 Task: Look for space in Dongobesh, Tanzania from 12th August, 2023 to 16th August, 2023 for 8 adults in price range Rs.10000 to Rs.16000. Place can be private room with 8 bedrooms having 8 beds and 8 bathrooms. Property type can be house, flat, guest house, hotel. Amenities needed are: wifi, TV, free parkinig on premises, gym, breakfast. Booking option can be shelf check-in. Required host language is English.
Action: Mouse moved to (568, 118)
Screenshot: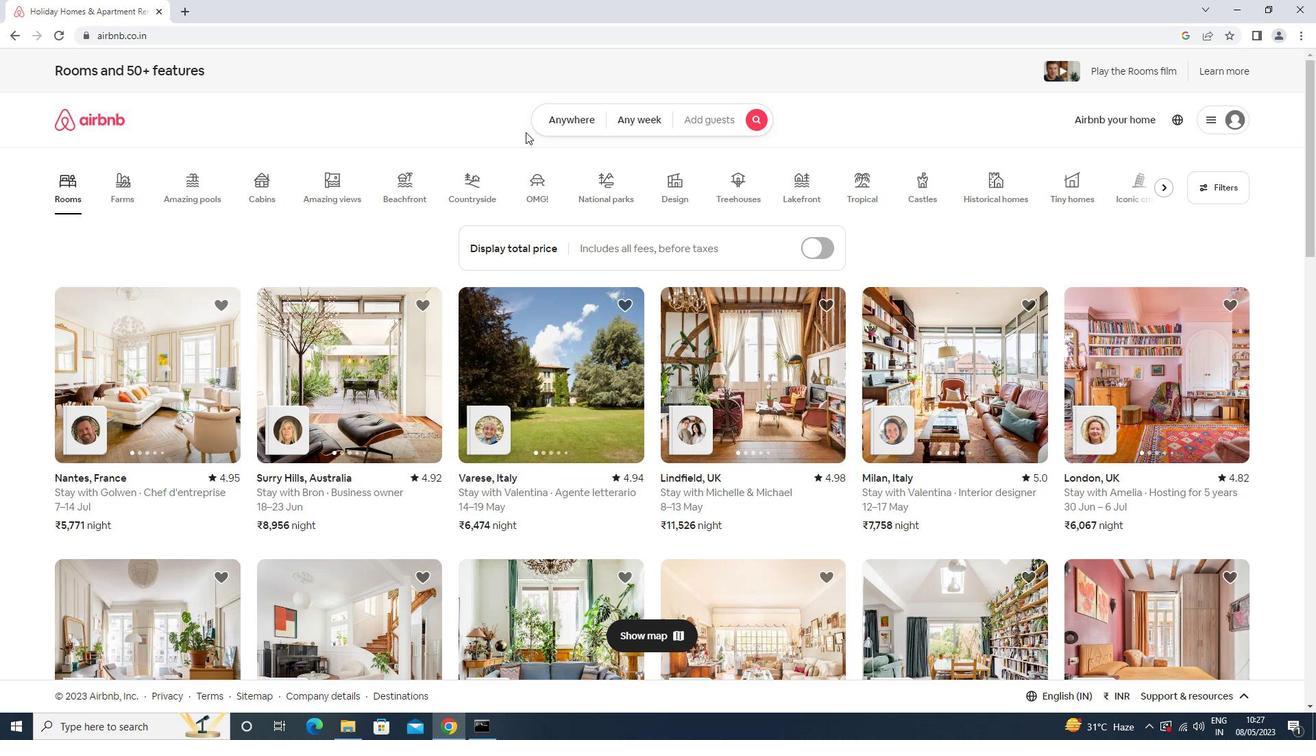 
Action: Mouse pressed left at (568, 118)
Screenshot: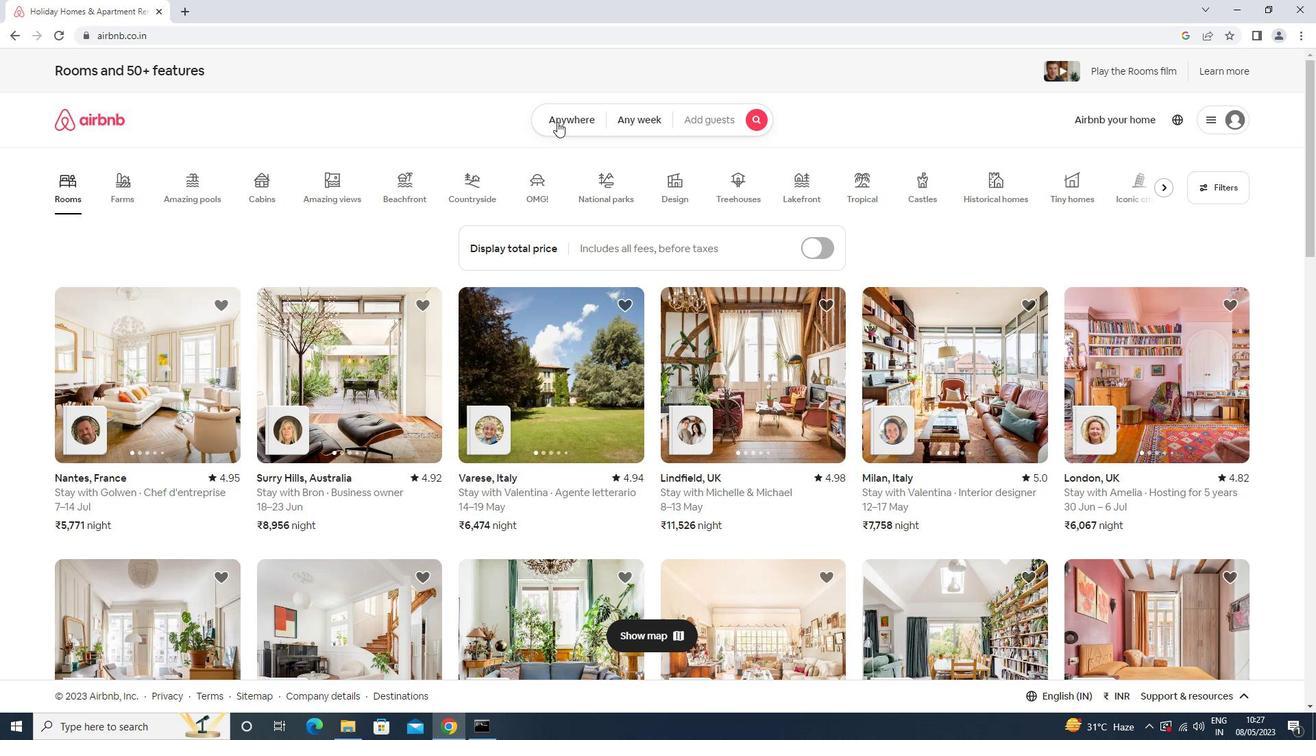 
Action: Mouse moved to (495, 178)
Screenshot: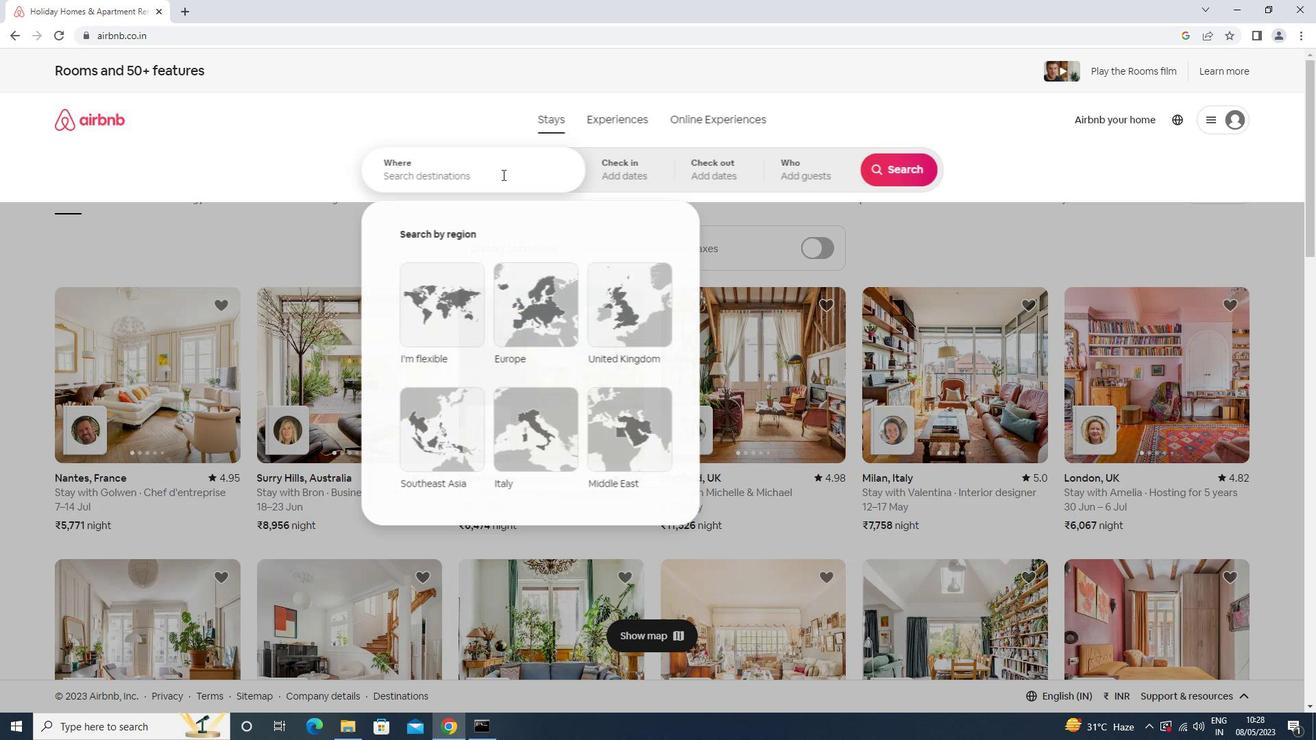 
Action: Mouse pressed left at (495, 178)
Screenshot: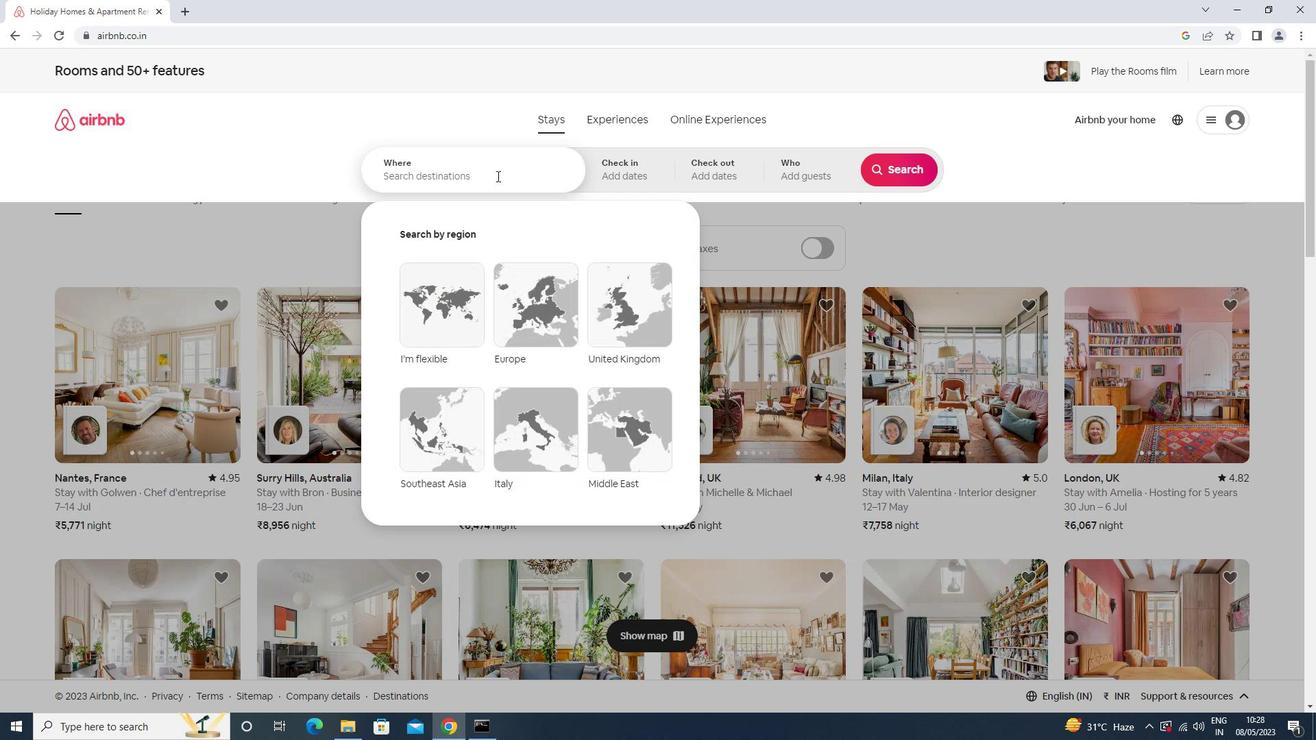 
Action: Key pressed <Key.shift>DONGOBESH<Key.down><Key.enter>
Screenshot: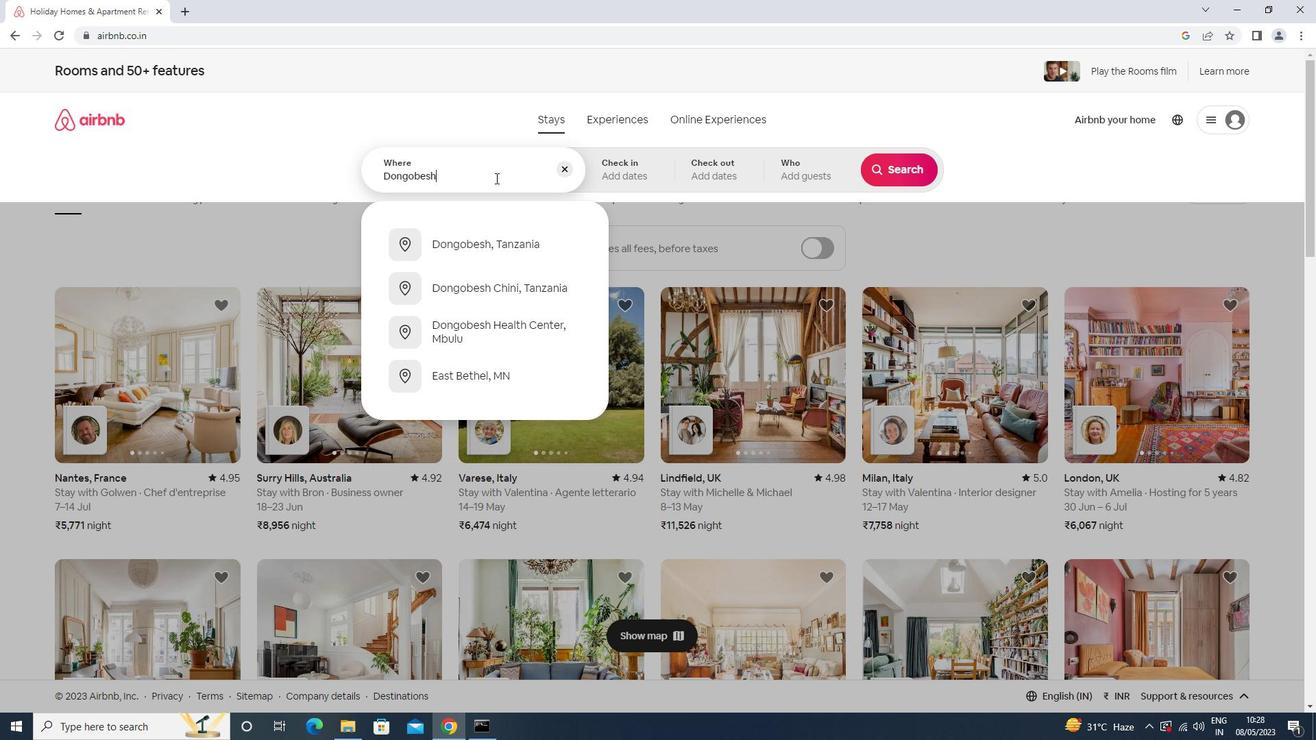 
Action: Mouse moved to (886, 281)
Screenshot: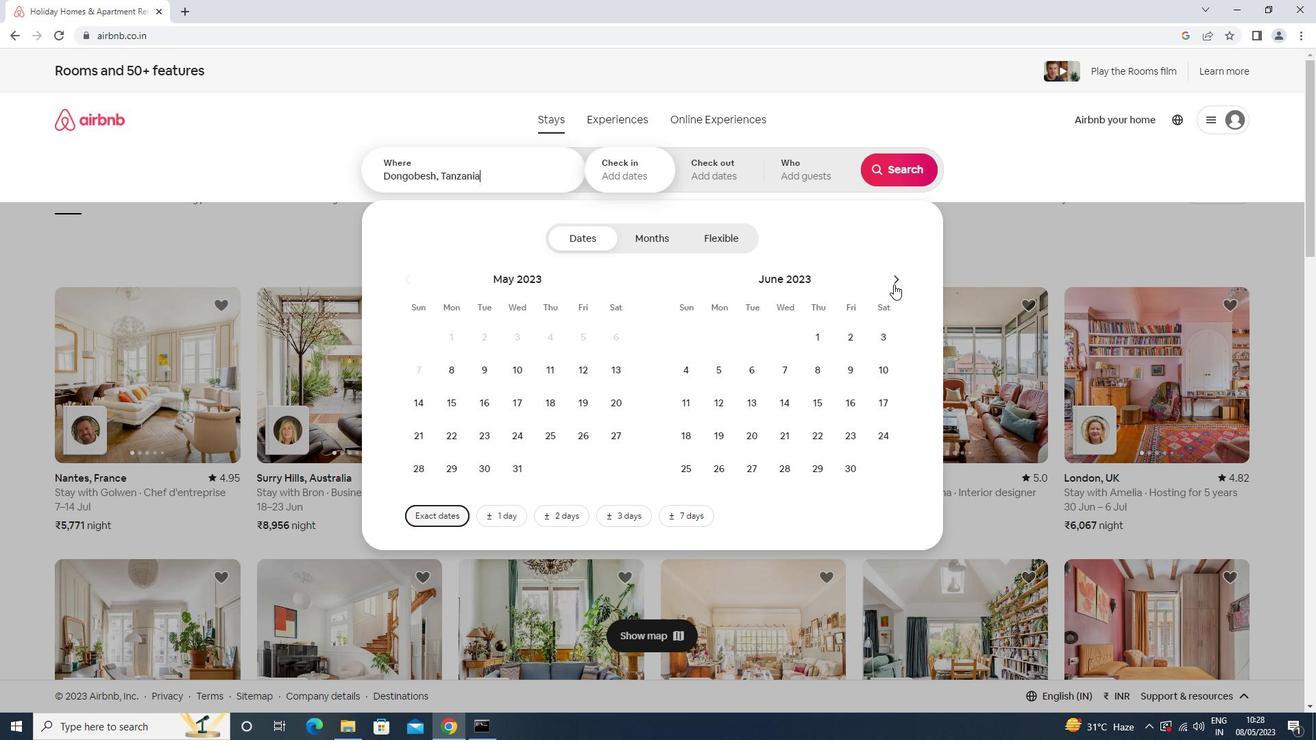 
Action: Mouse pressed left at (886, 281)
Screenshot: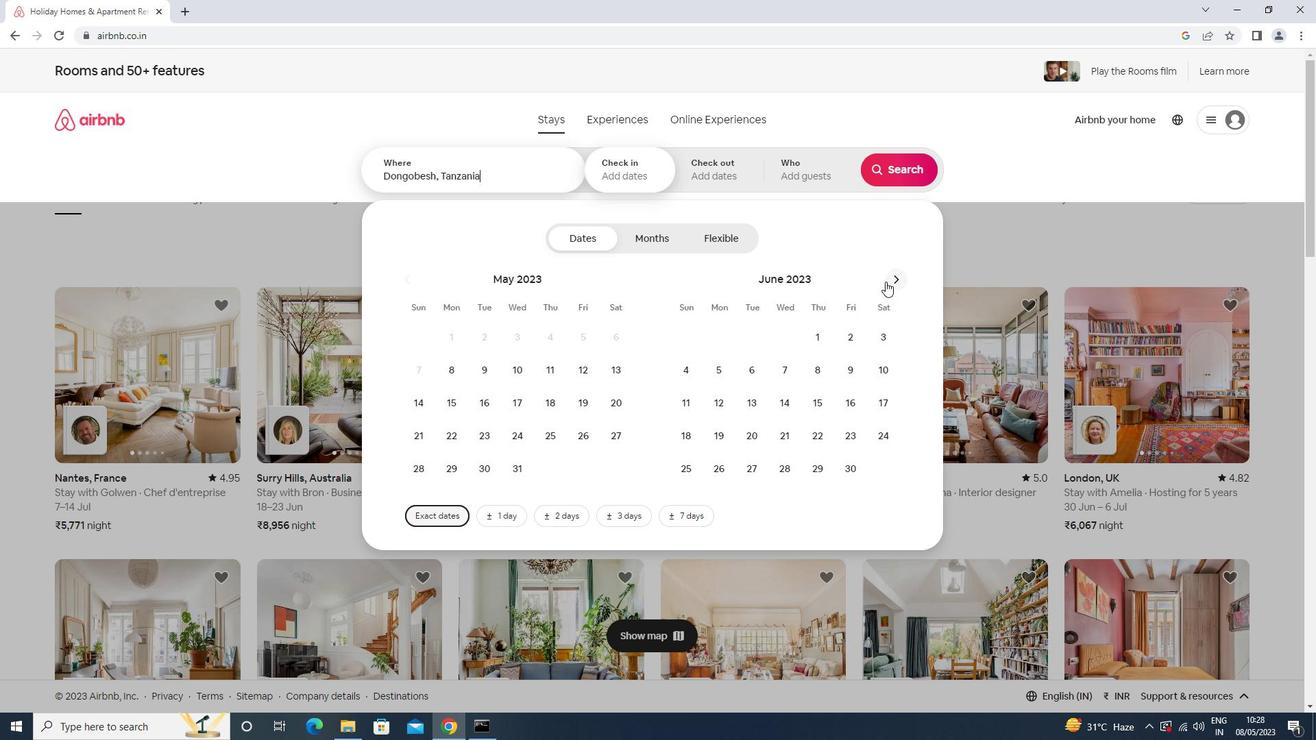 
Action: Mouse pressed left at (886, 281)
Screenshot: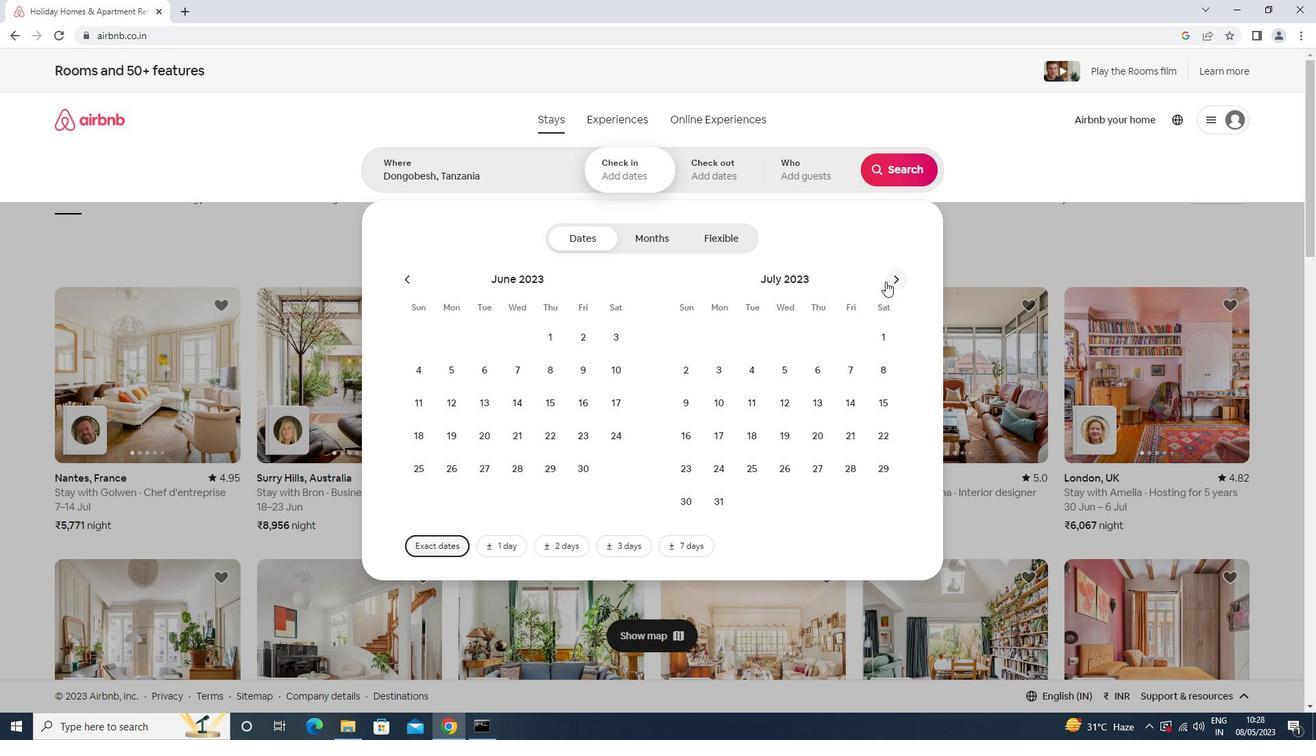 
Action: Mouse moved to (889, 277)
Screenshot: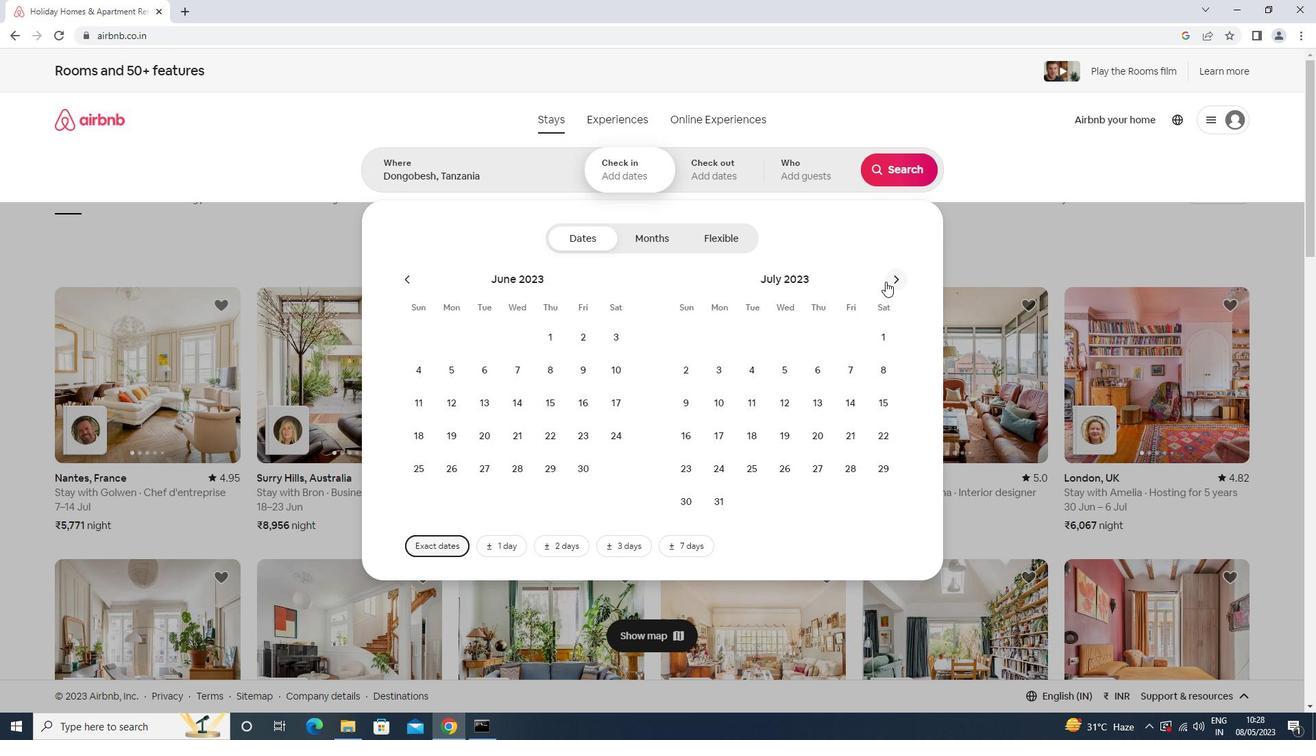 
Action: Mouse pressed left at (889, 277)
Screenshot: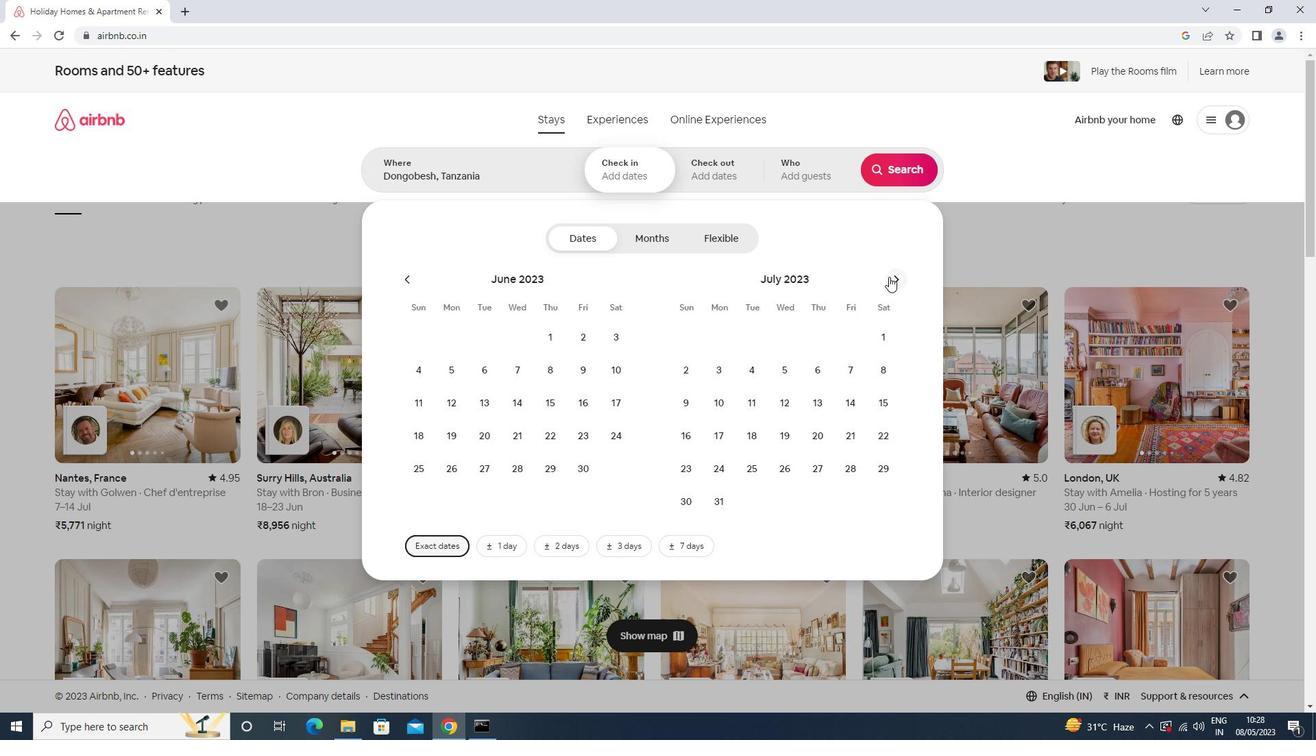 
Action: Mouse moved to (877, 367)
Screenshot: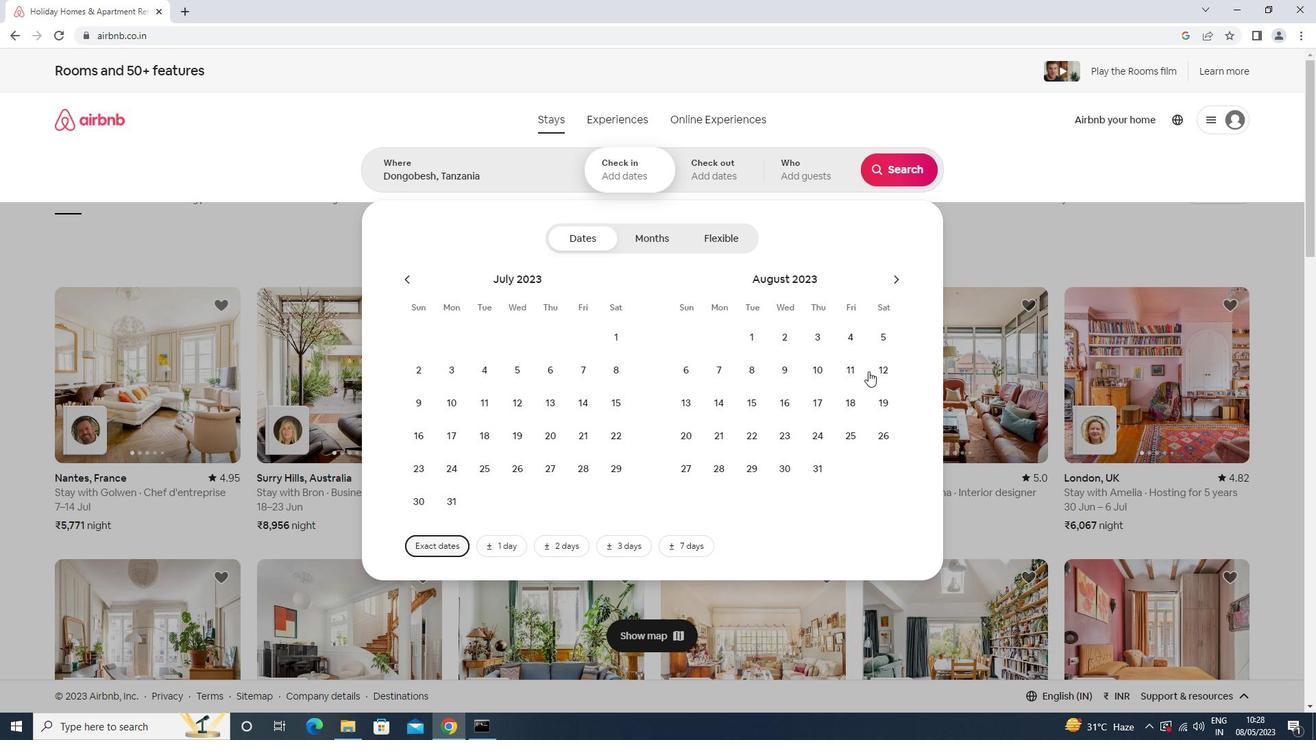
Action: Mouse pressed left at (877, 367)
Screenshot: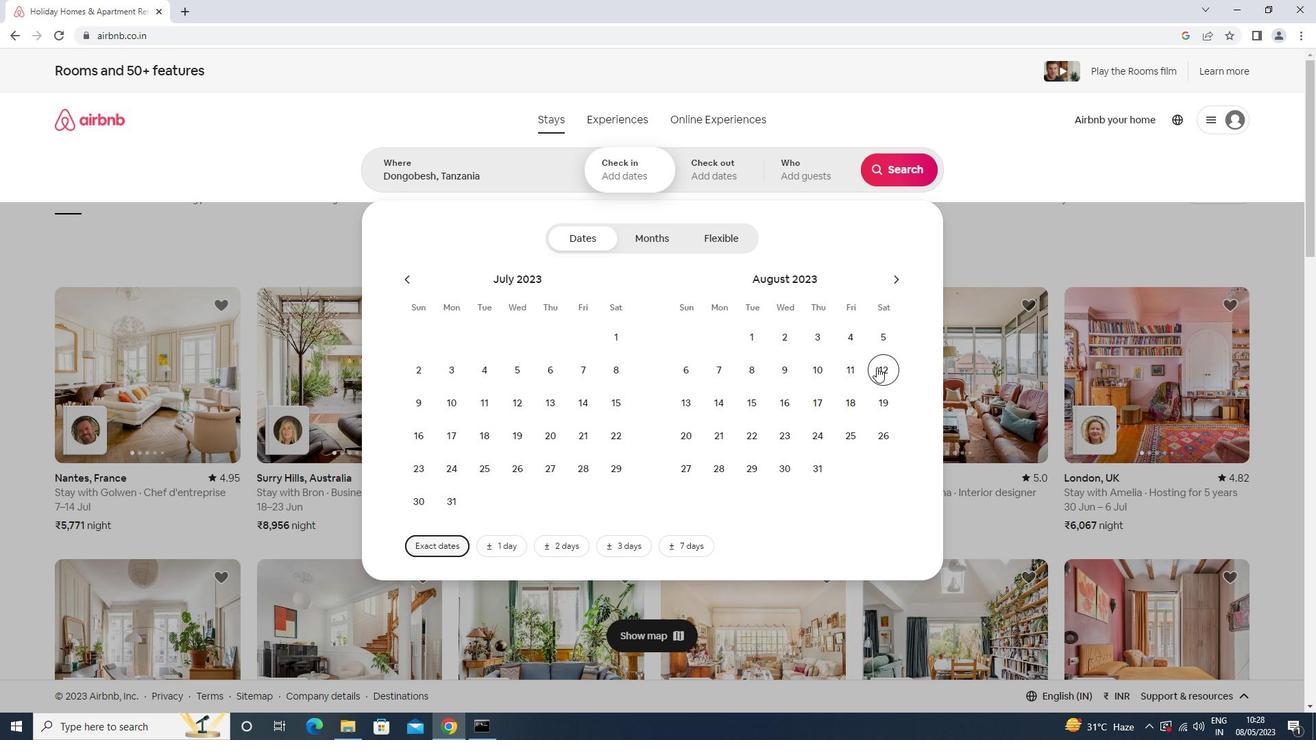 
Action: Mouse moved to (787, 414)
Screenshot: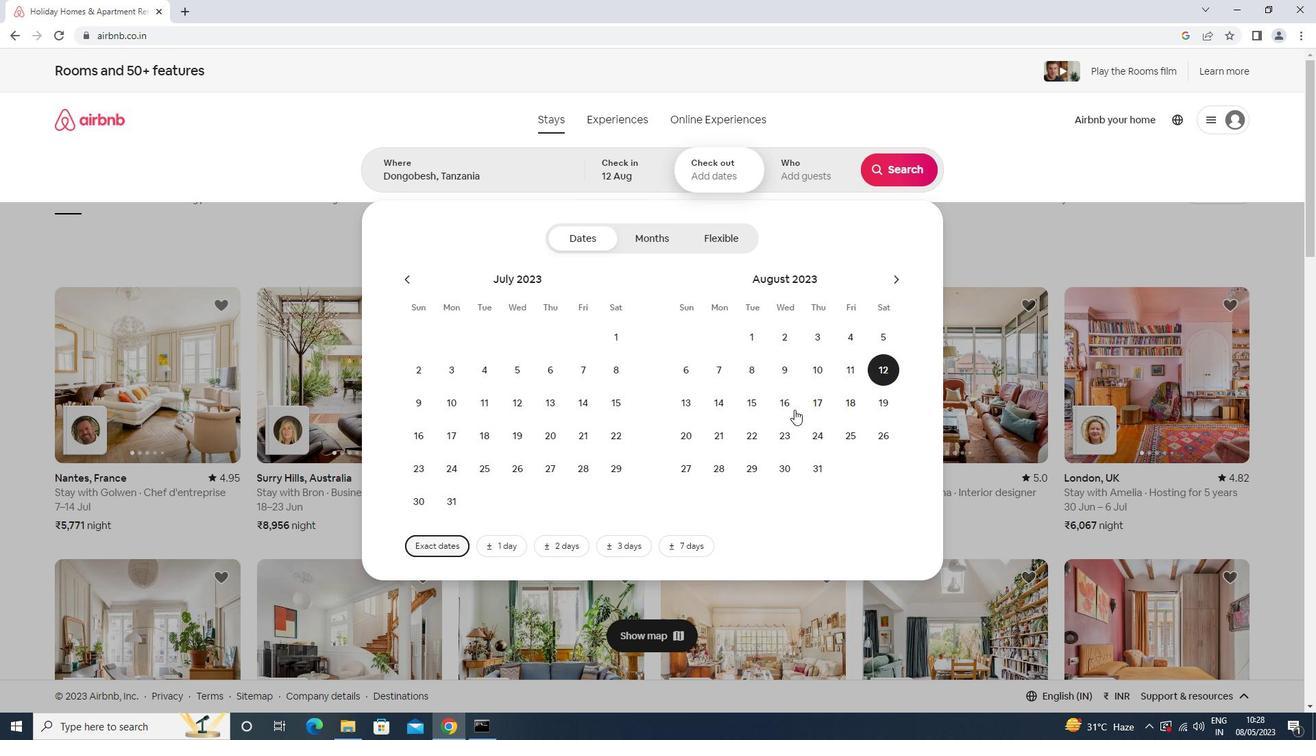 
Action: Mouse pressed left at (787, 414)
Screenshot: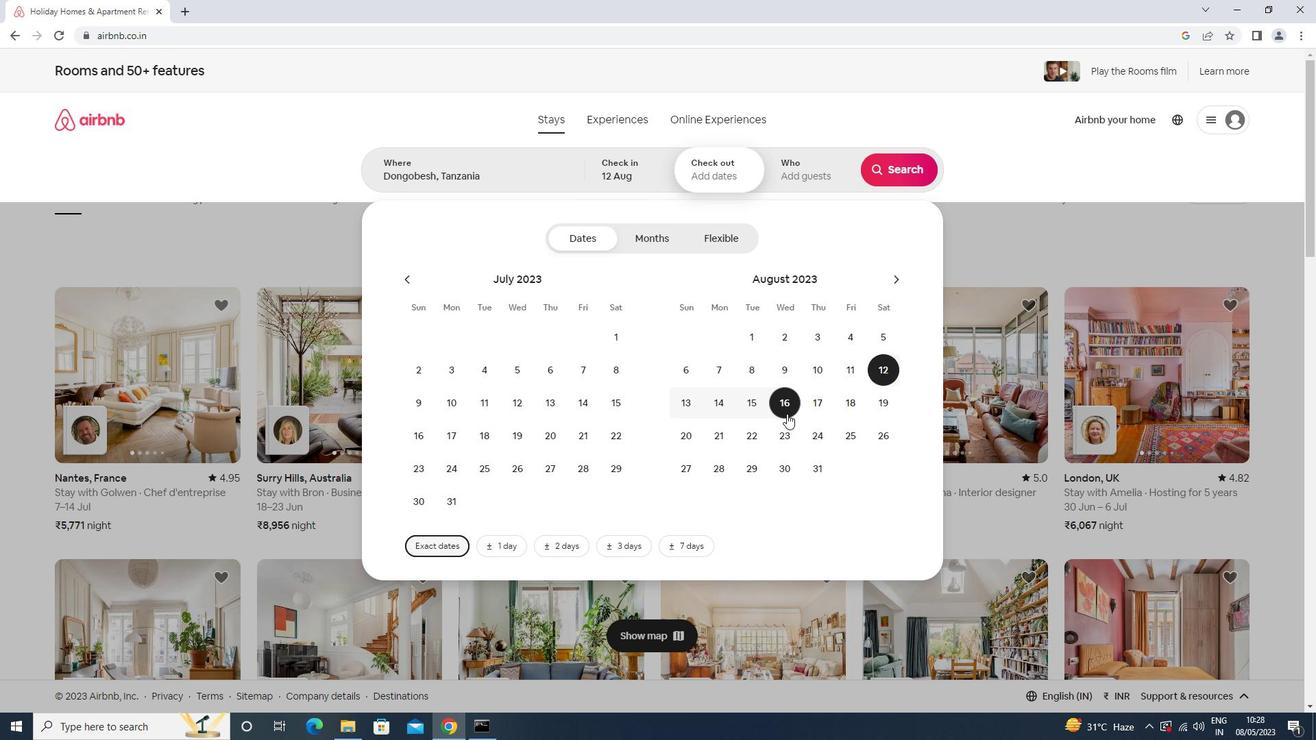 
Action: Mouse moved to (805, 183)
Screenshot: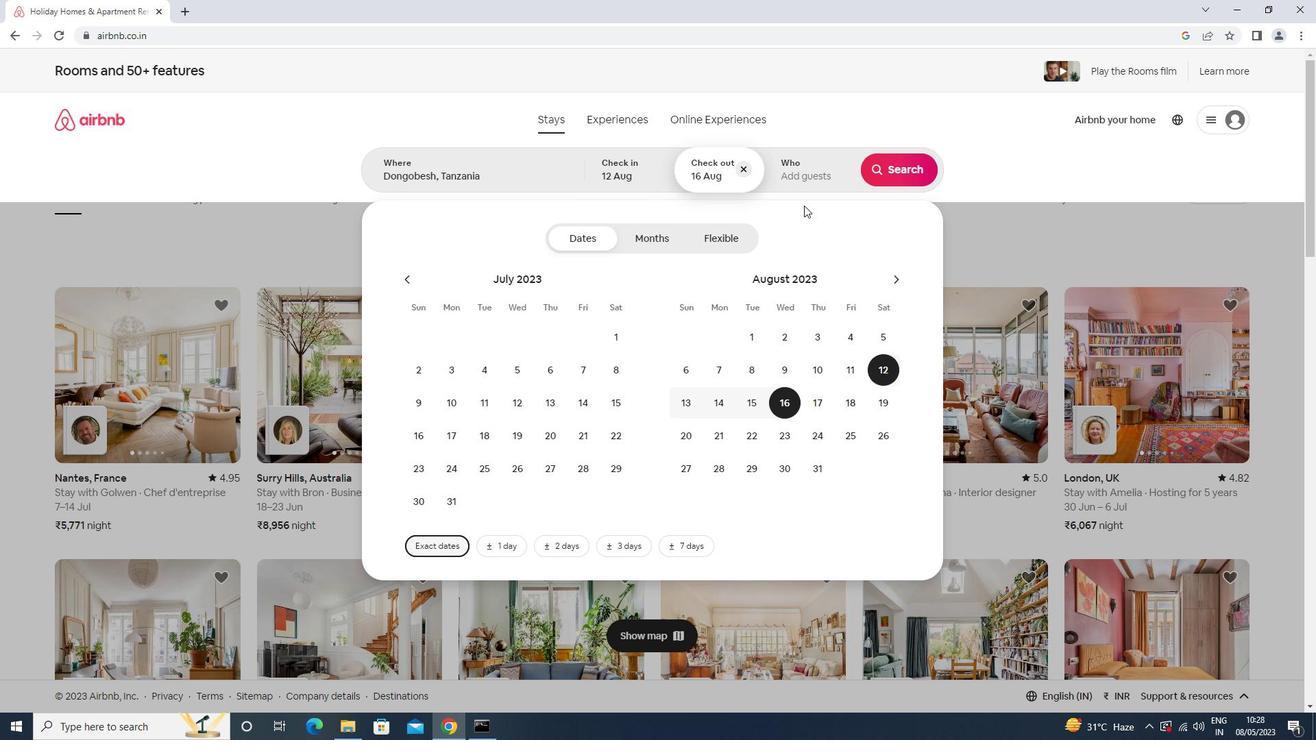 
Action: Mouse pressed left at (805, 183)
Screenshot: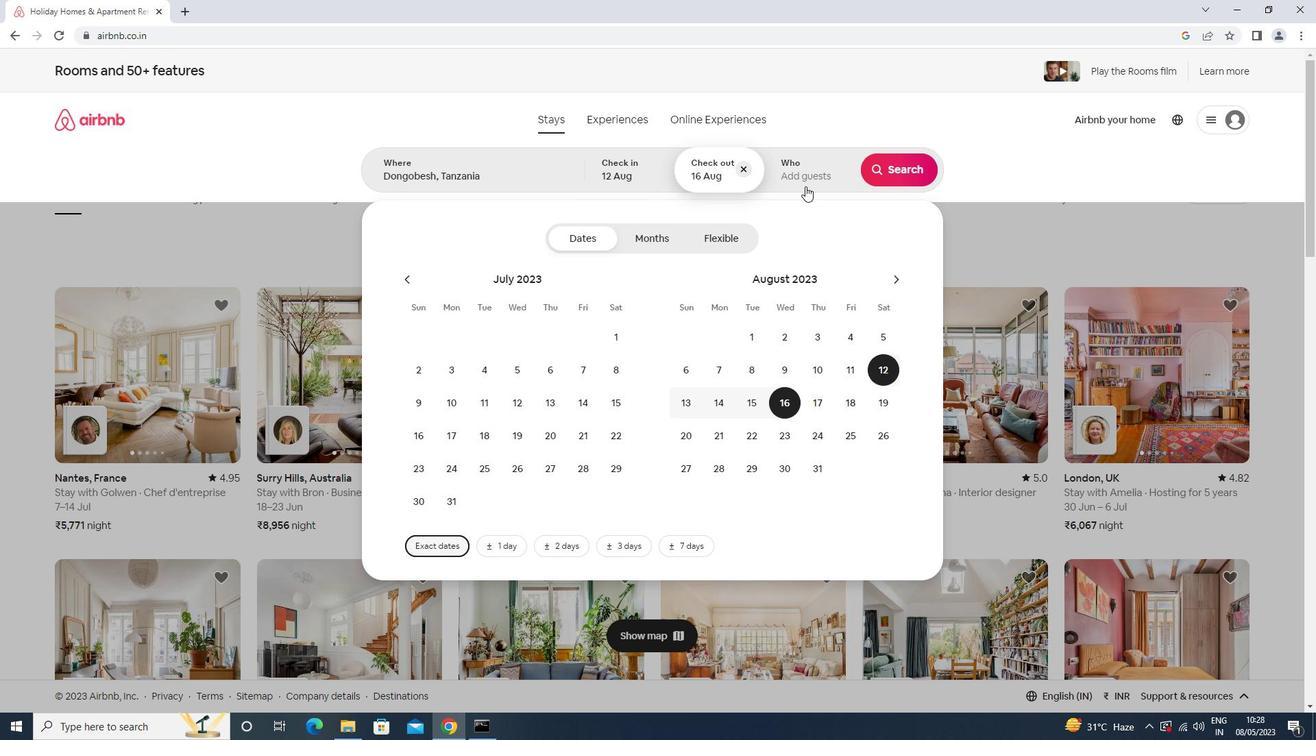 
Action: Mouse moved to (912, 241)
Screenshot: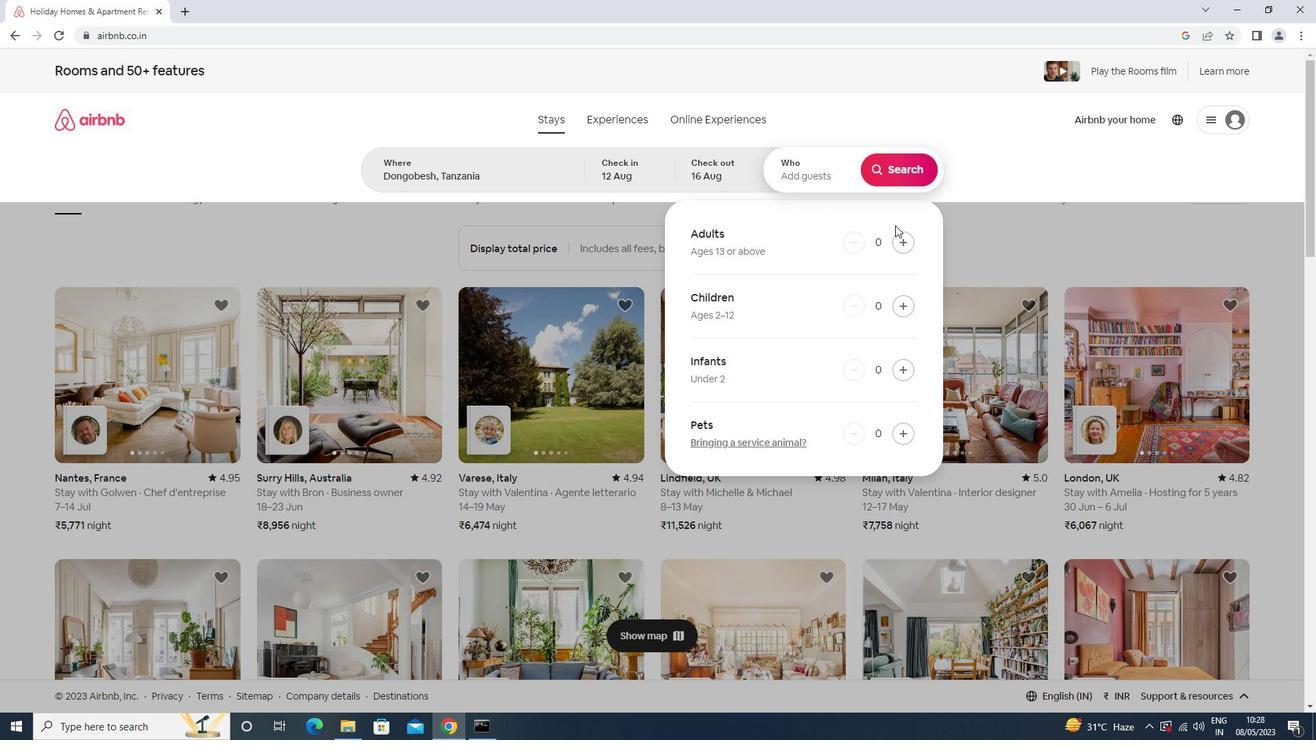 
Action: Mouse pressed left at (912, 241)
Screenshot: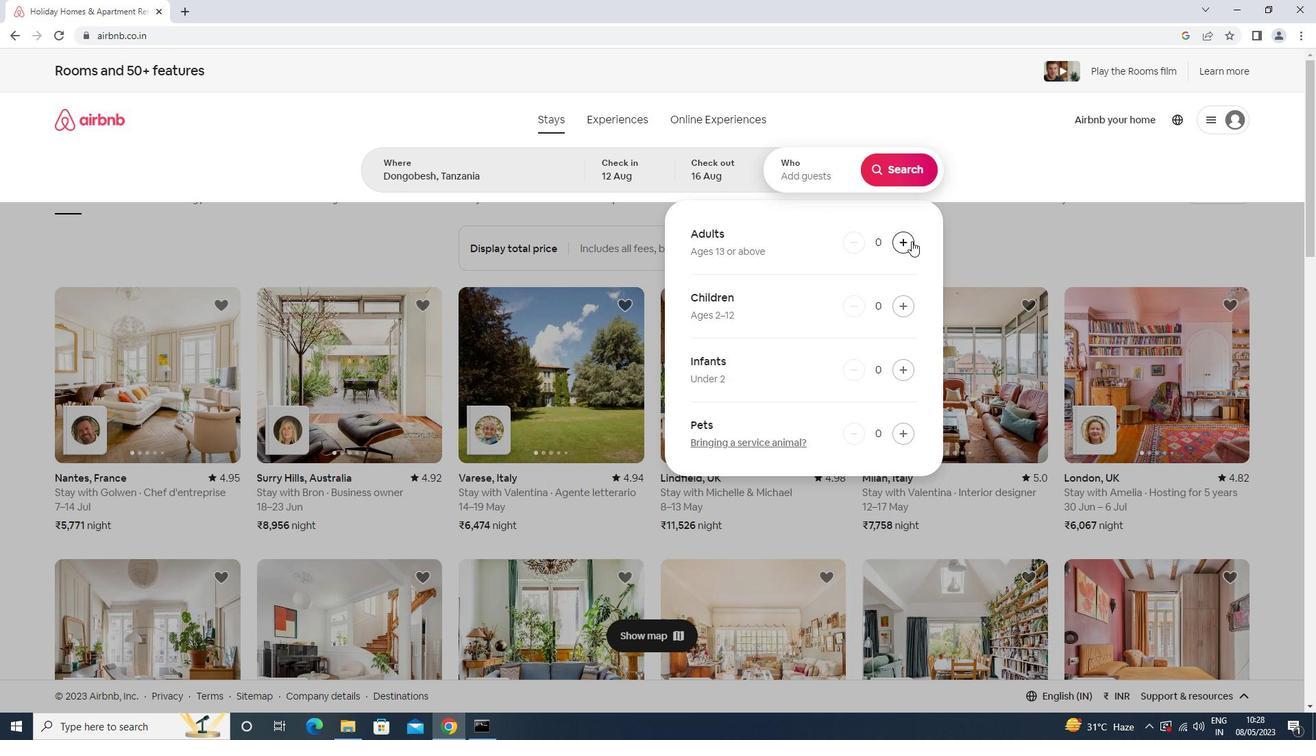 
Action: Mouse pressed left at (912, 241)
Screenshot: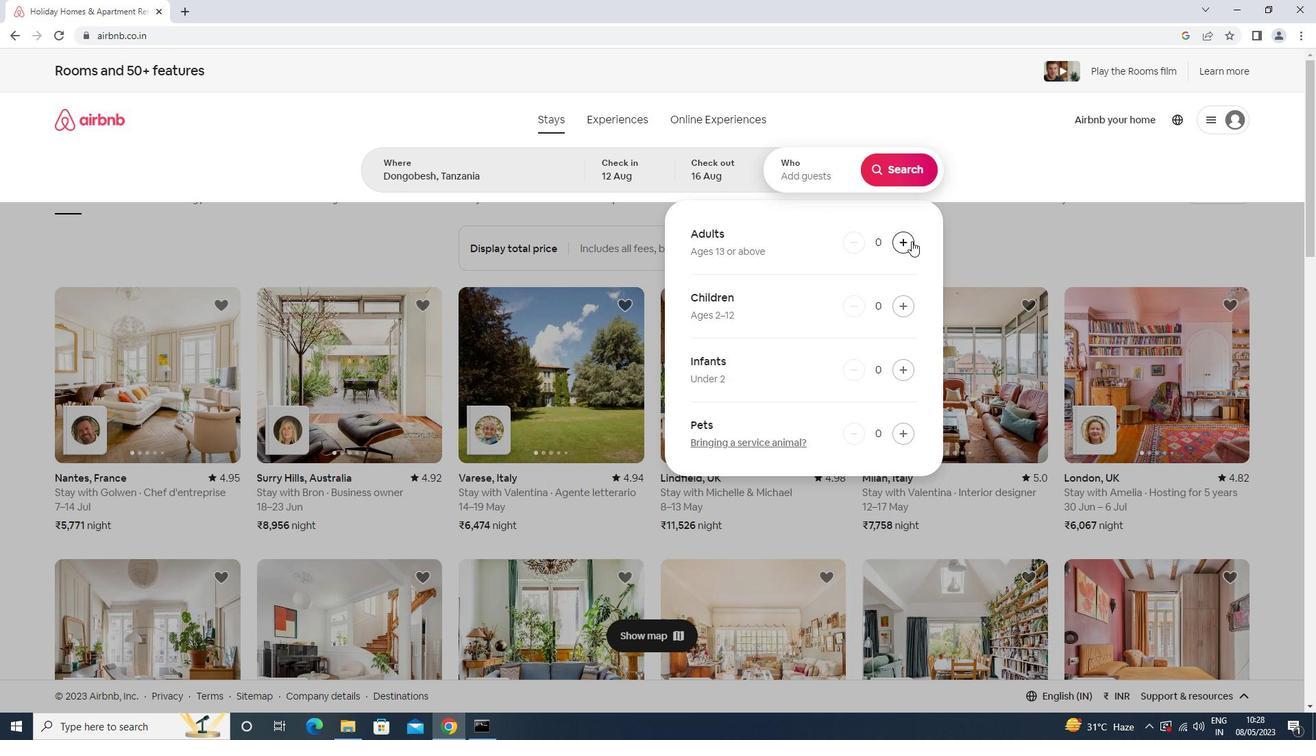 
Action: Mouse moved to (912, 241)
Screenshot: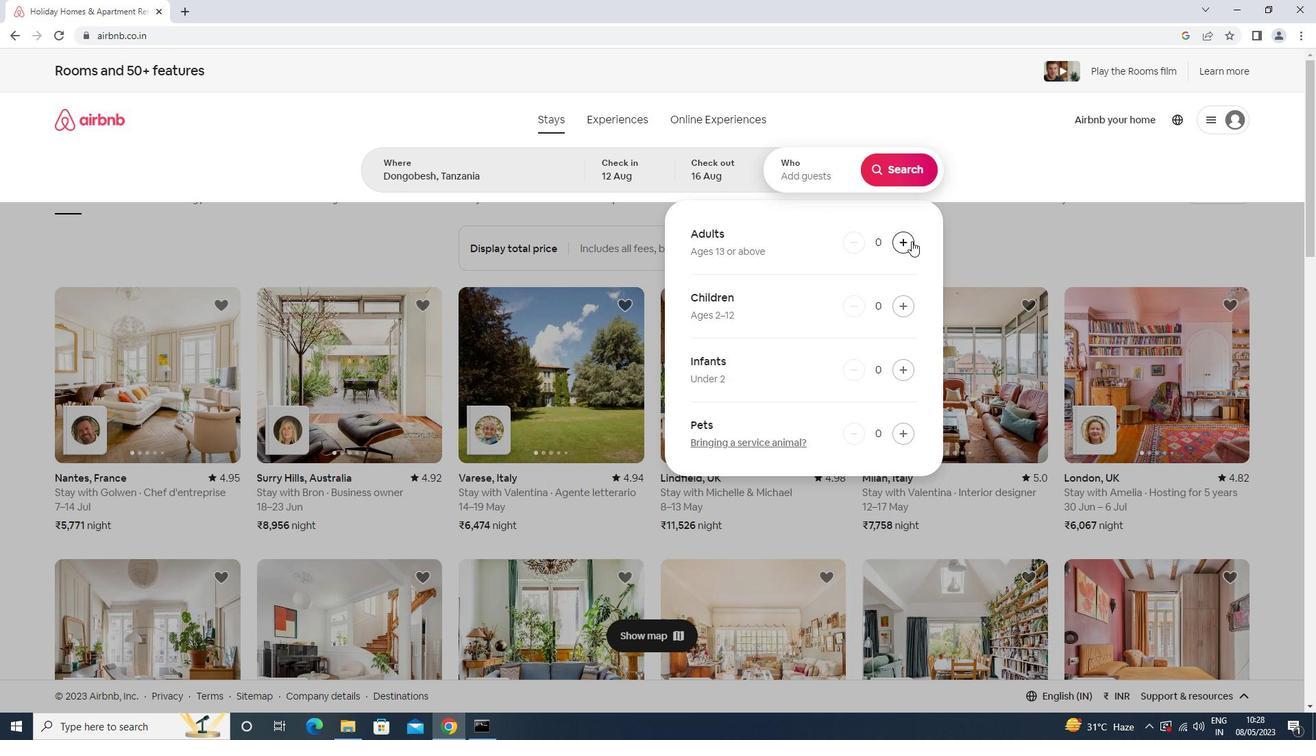 
Action: Mouse pressed left at (912, 241)
Screenshot: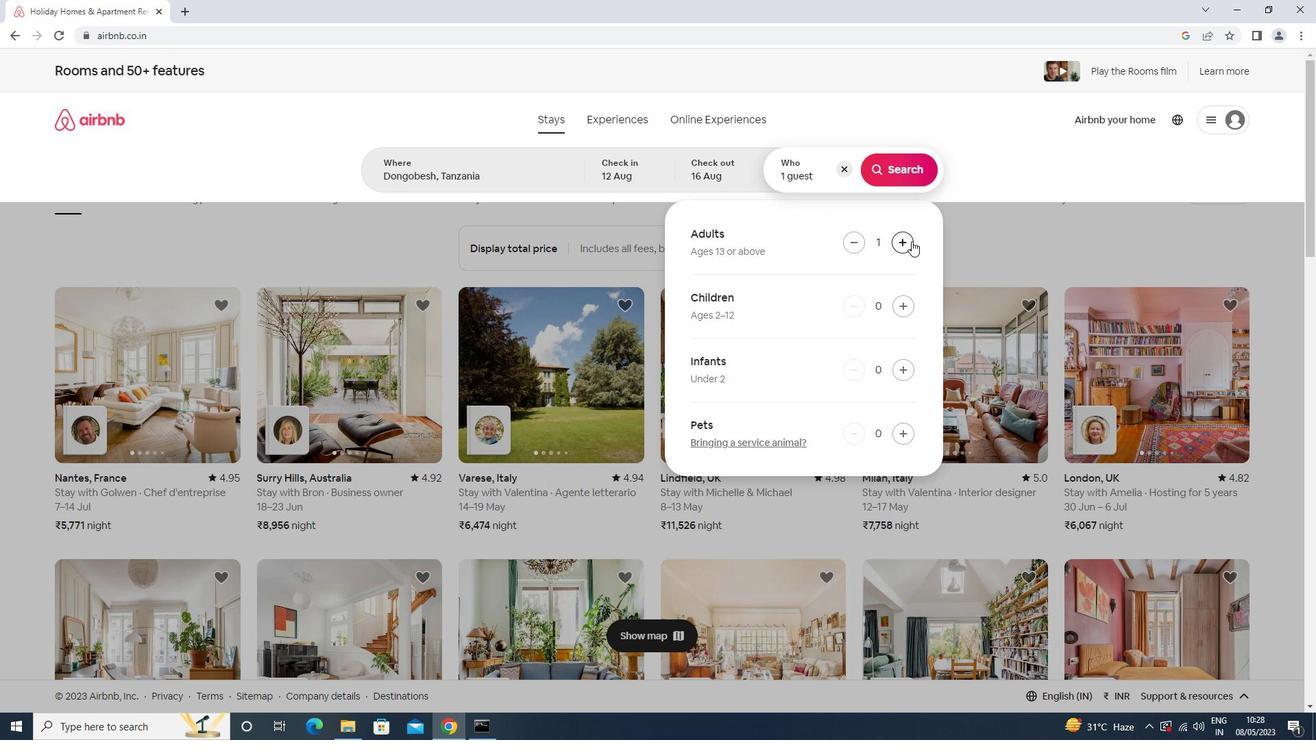 
Action: Mouse pressed left at (912, 241)
Screenshot: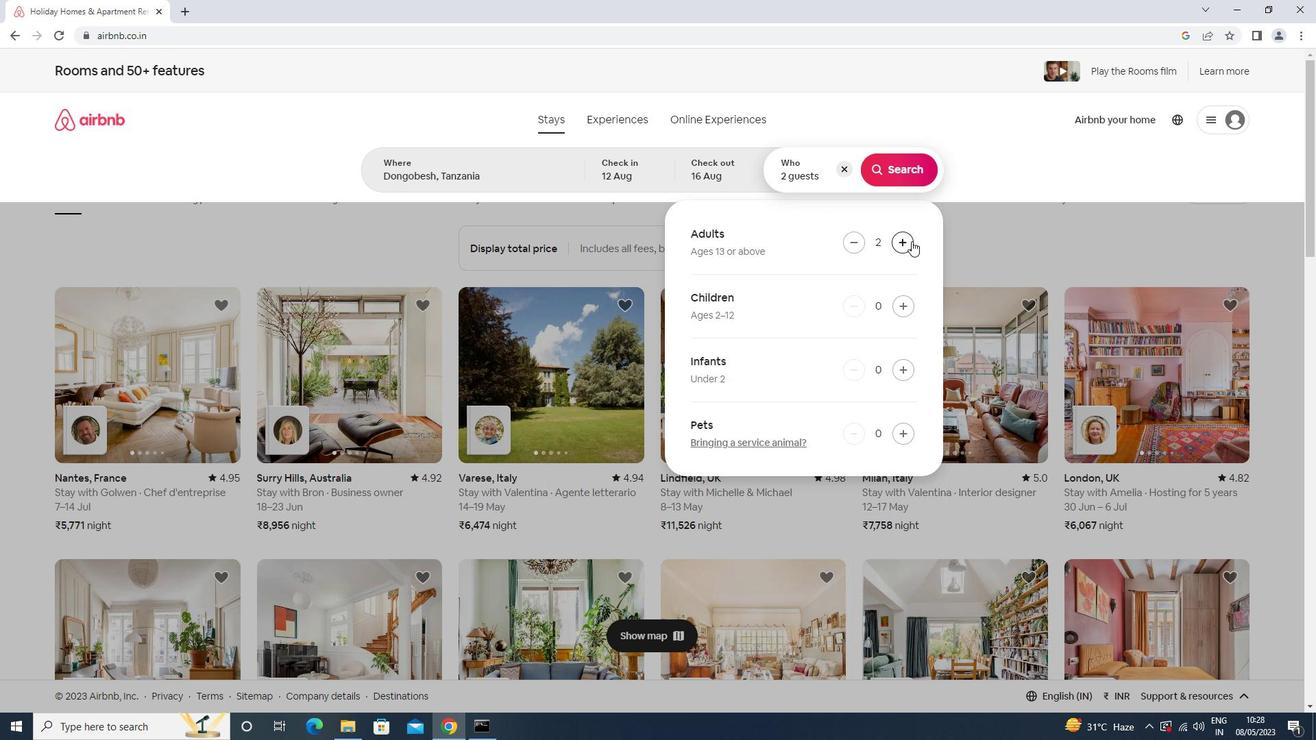 
Action: Mouse pressed left at (912, 241)
Screenshot: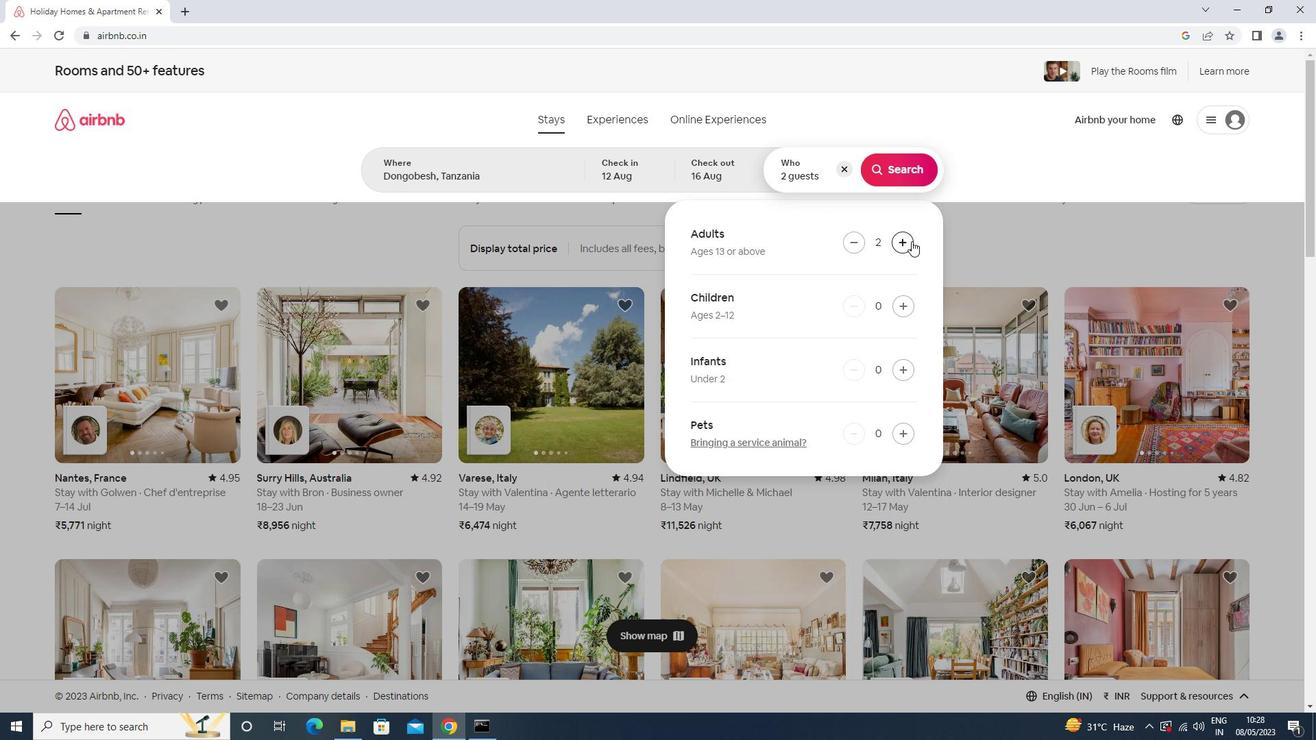 
Action: Mouse pressed left at (912, 241)
Screenshot: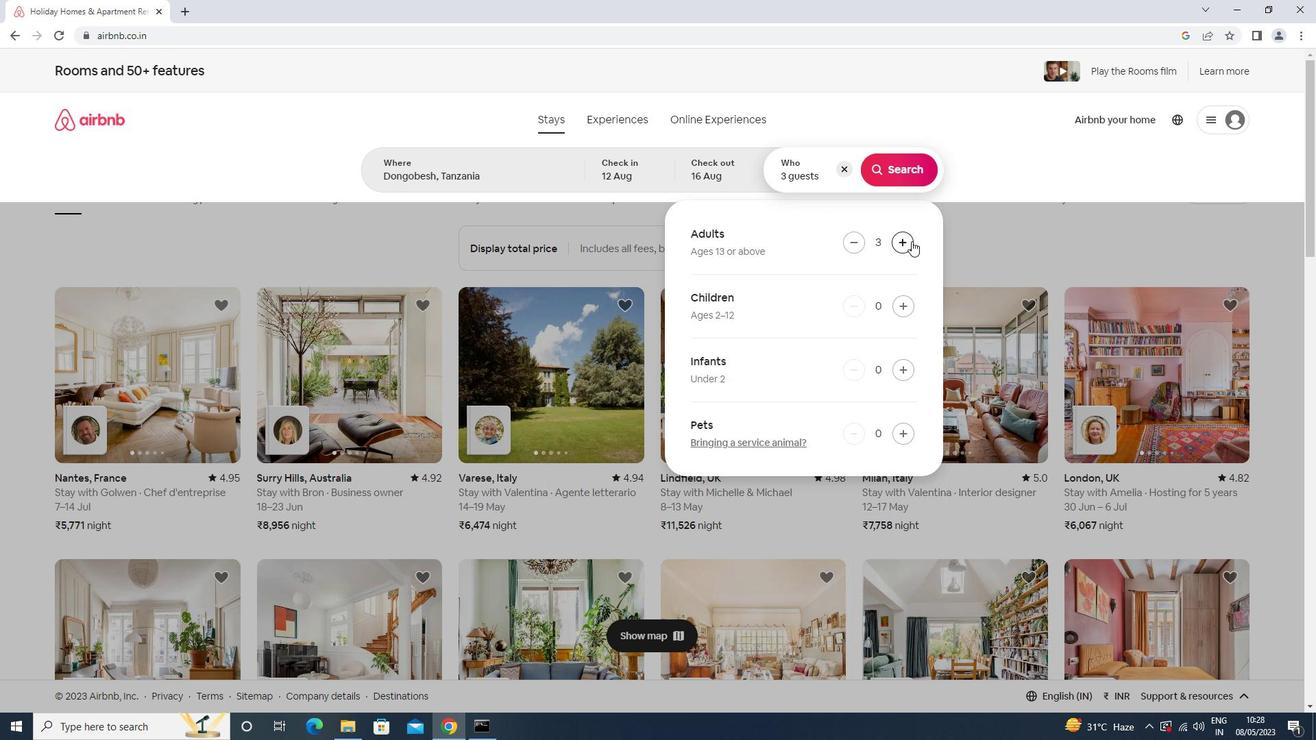 
Action: Mouse pressed left at (912, 241)
Screenshot: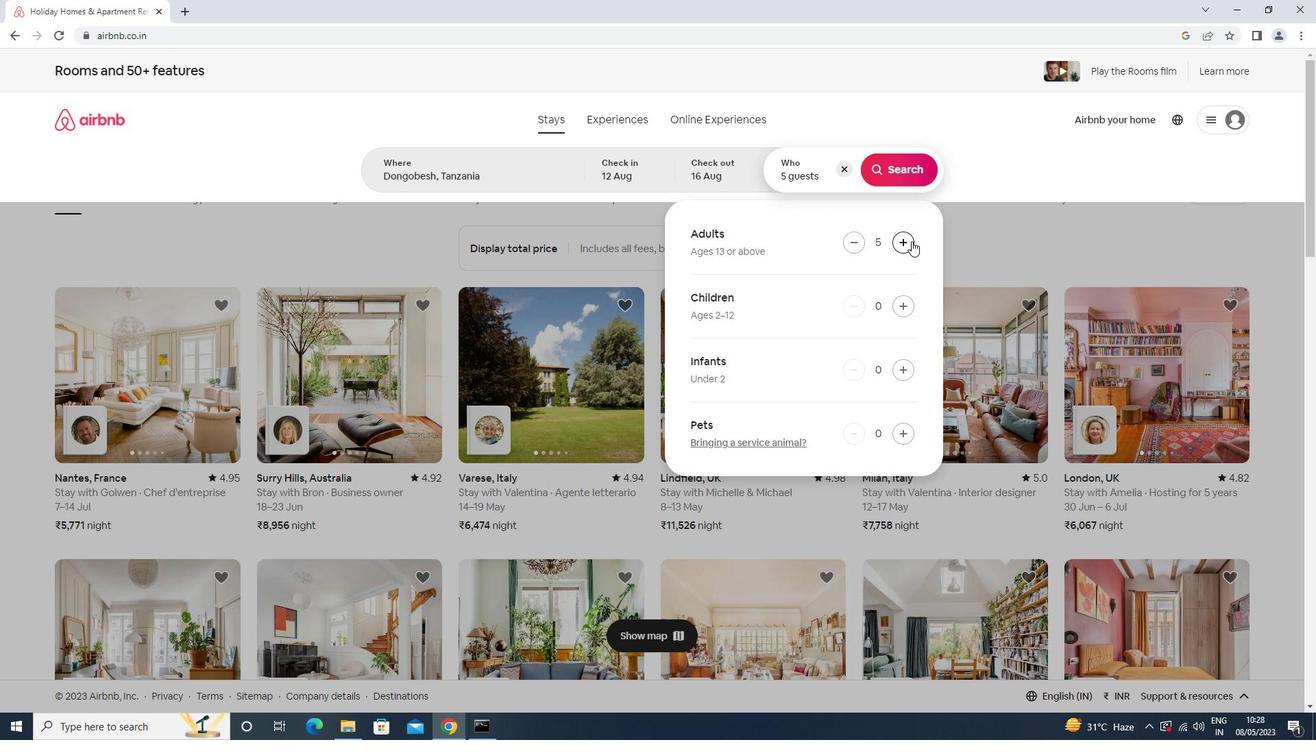 
Action: Mouse pressed left at (912, 241)
Screenshot: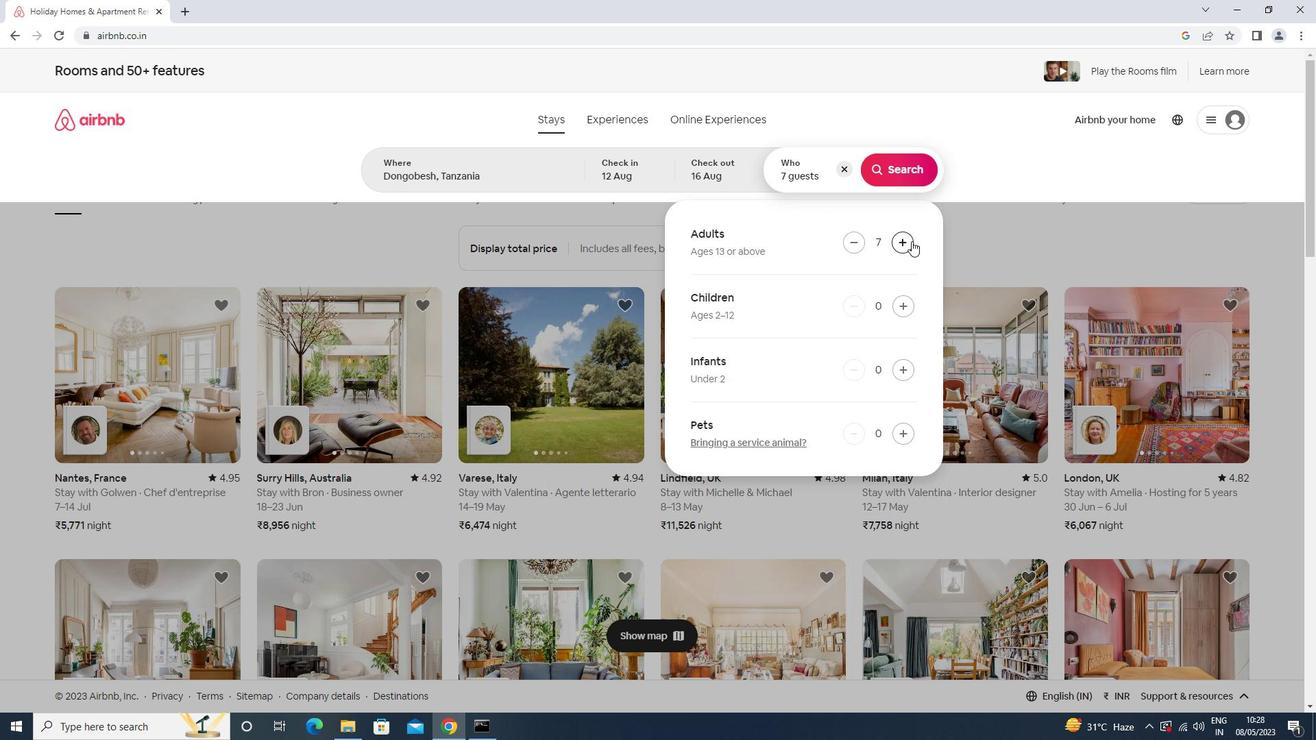 
Action: Mouse moved to (906, 161)
Screenshot: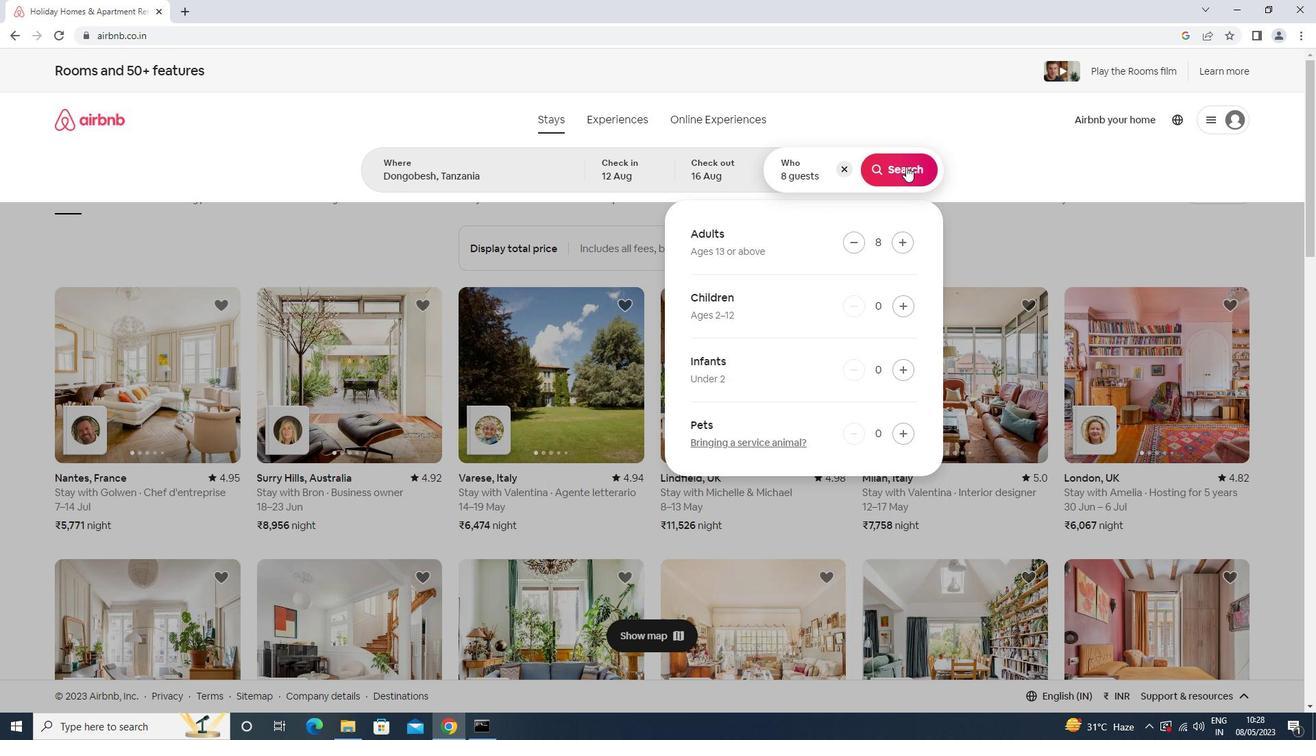 
Action: Mouse pressed left at (906, 161)
Screenshot: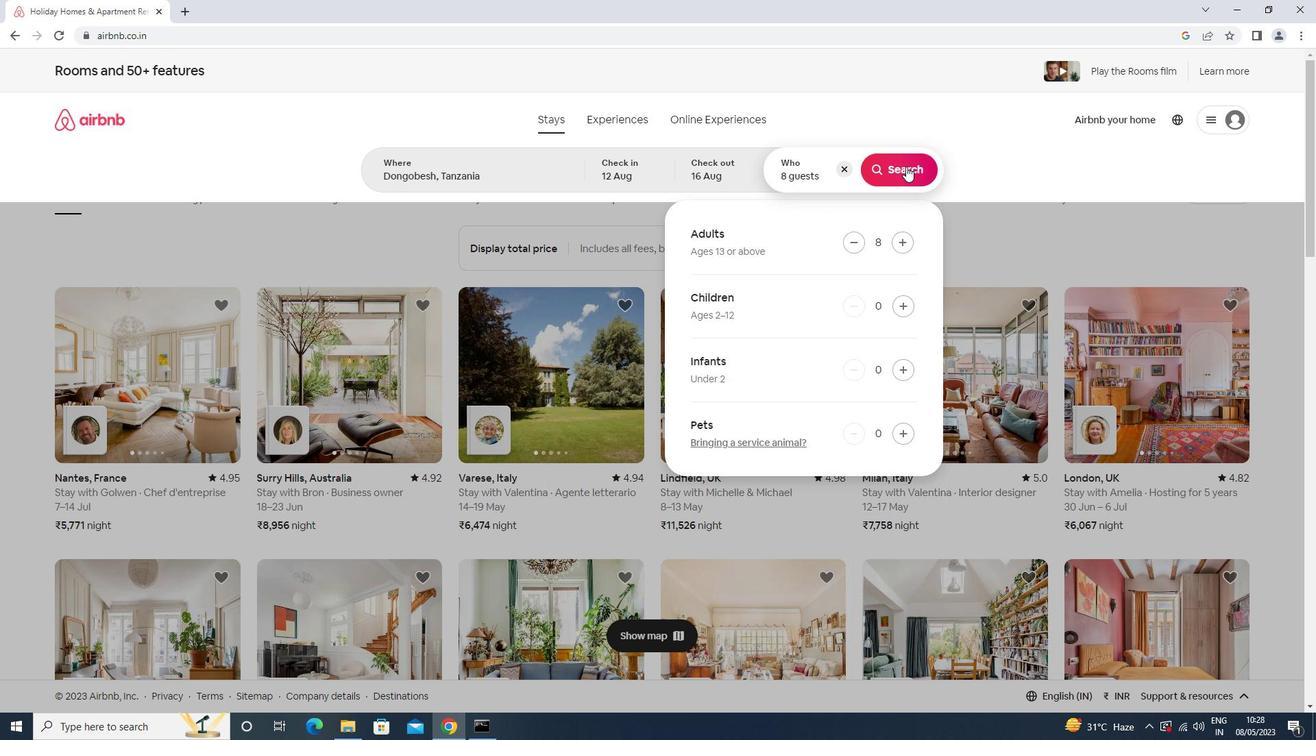 
Action: Mouse moved to (1252, 129)
Screenshot: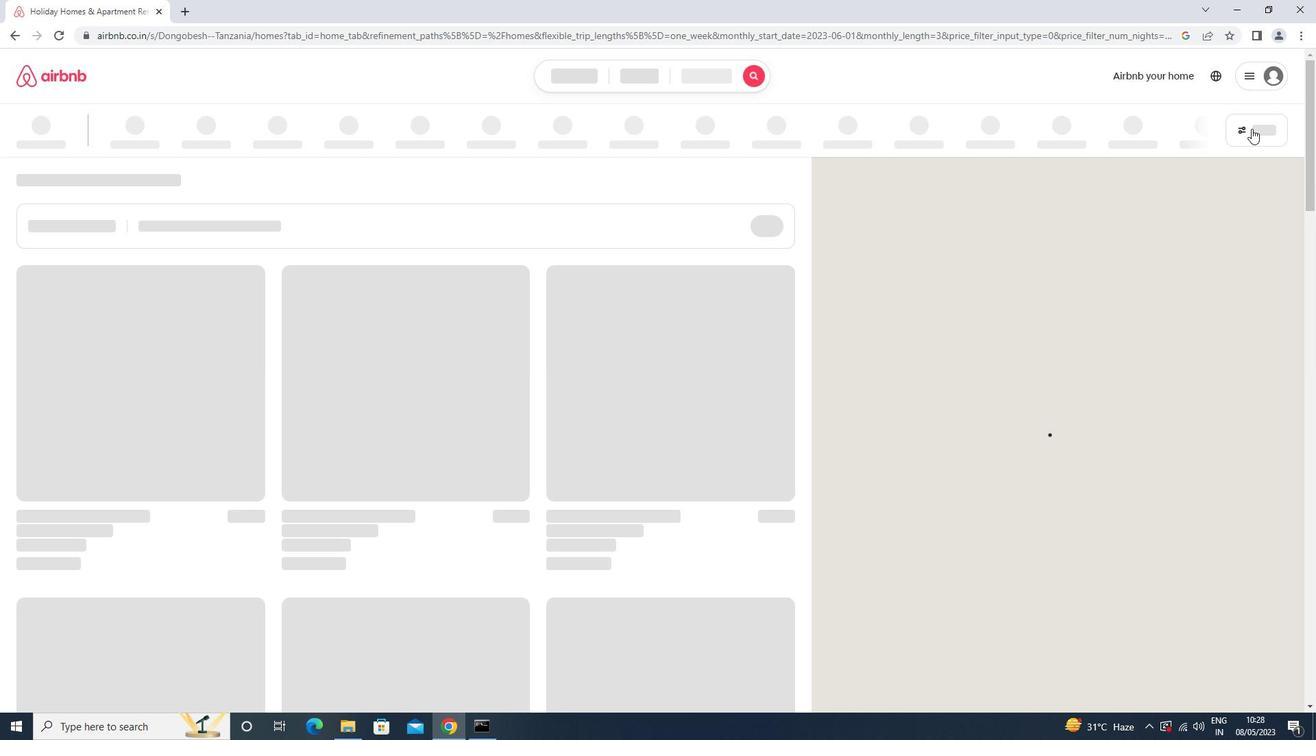 
Action: Mouse pressed left at (1252, 129)
Screenshot: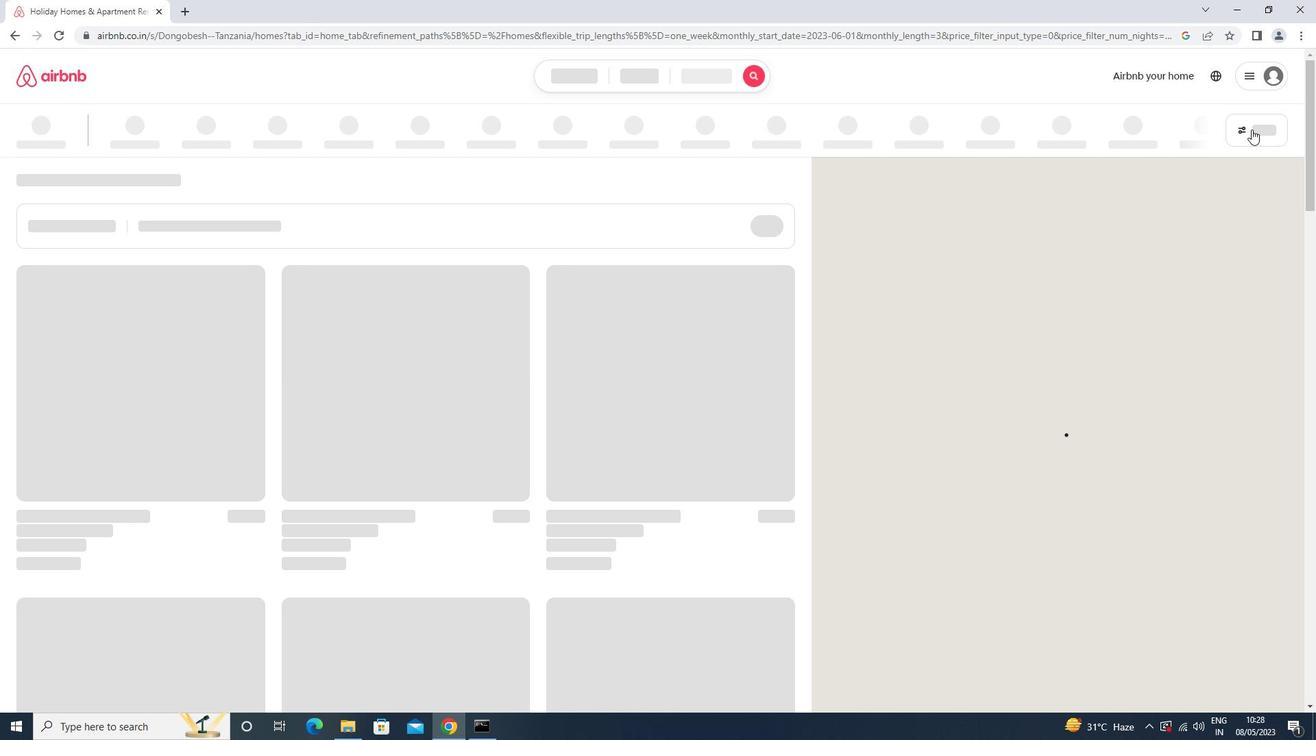 
Action: Mouse pressed left at (1252, 129)
Screenshot: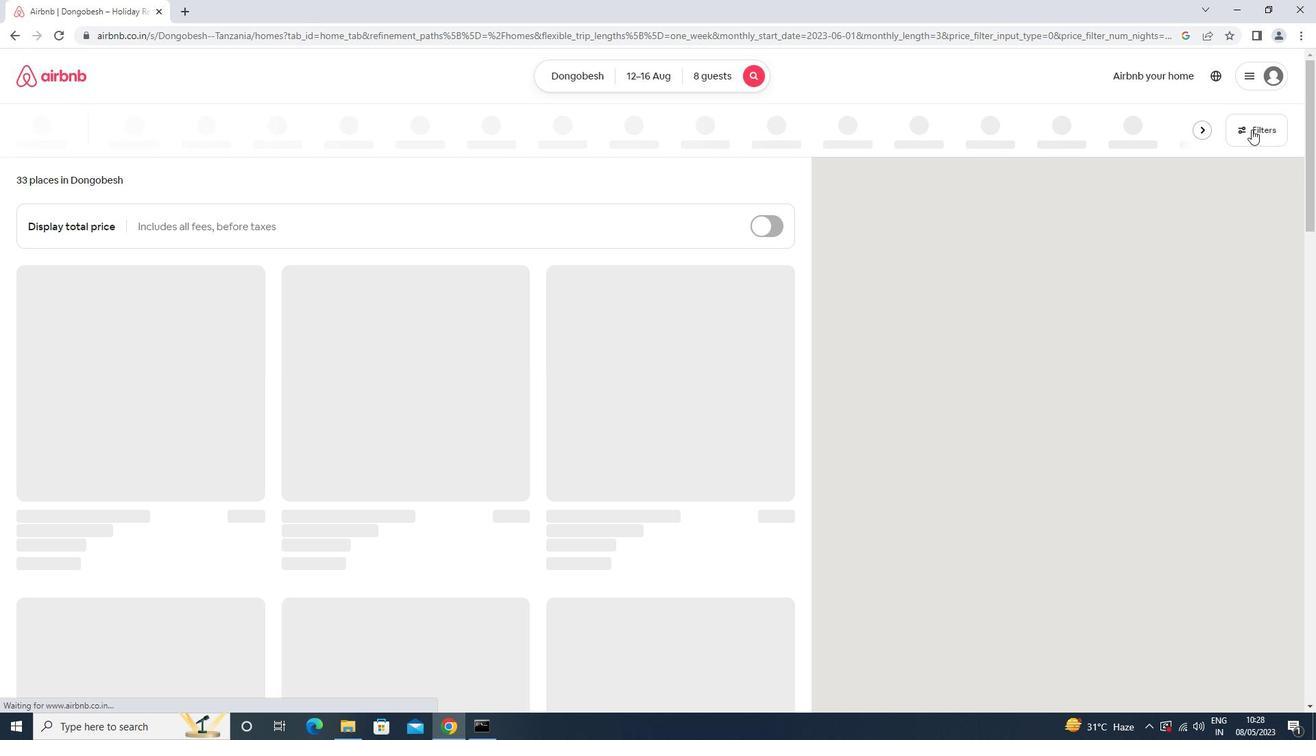 
Action: Mouse moved to (474, 472)
Screenshot: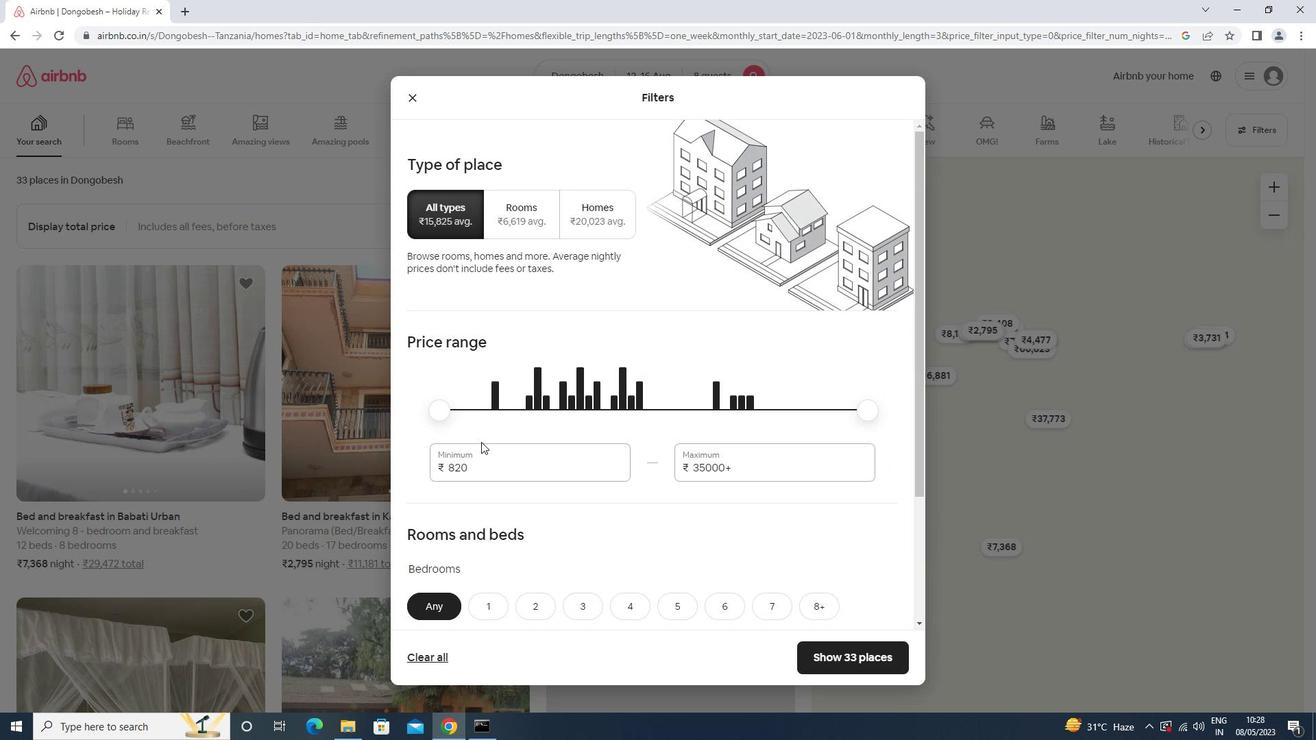 
Action: Mouse pressed left at (474, 472)
Screenshot: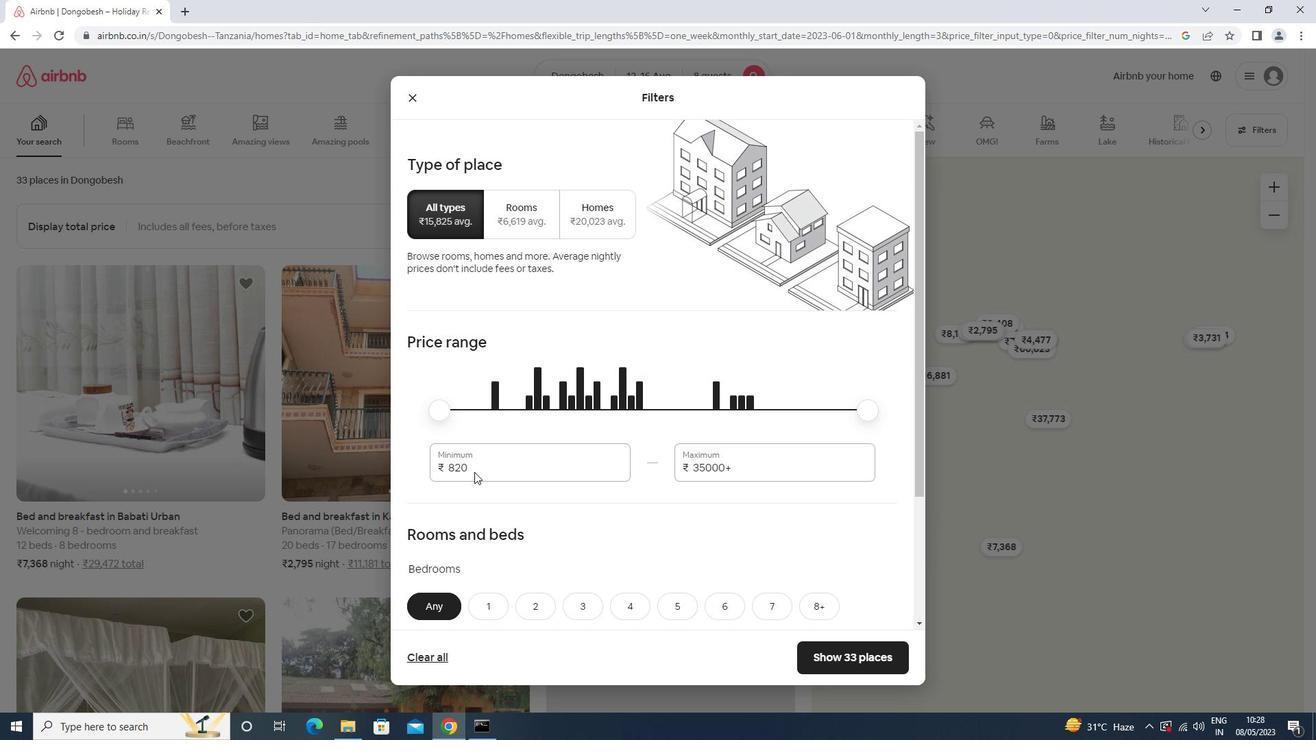 
Action: Mouse moved to (477, 471)
Screenshot: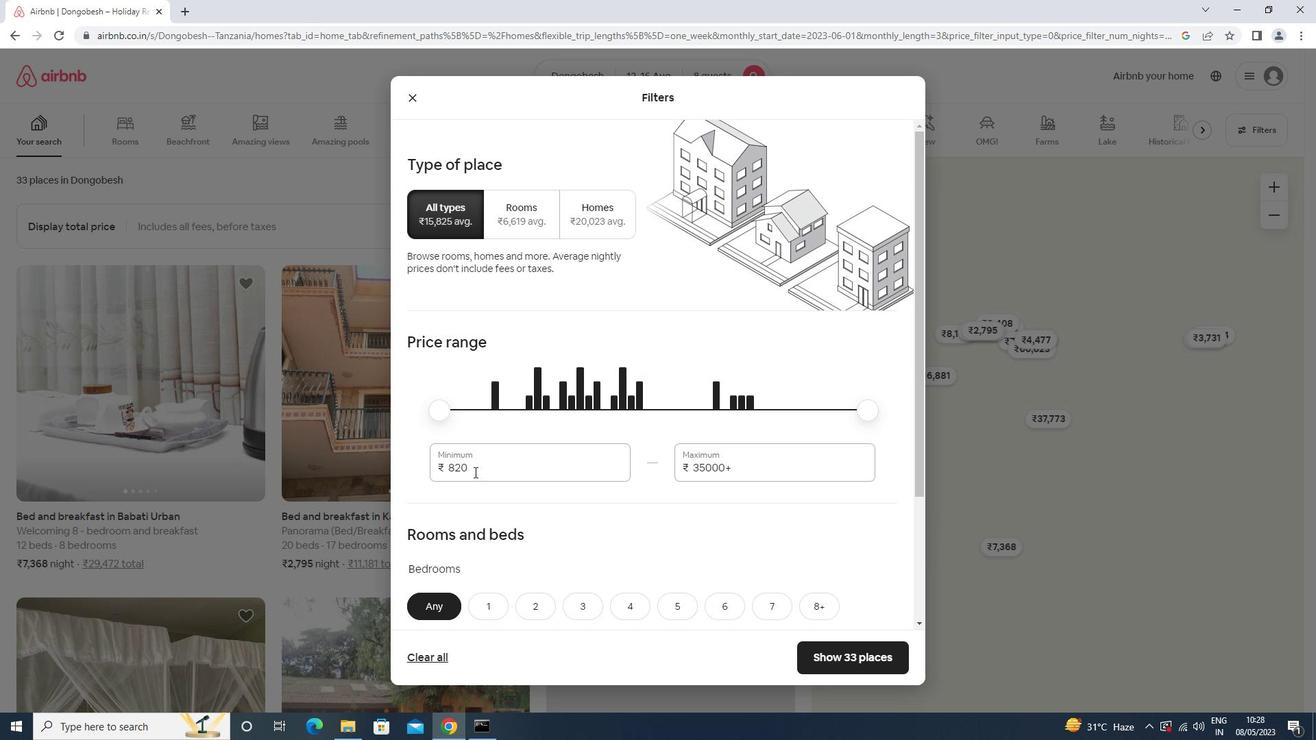 
Action: Key pressed <Key.backspace><Key.backspace><Key.backspace>10000<Key.tab>16000
Screenshot: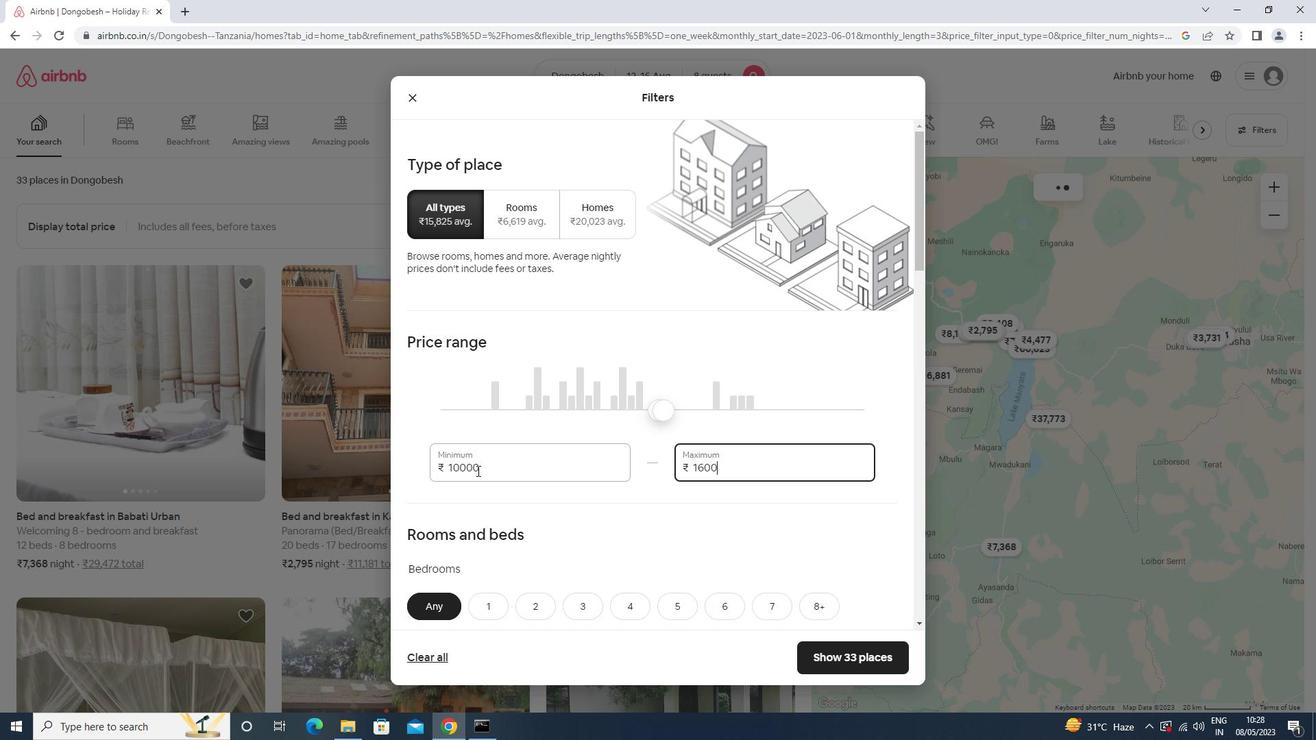 
Action: Mouse moved to (450, 456)
Screenshot: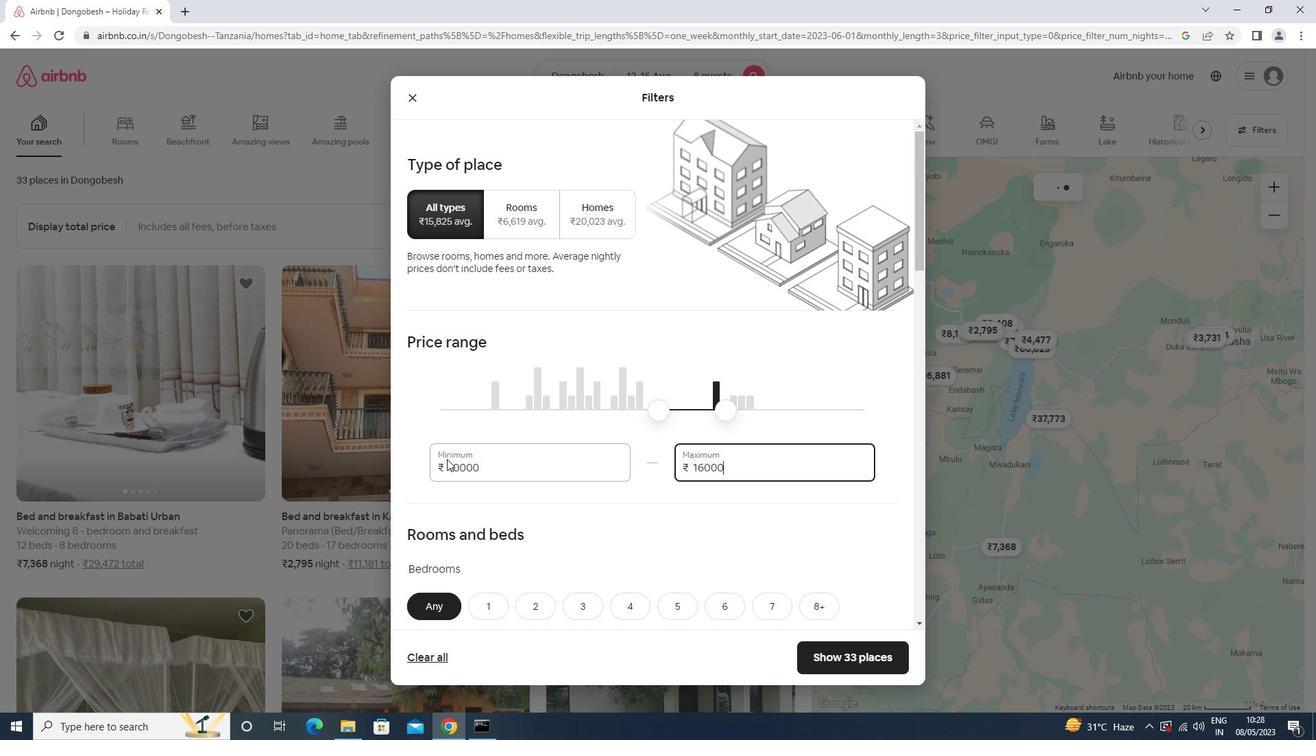 
Action: Mouse scrolled (450, 455) with delta (0, 0)
Screenshot: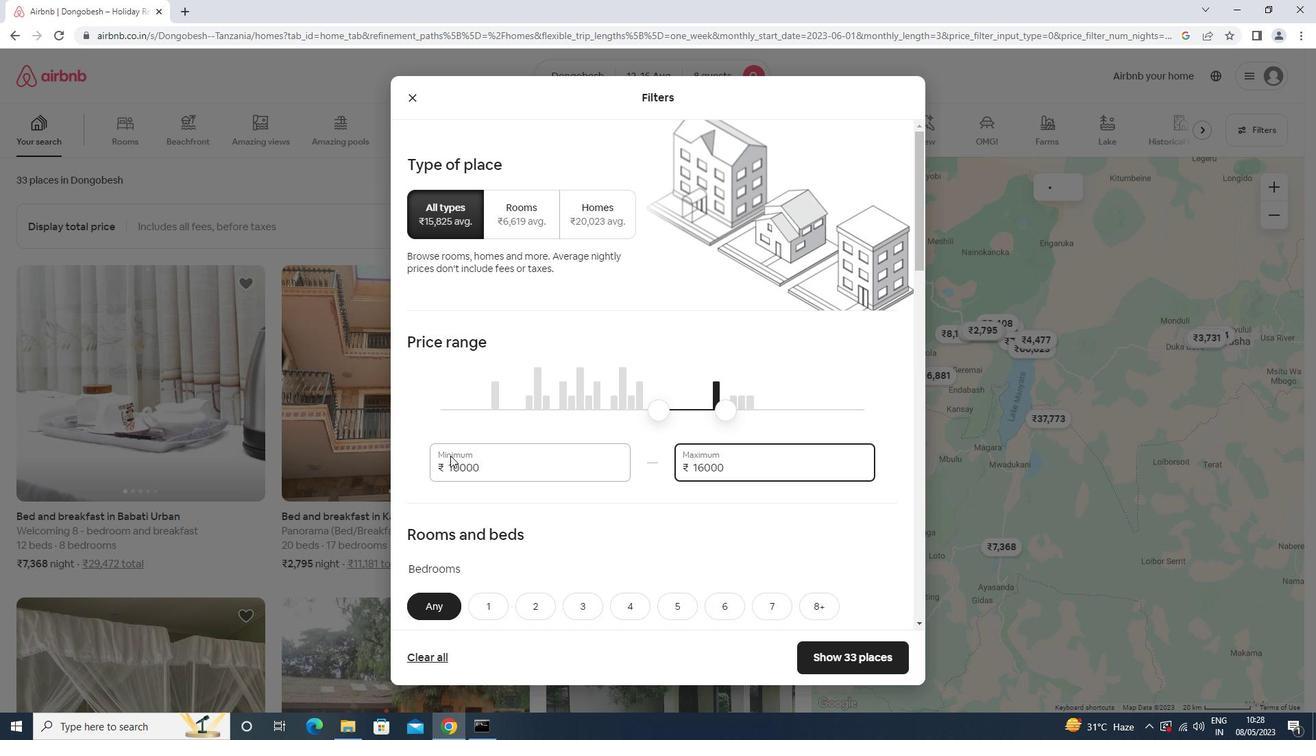 
Action: Mouse scrolled (450, 455) with delta (0, 0)
Screenshot: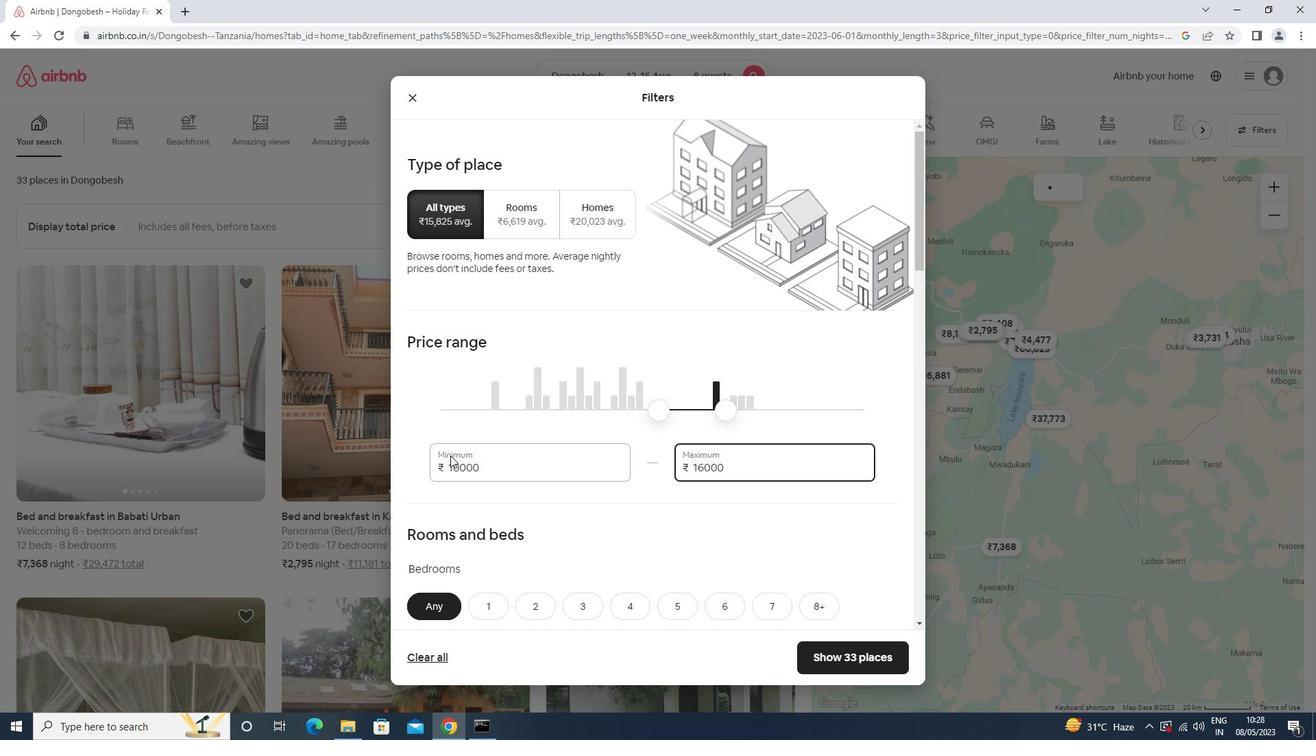 
Action: Mouse scrolled (450, 455) with delta (0, 0)
Screenshot: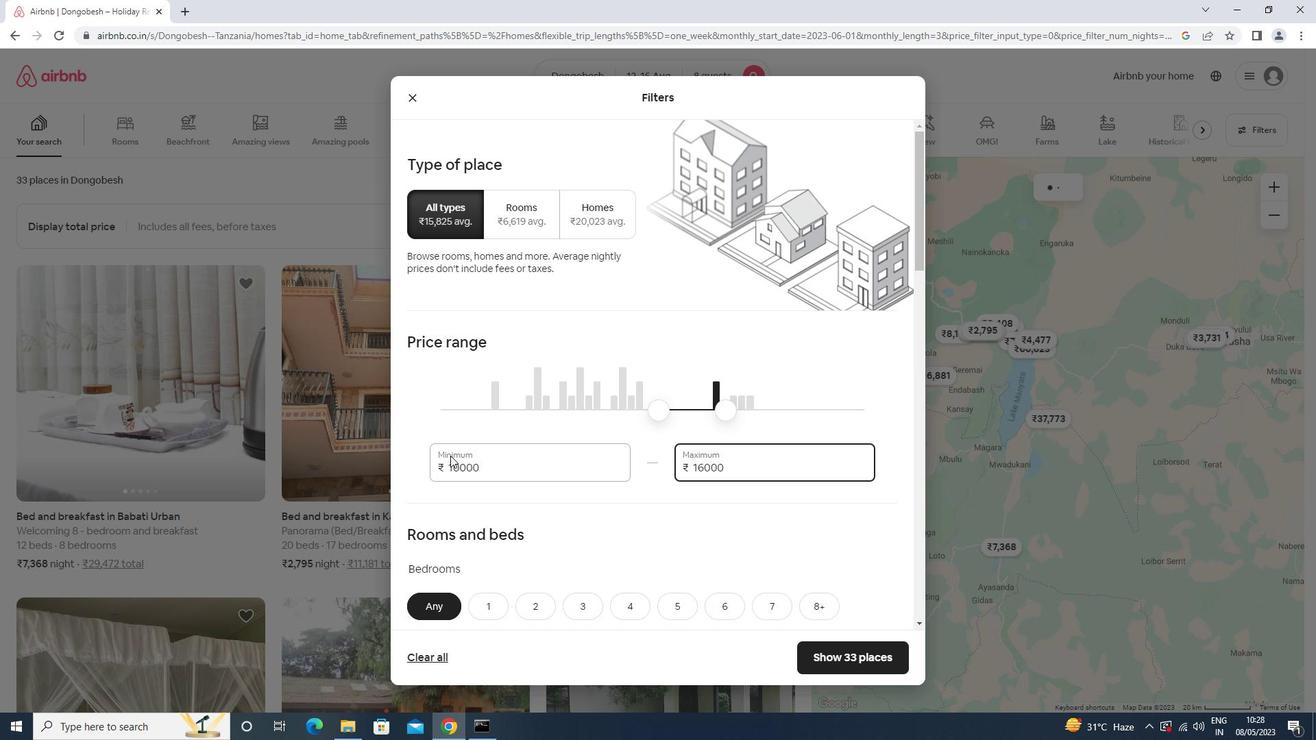 
Action: Mouse scrolled (450, 455) with delta (0, 0)
Screenshot: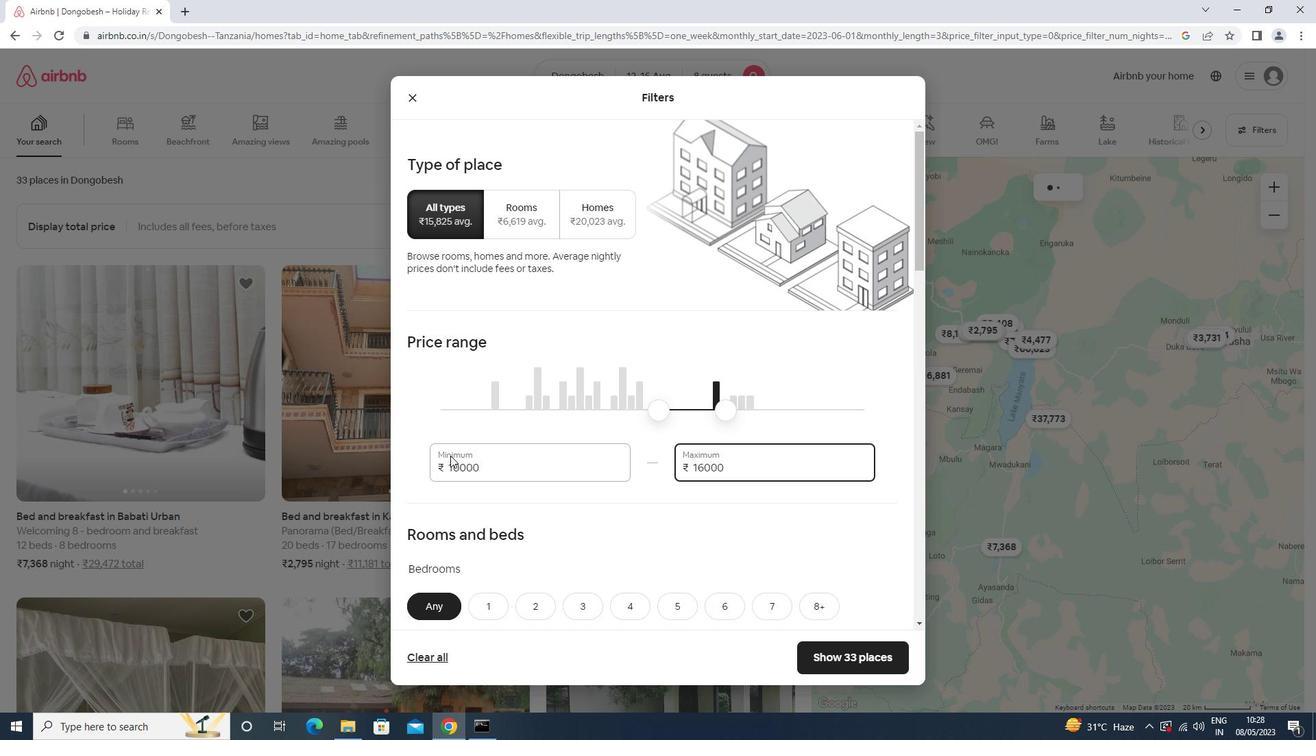 
Action: Mouse moved to (823, 336)
Screenshot: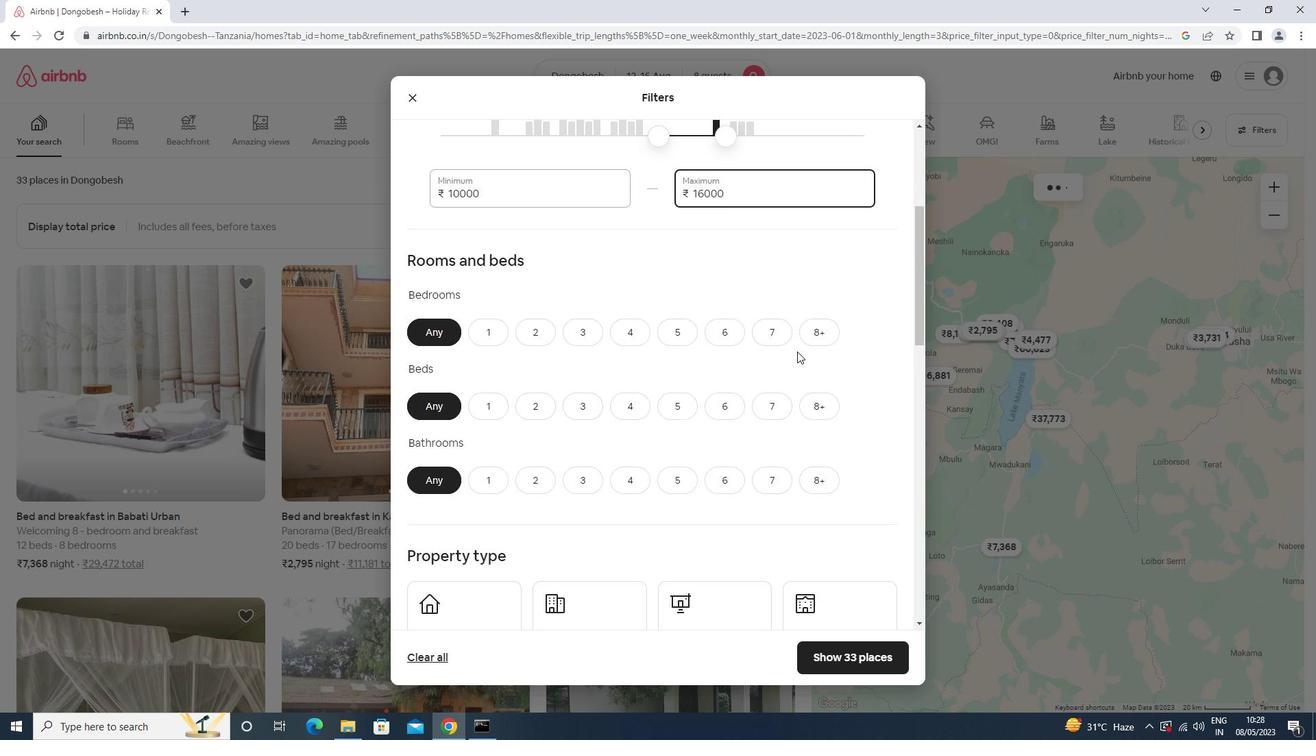
Action: Mouse pressed left at (823, 336)
Screenshot: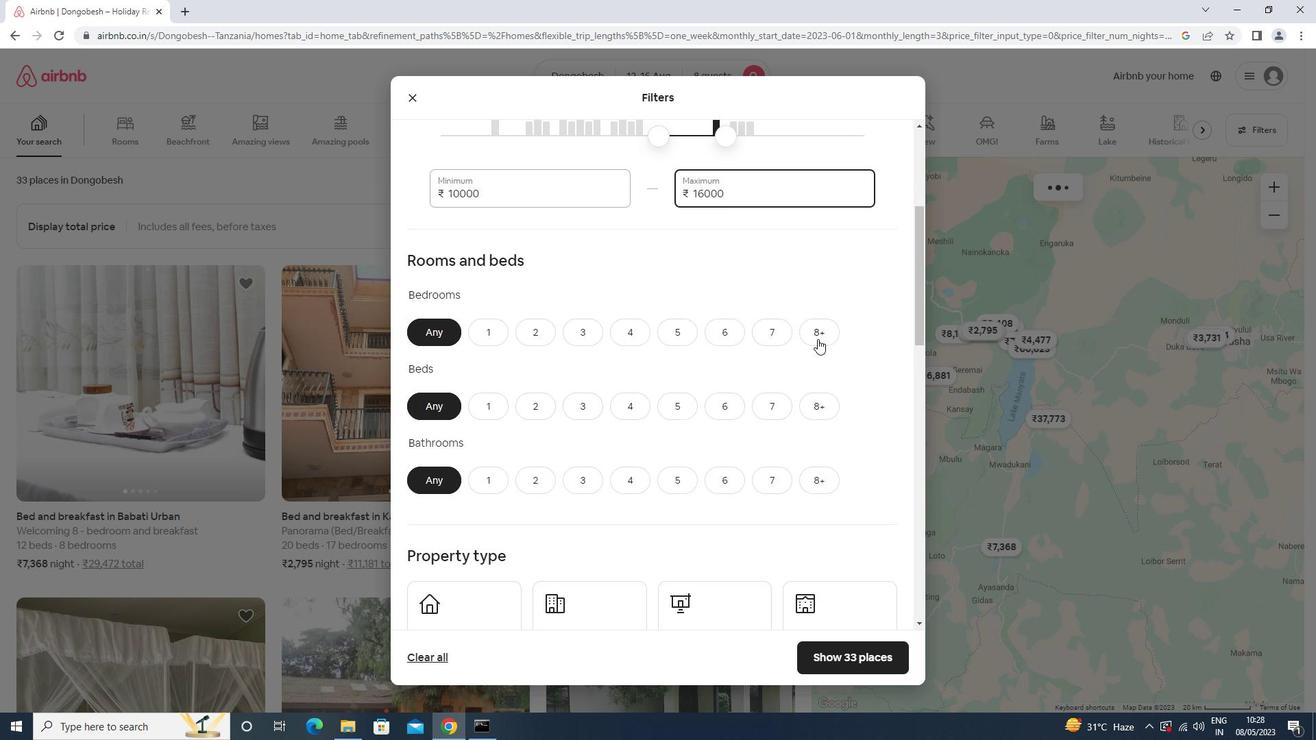 
Action: Mouse moved to (816, 406)
Screenshot: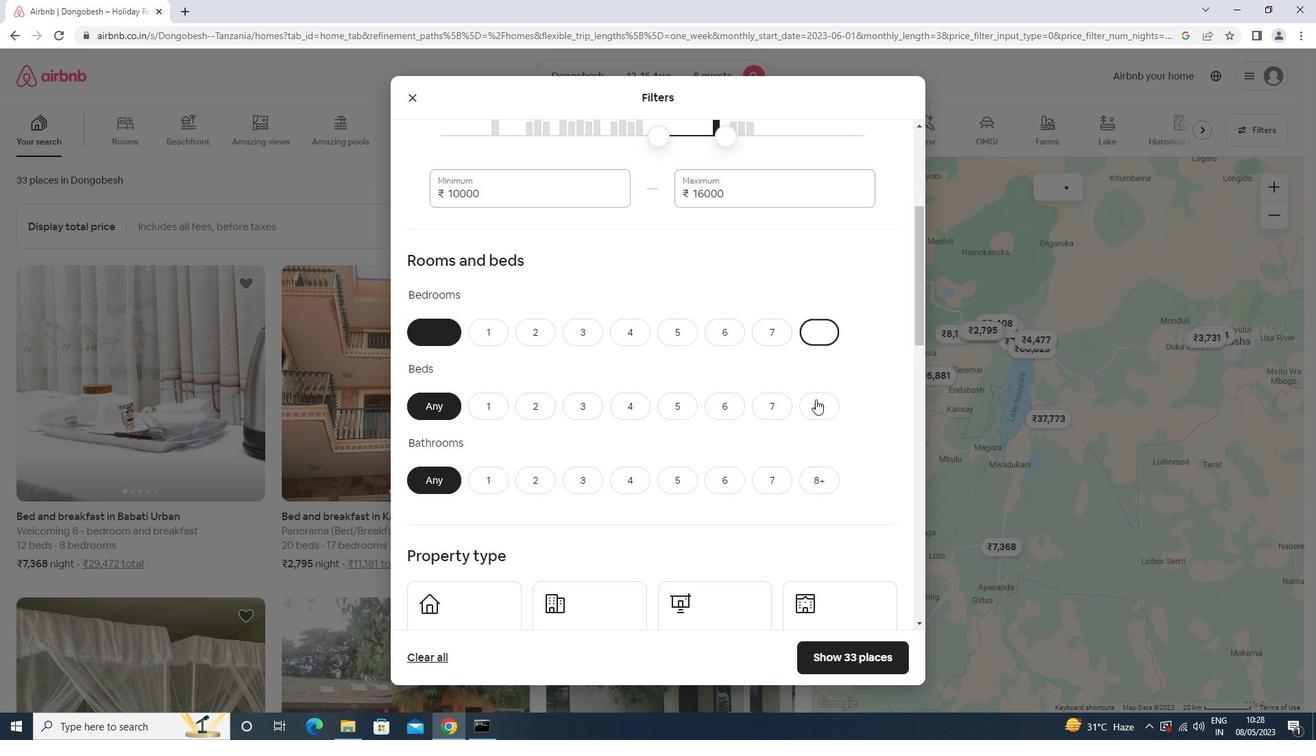 
Action: Mouse pressed left at (816, 406)
Screenshot: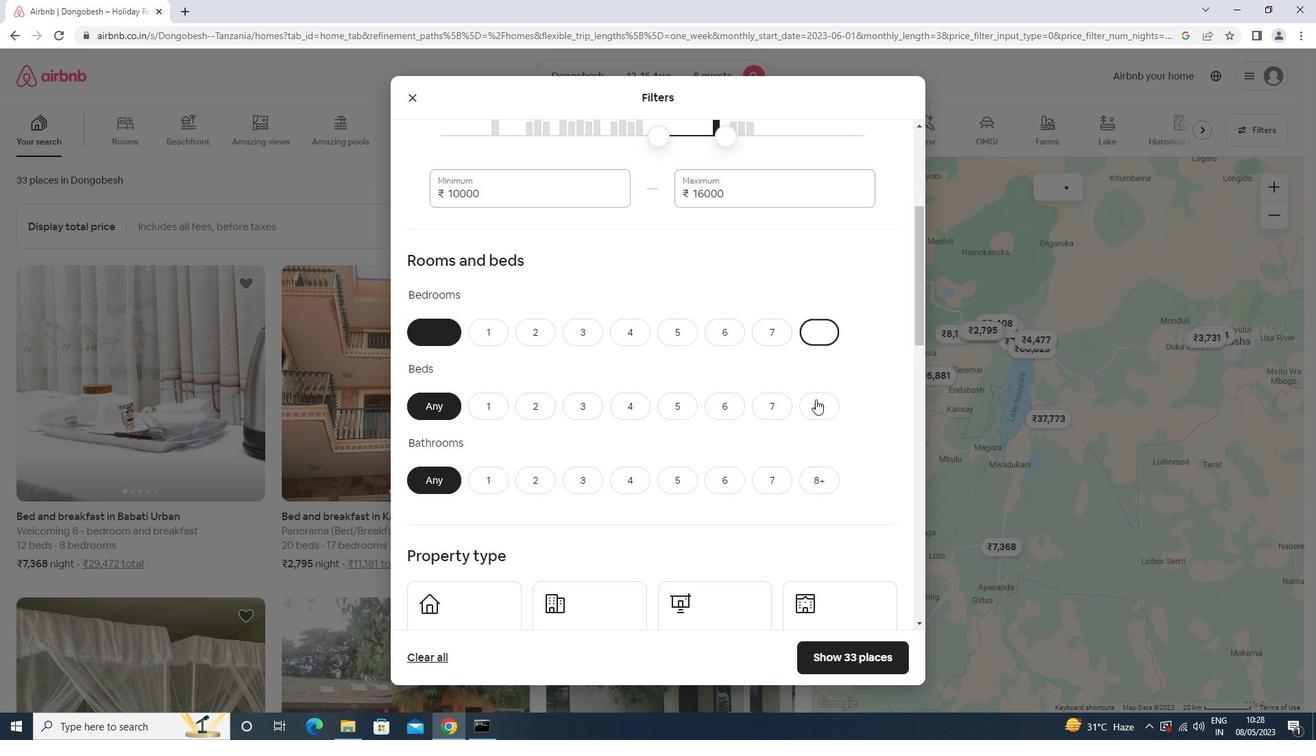 
Action: Mouse moved to (805, 480)
Screenshot: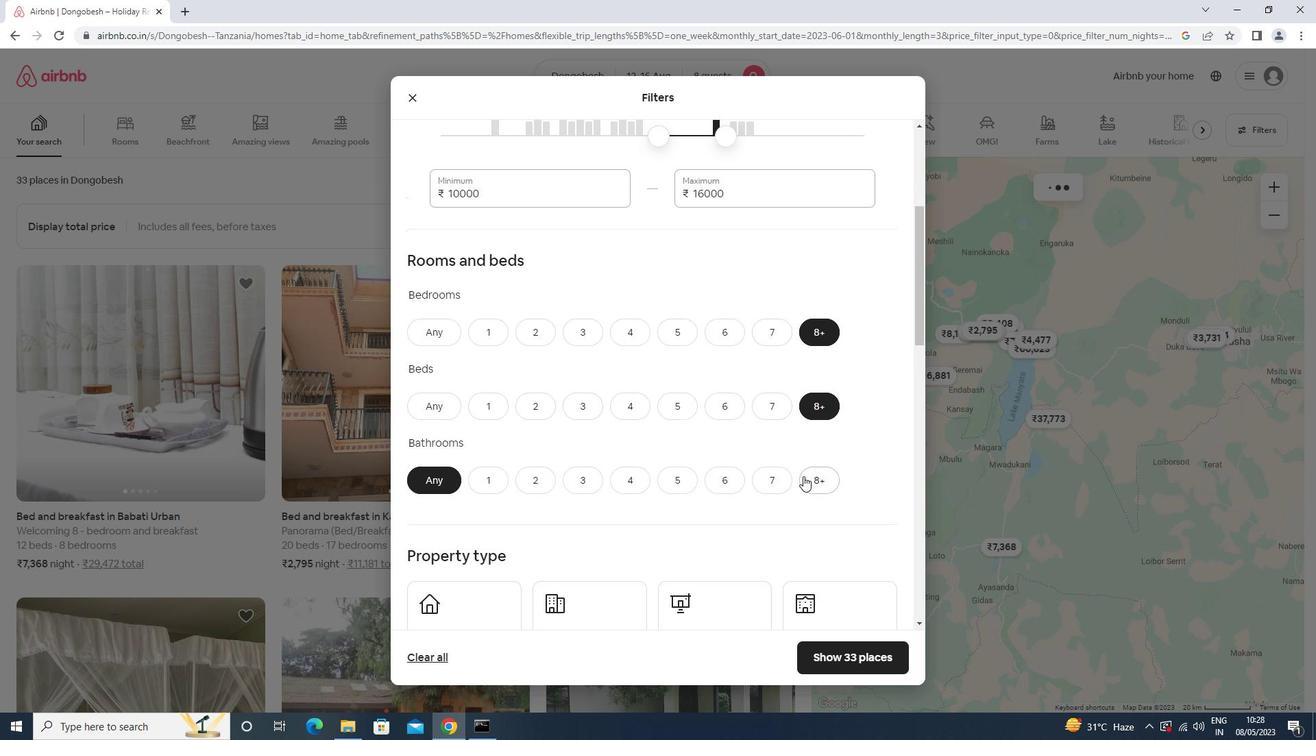 
Action: Mouse pressed left at (805, 480)
Screenshot: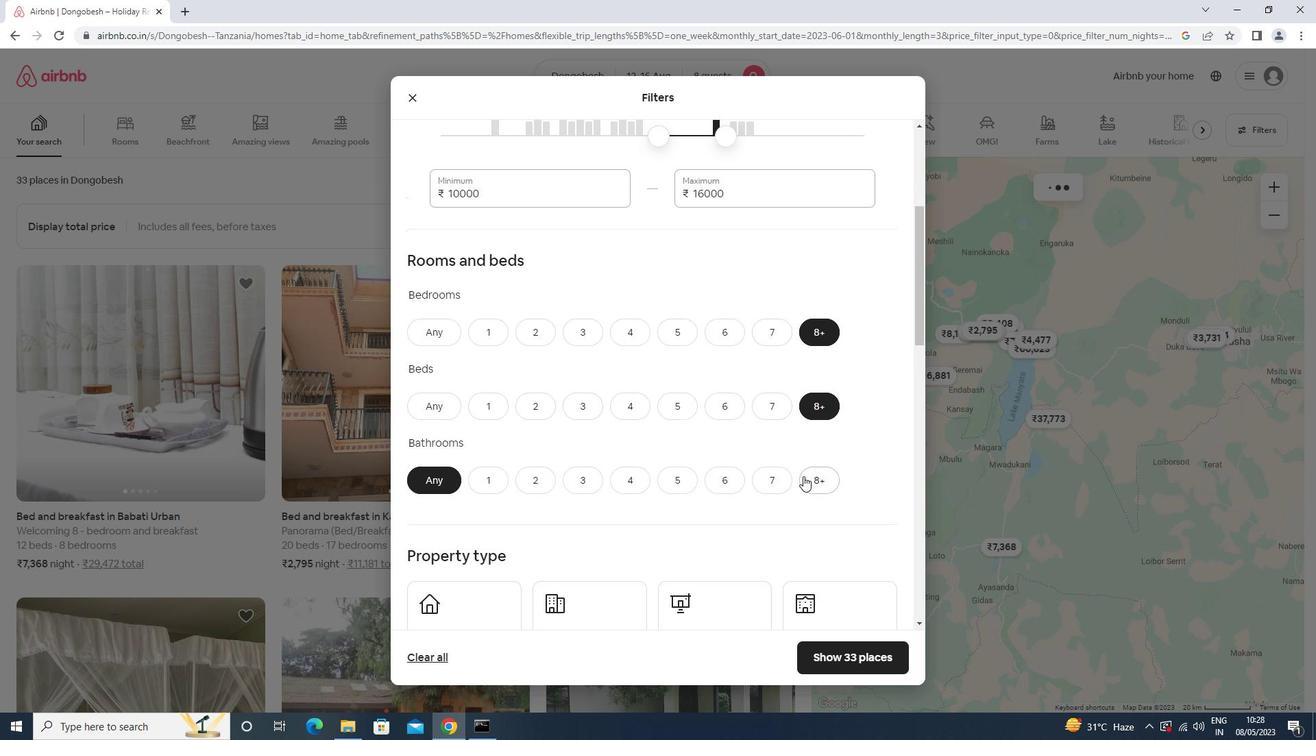 
Action: Mouse moved to (799, 467)
Screenshot: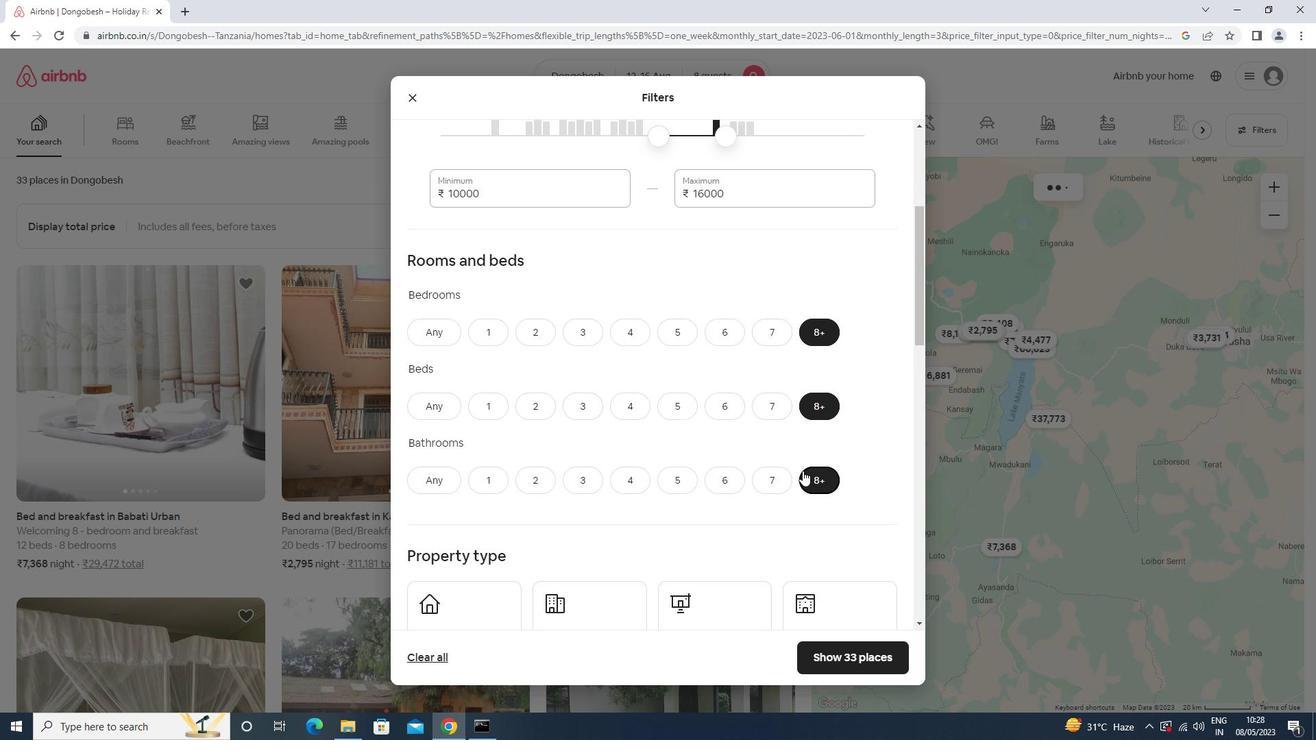 
Action: Mouse scrolled (799, 467) with delta (0, 0)
Screenshot: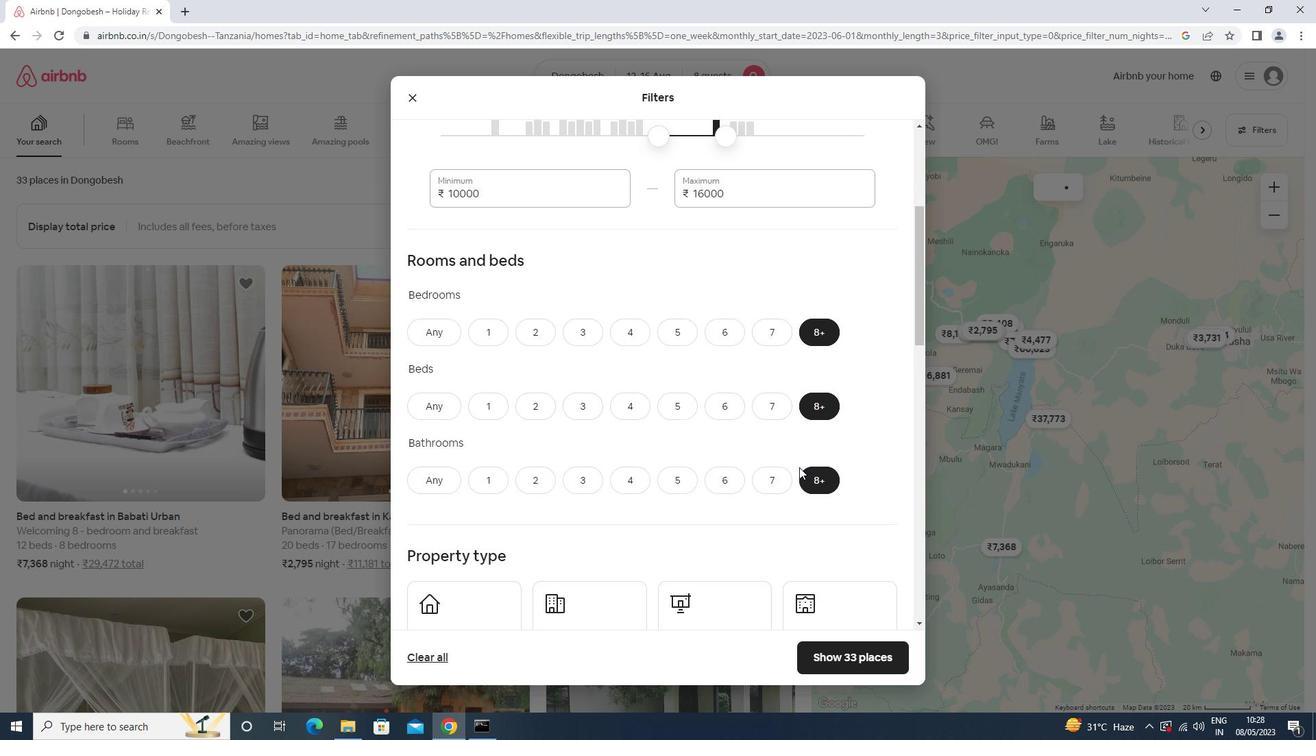 
Action: Mouse scrolled (799, 467) with delta (0, 0)
Screenshot: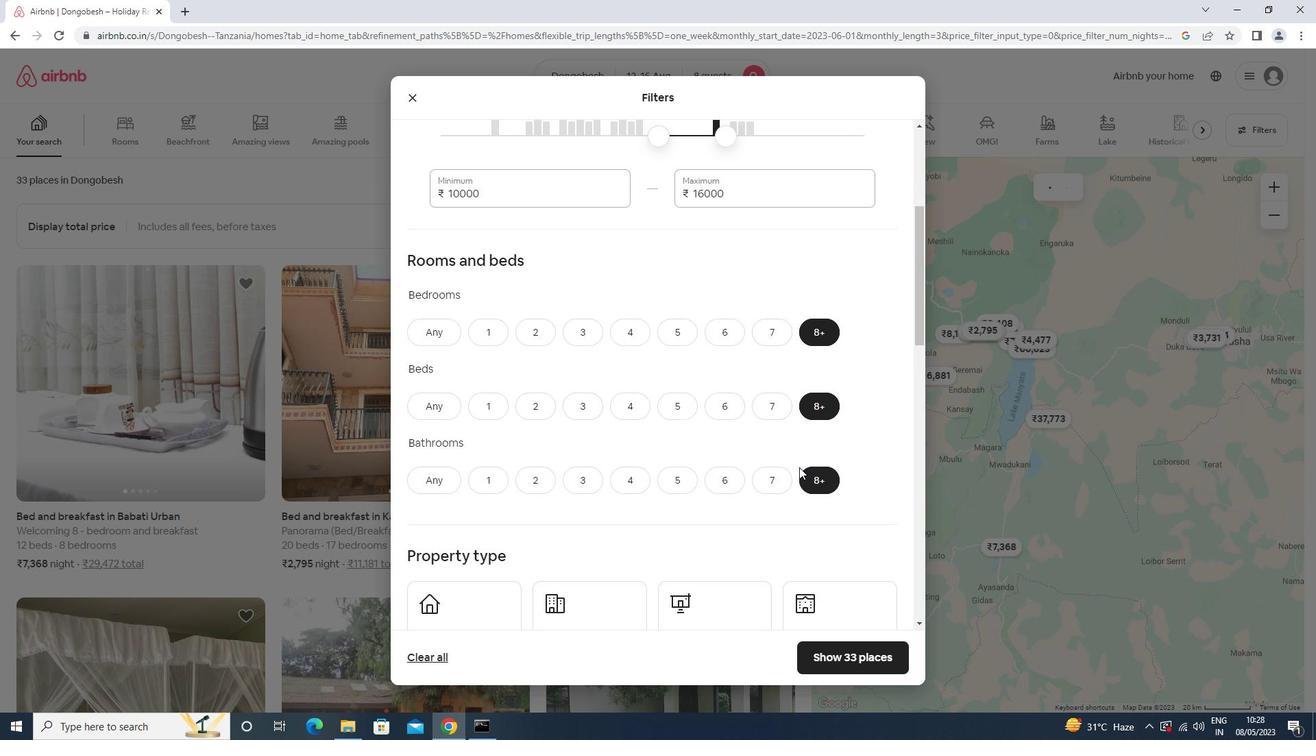 
Action: Mouse scrolled (799, 467) with delta (0, 0)
Screenshot: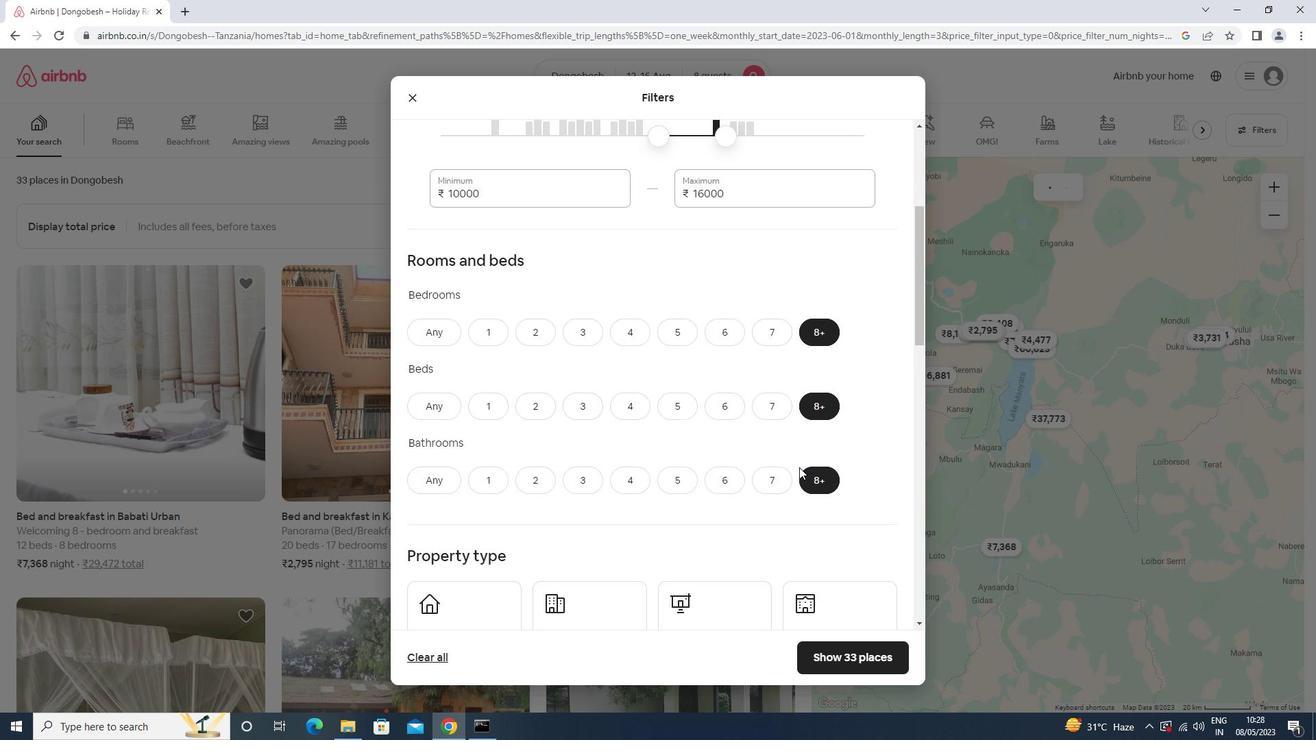 
Action: Mouse scrolled (799, 467) with delta (0, 0)
Screenshot: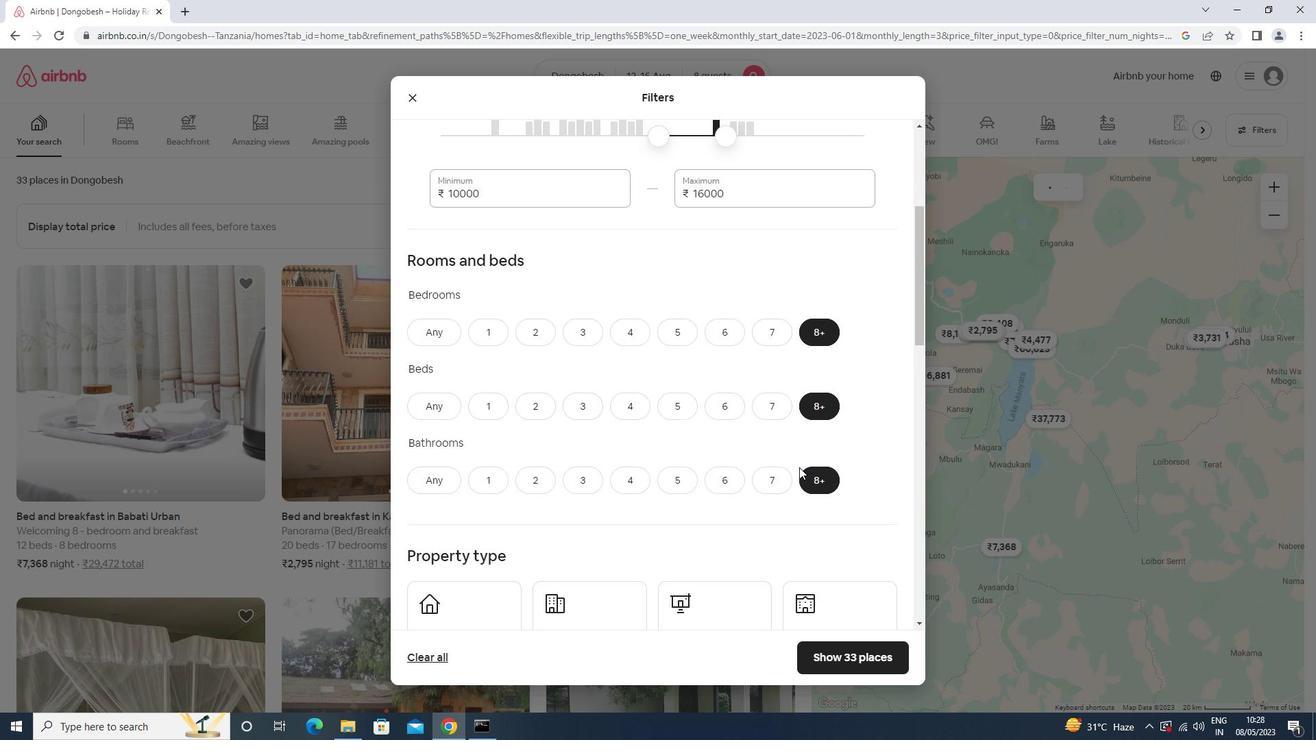 
Action: Mouse moved to (493, 375)
Screenshot: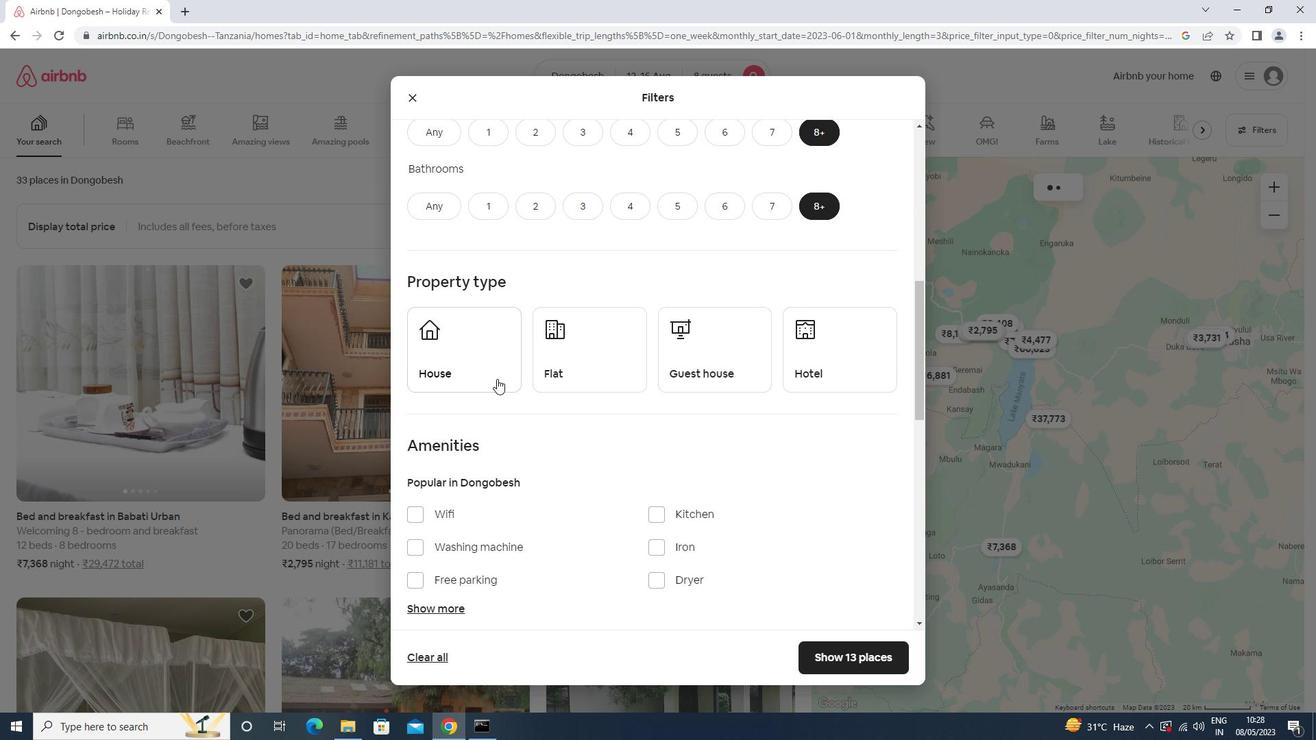 
Action: Mouse pressed left at (493, 375)
Screenshot: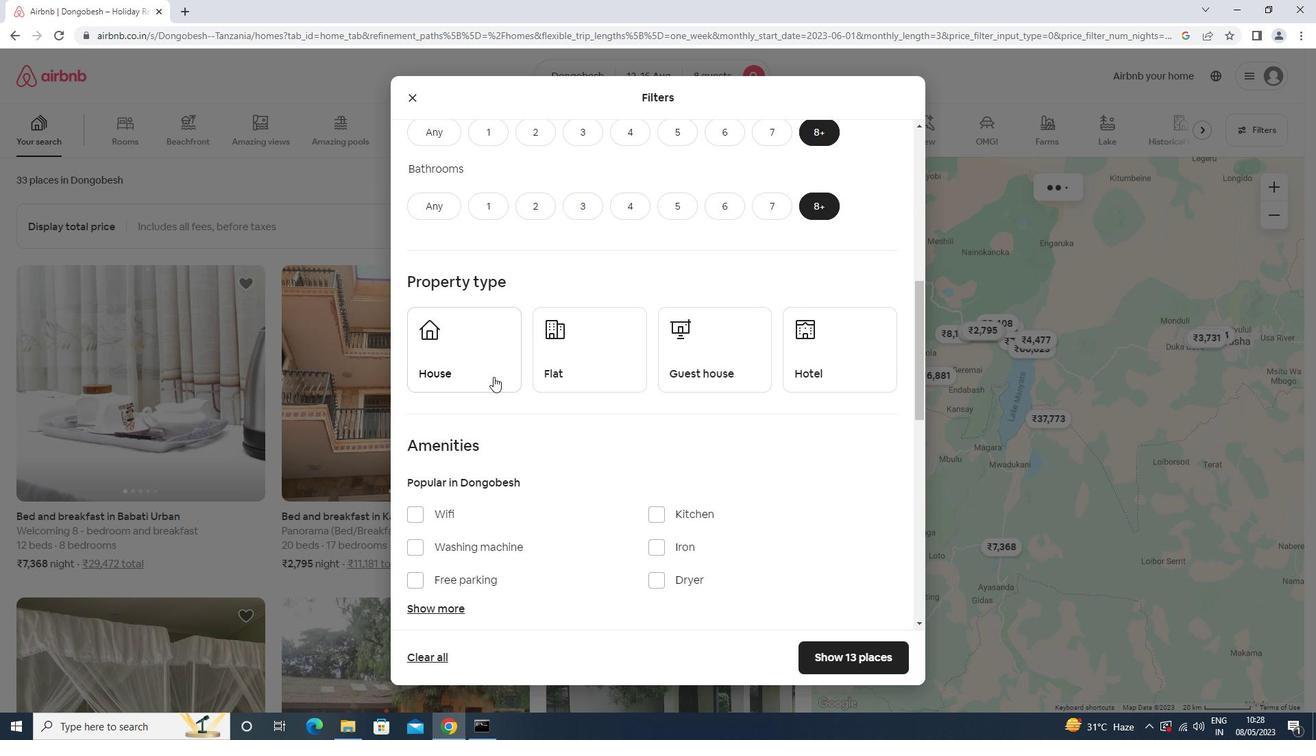 
Action: Mouse moved to (590, 364)
Screenshot: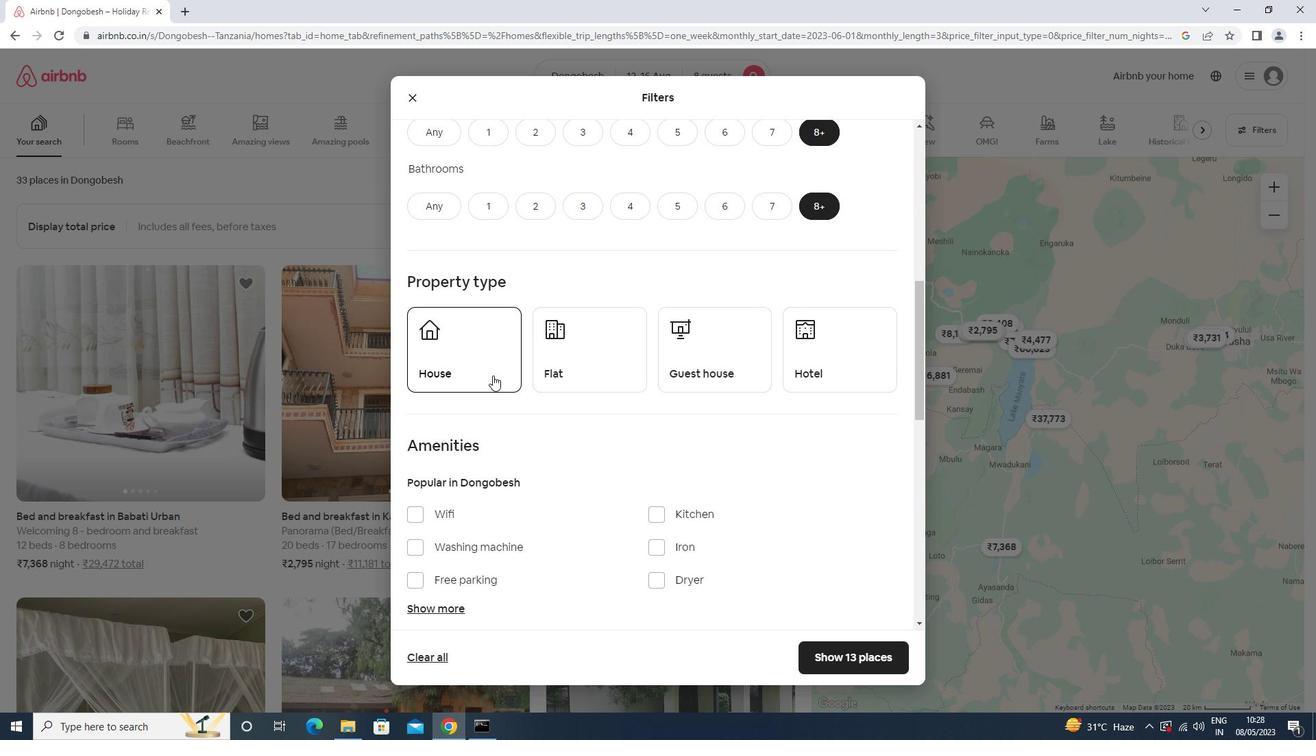 
Action: Mouse pressed left at (590, 364)
Screenshot: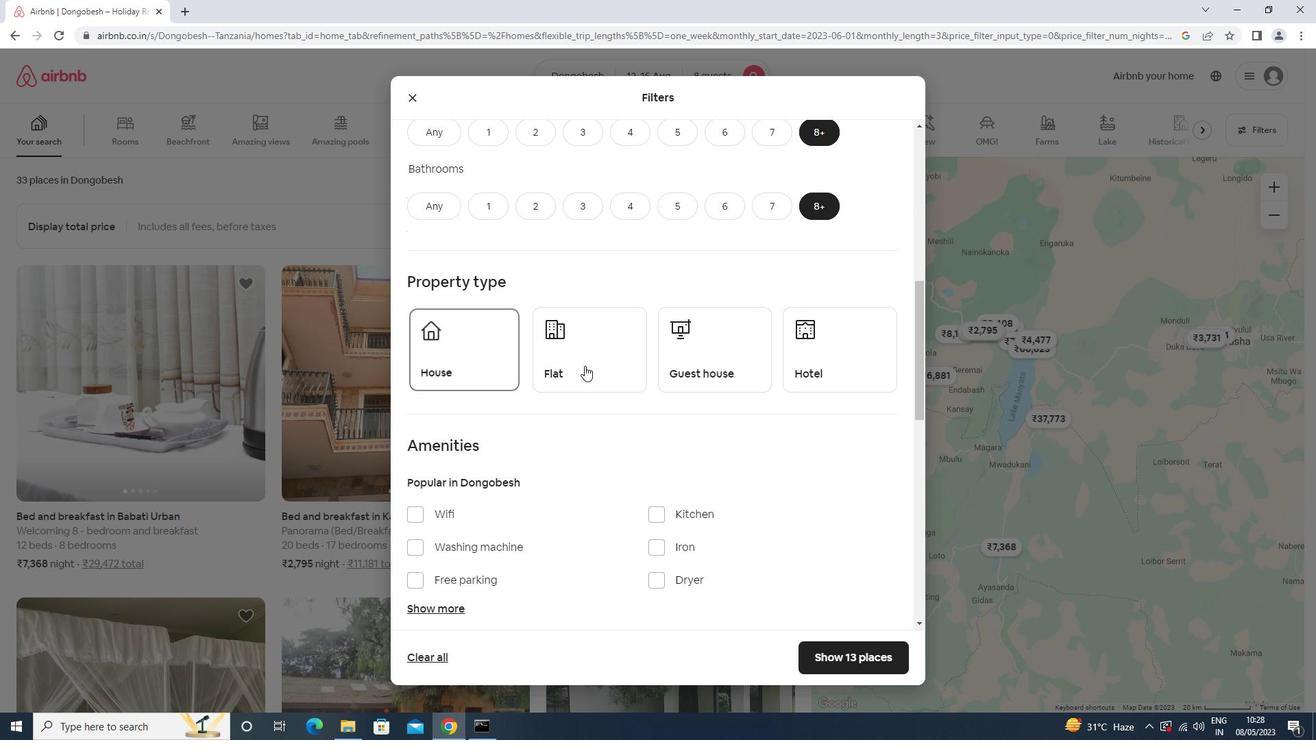 
Action: Mouse moved to (708, 361)
Screenshot: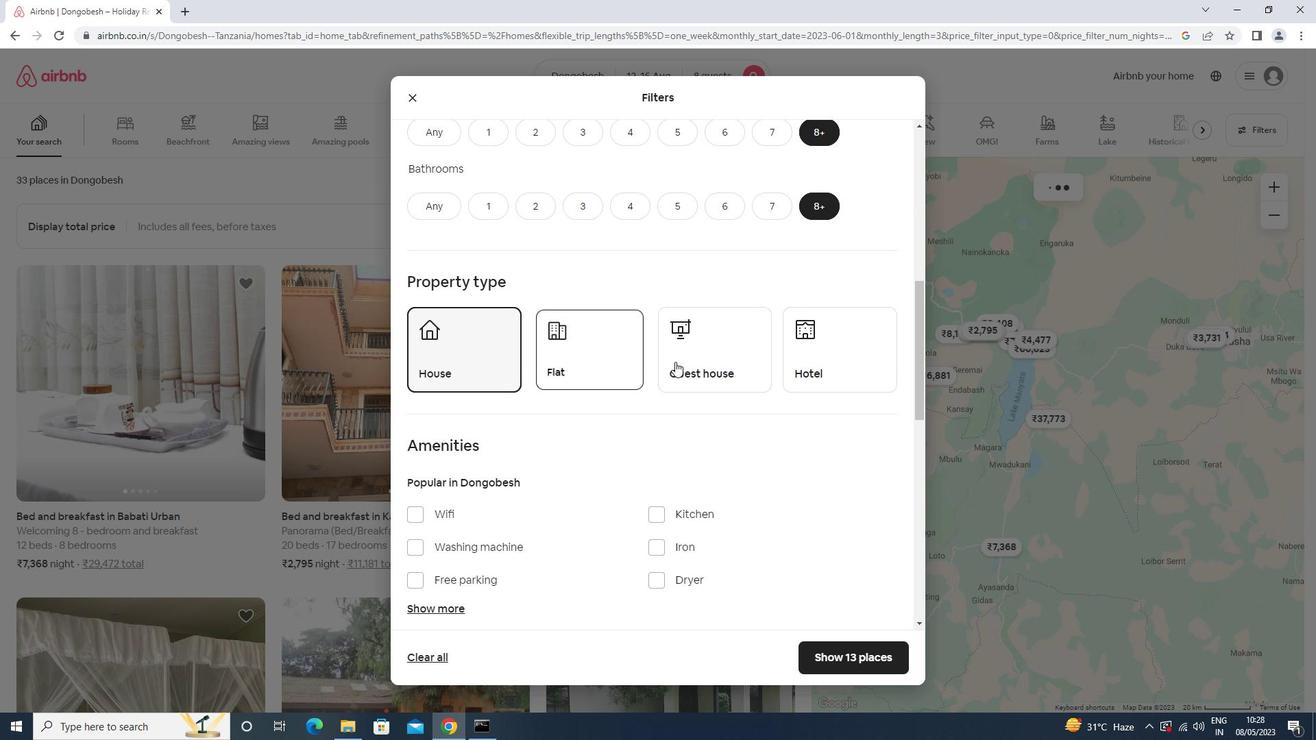 
Action: Mouse pressed left at (708, 361)
Screenshot: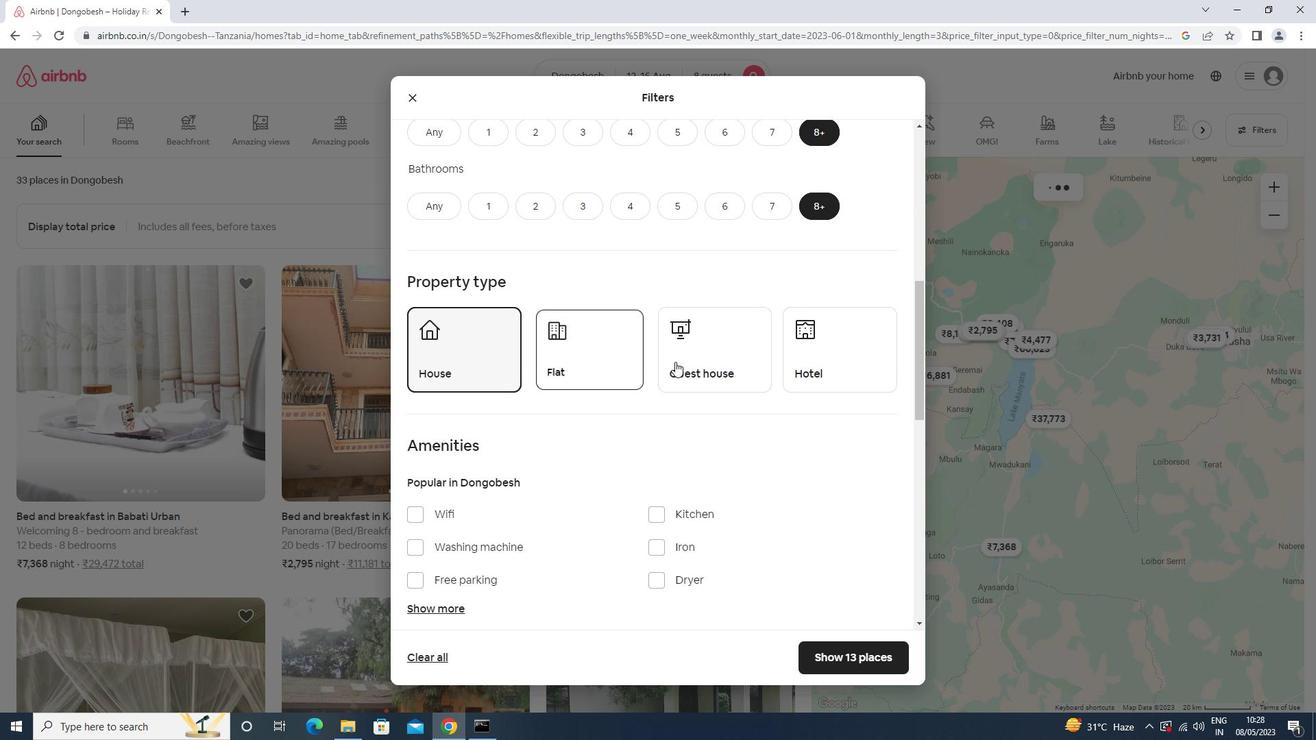 
Action: Mouse moved to (810, 365)
Screenshot: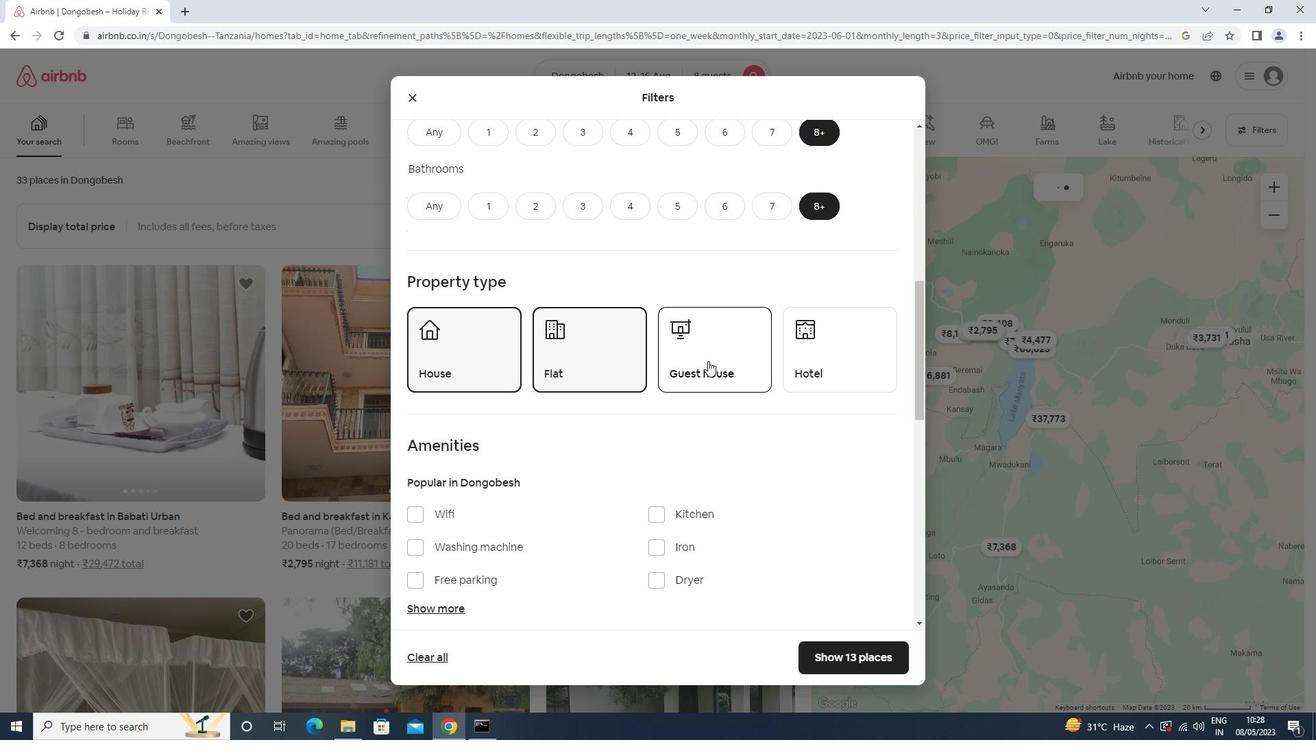 
Action: Mouse pressed left at (810, 365)
Screenshot: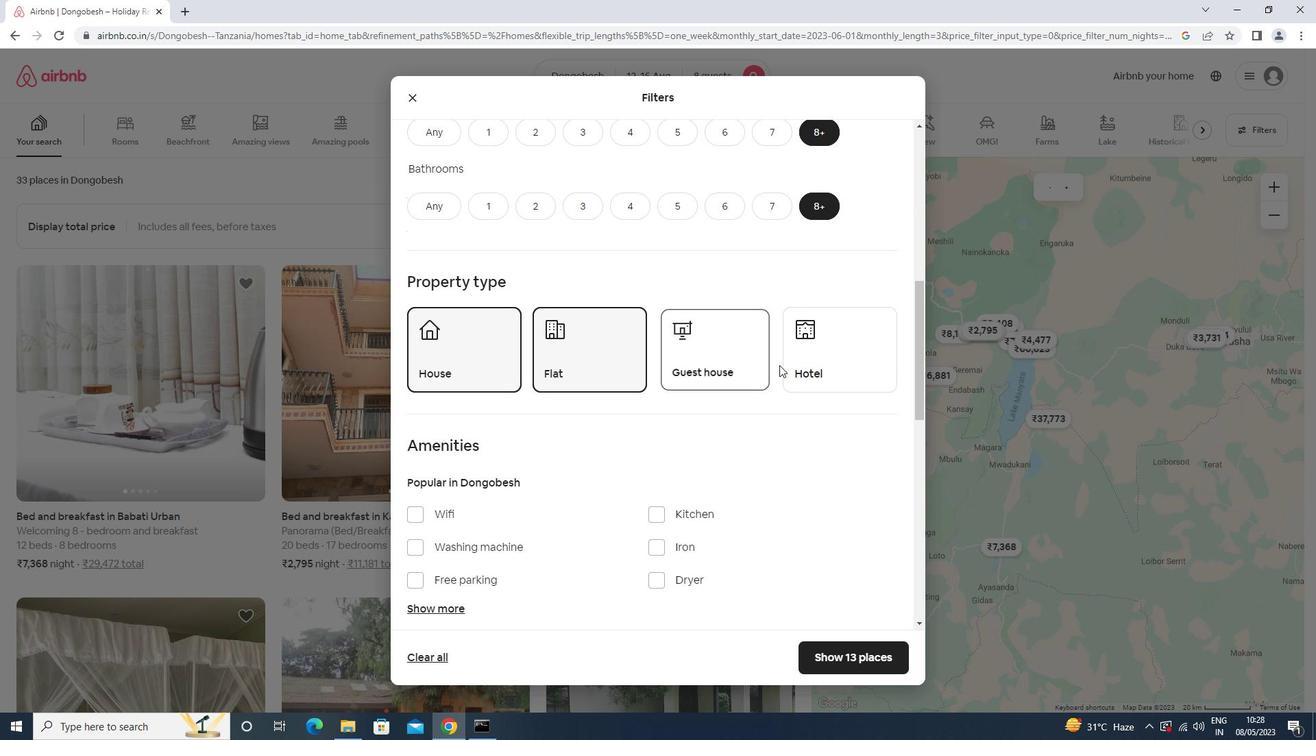 
Action: Mouse scrolled (810, 364) with delta (0, 0)
Screenshot: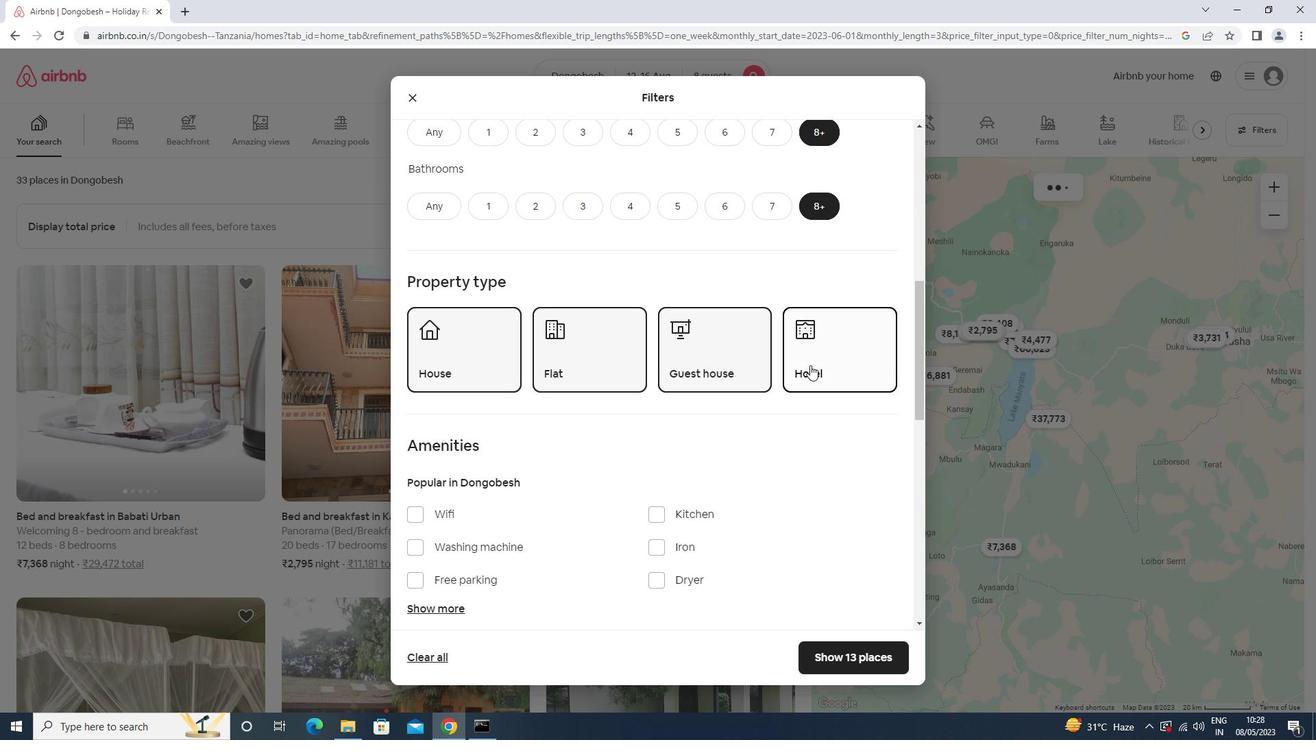 
Action: Mouse scrolled (810, 364) with delta (0, 0)
Screenshot: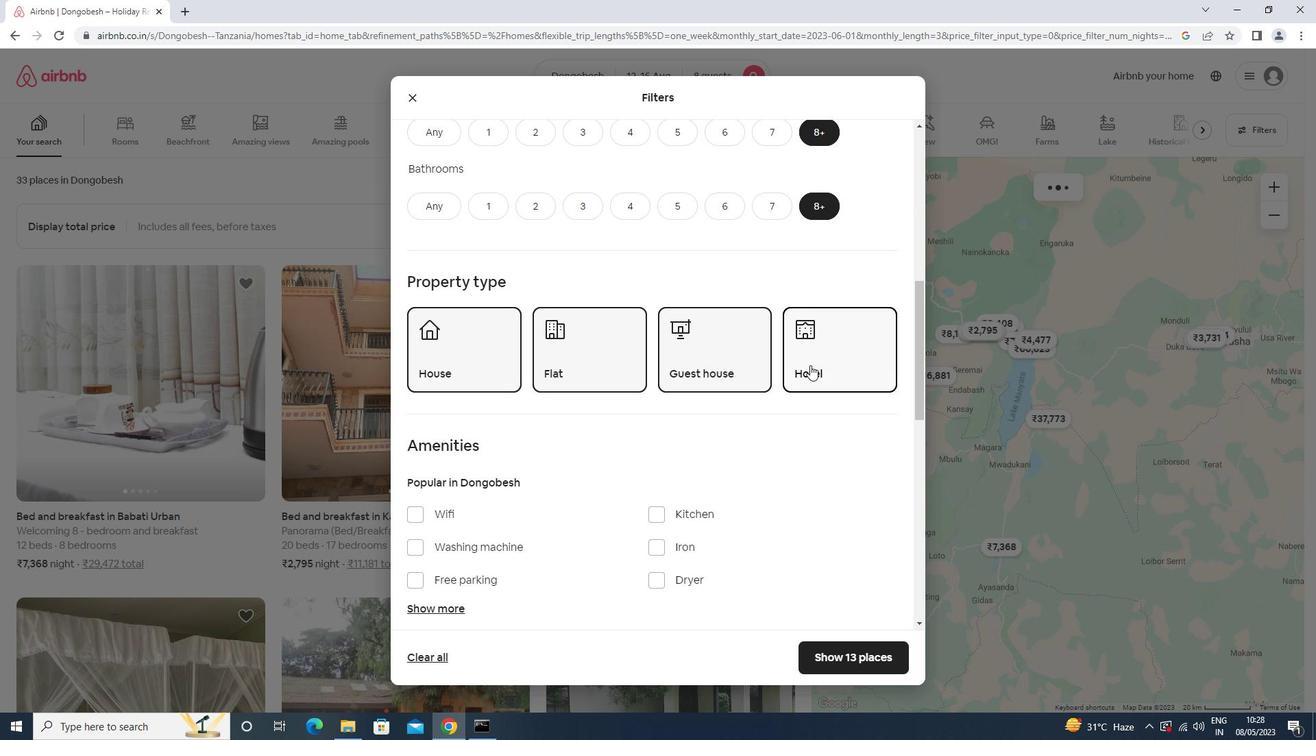 
Action: Mouse scrolled (810, 364) with delta (0, 0)
Screenshot: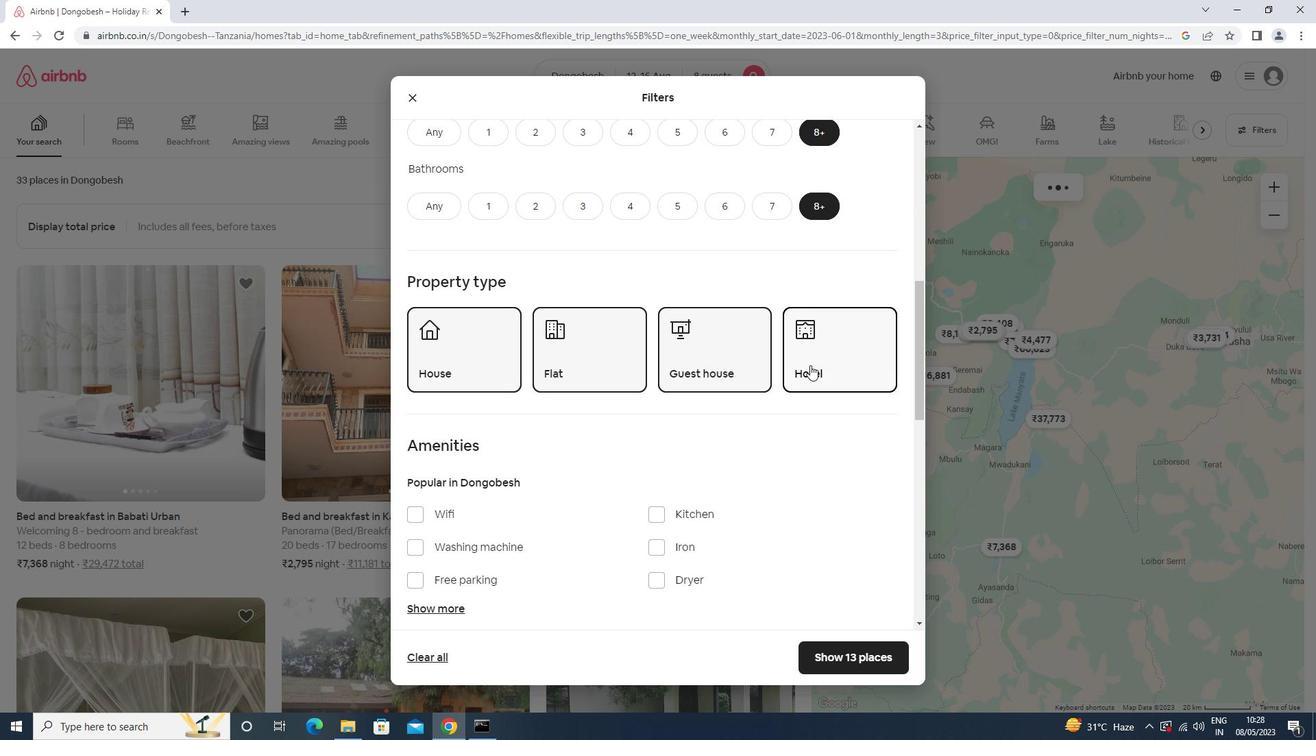 
Action: Mouse moved to (463, 394)
Screenshot: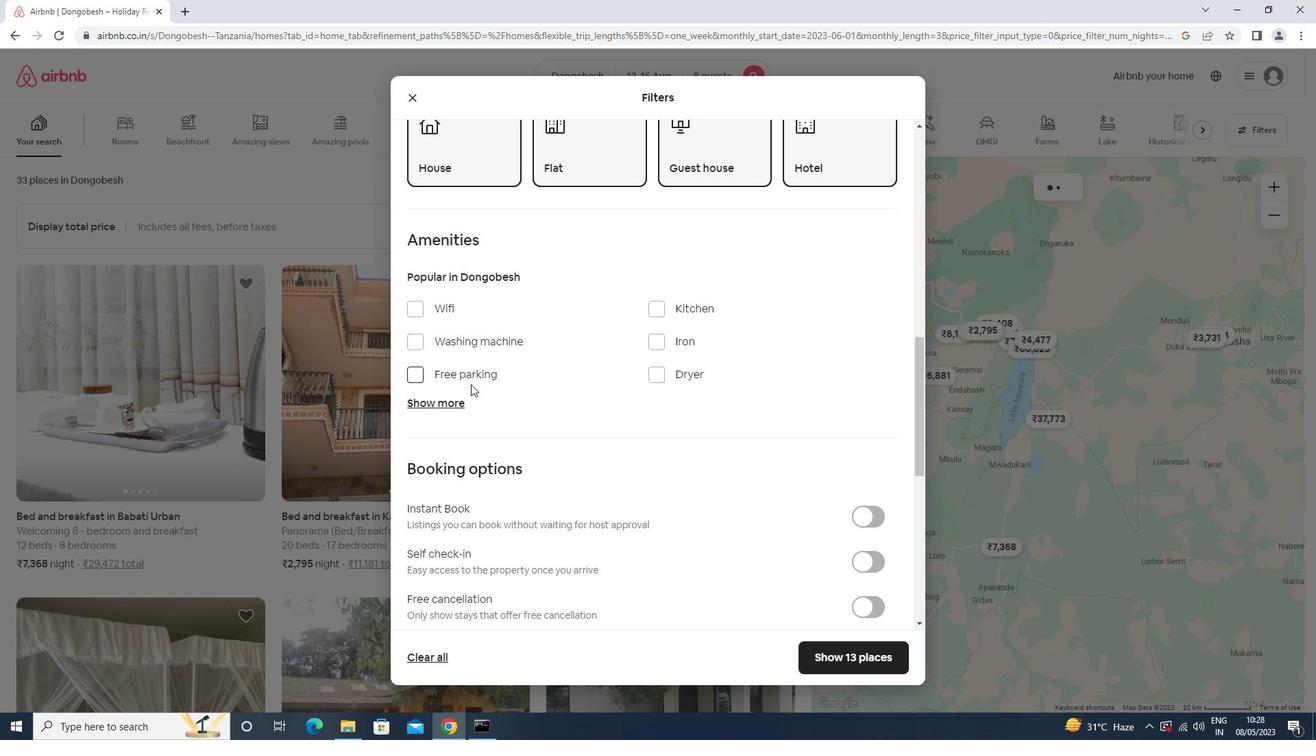 
Action: Mouse pressed left at (463, 394)
Screenshot: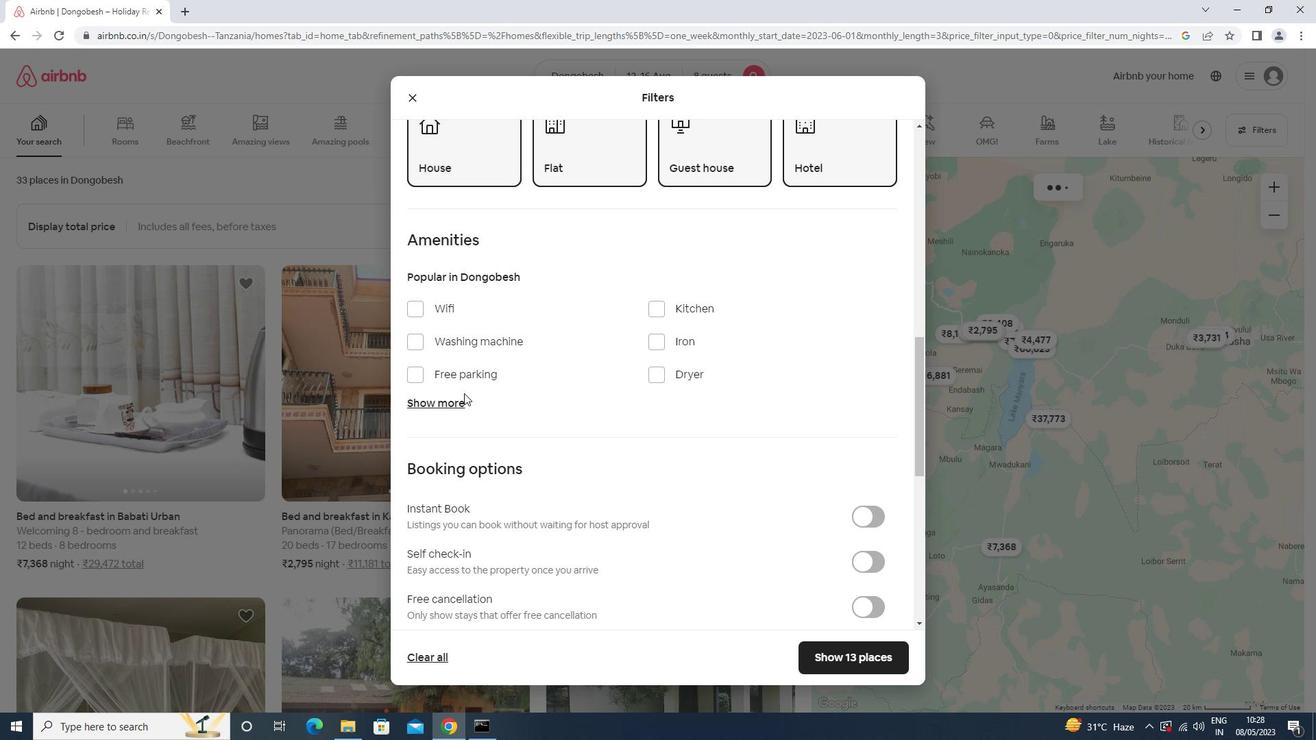 
Action: Mouse moved to (462, 401)
Screenshot: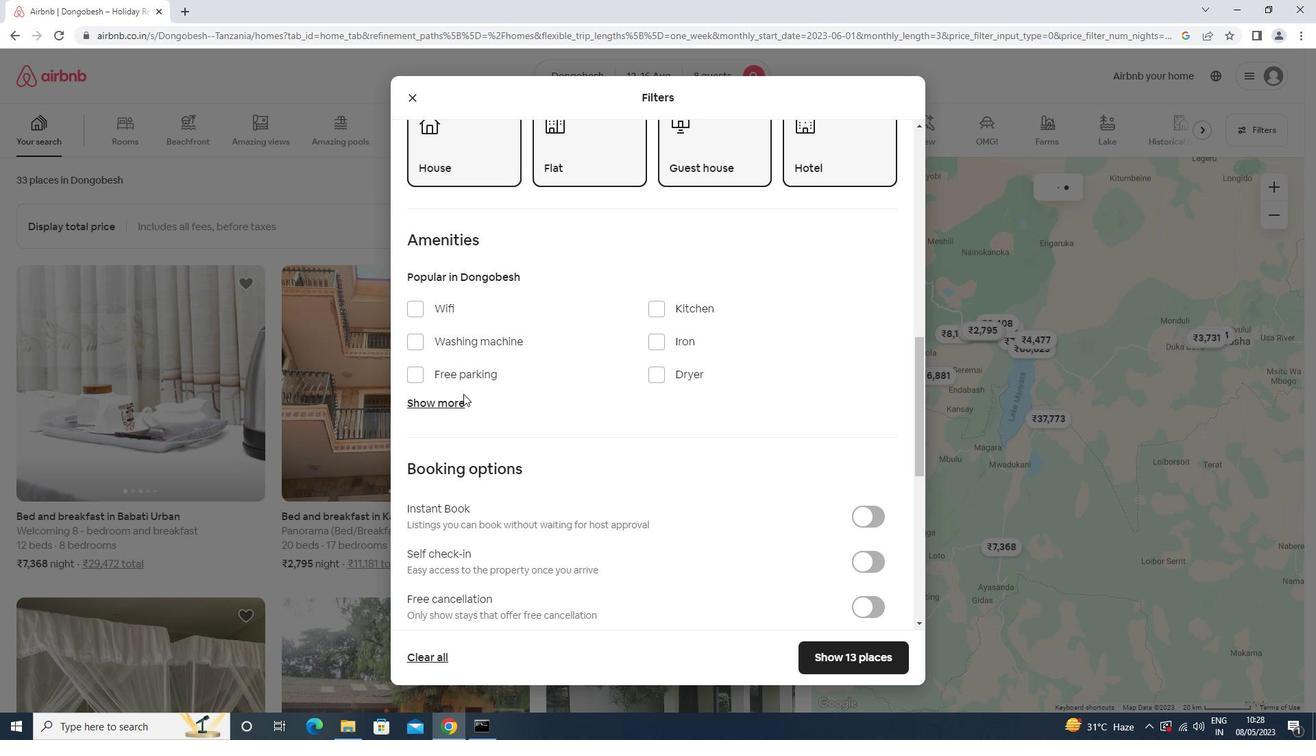 
Action: Mouse pressed left at (462, 401)
Screenshot: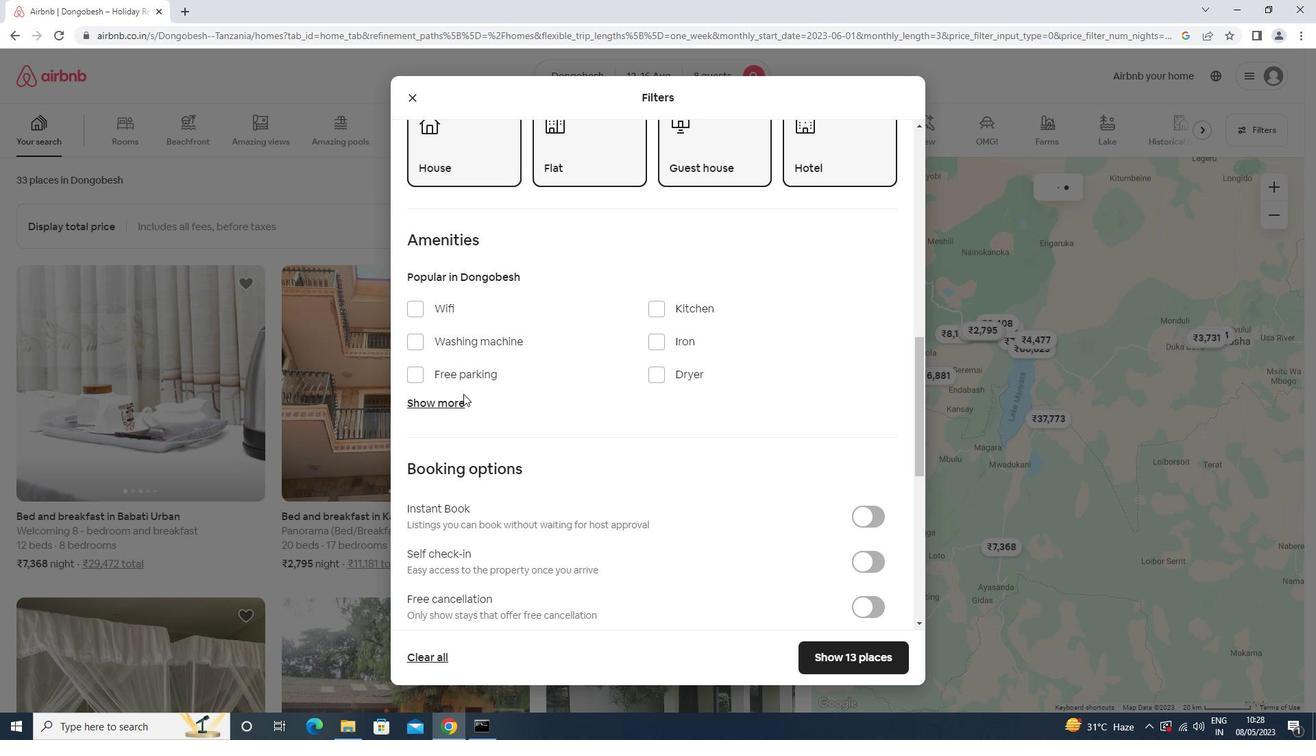 
Action: Mouse moved to (480, 381)
Screenshot: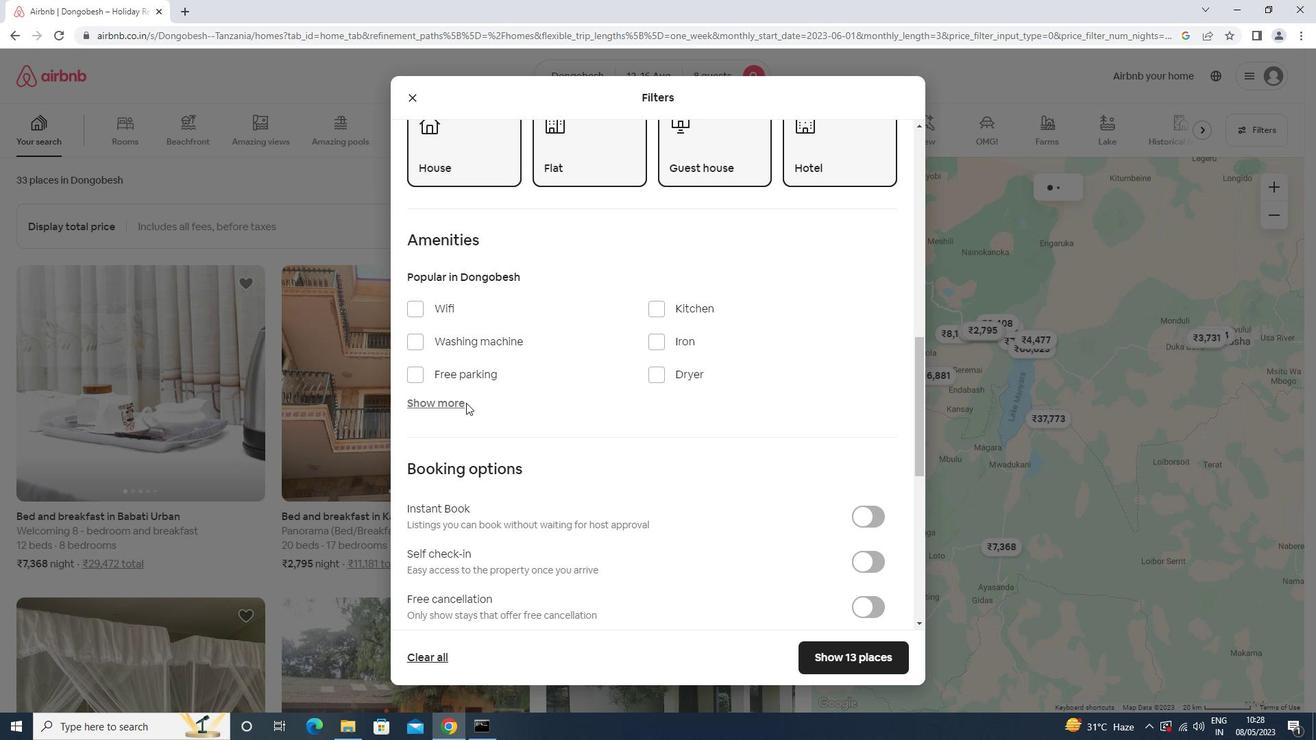 
Action: Mouse pressed left at (480, 381)
Screenshot: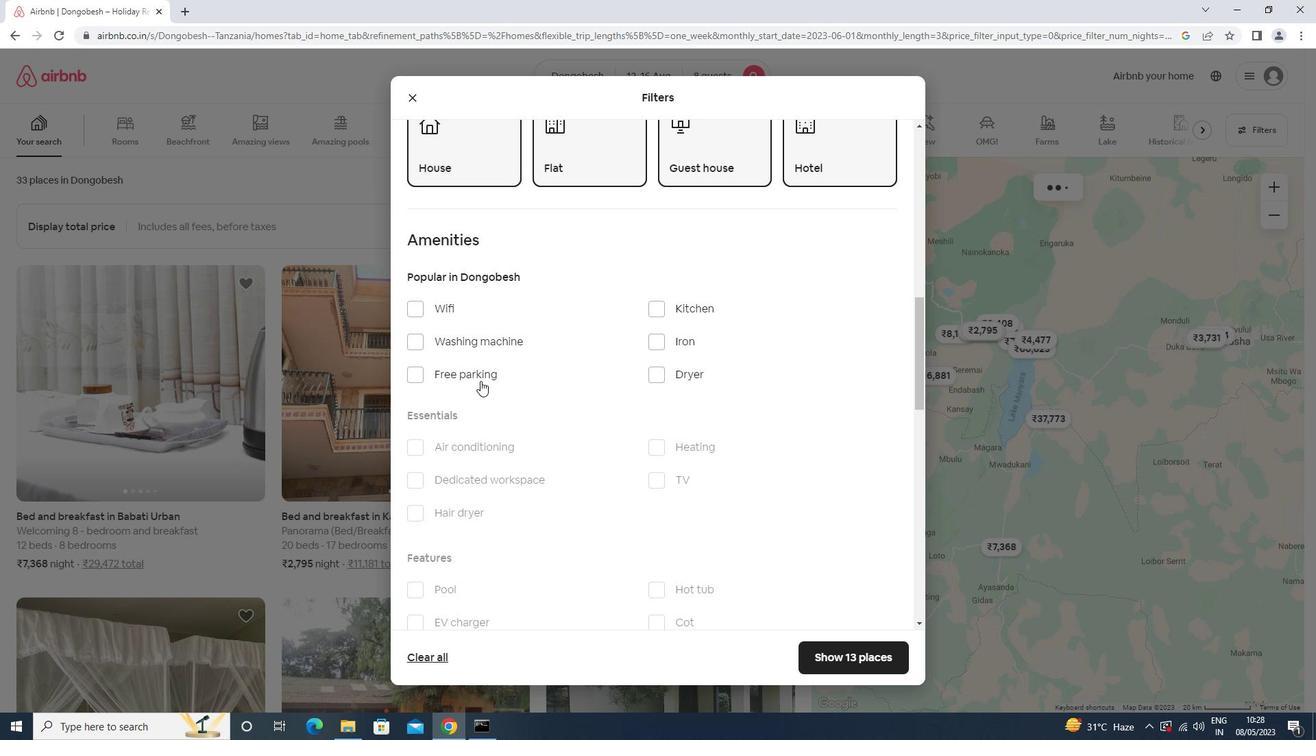 
Action: Mouse moved to (501, 314)
Screenshot: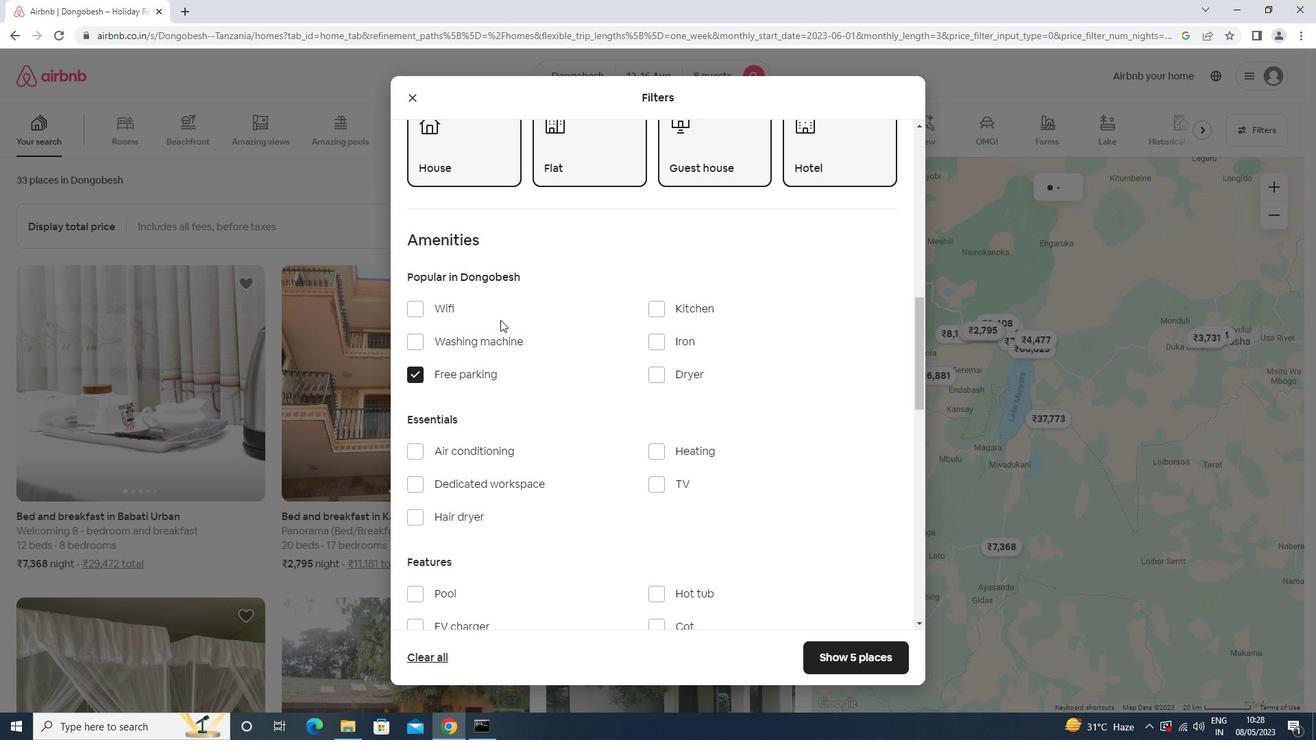 
Action: Mouse pressed left at (501, 314)
Screenshot: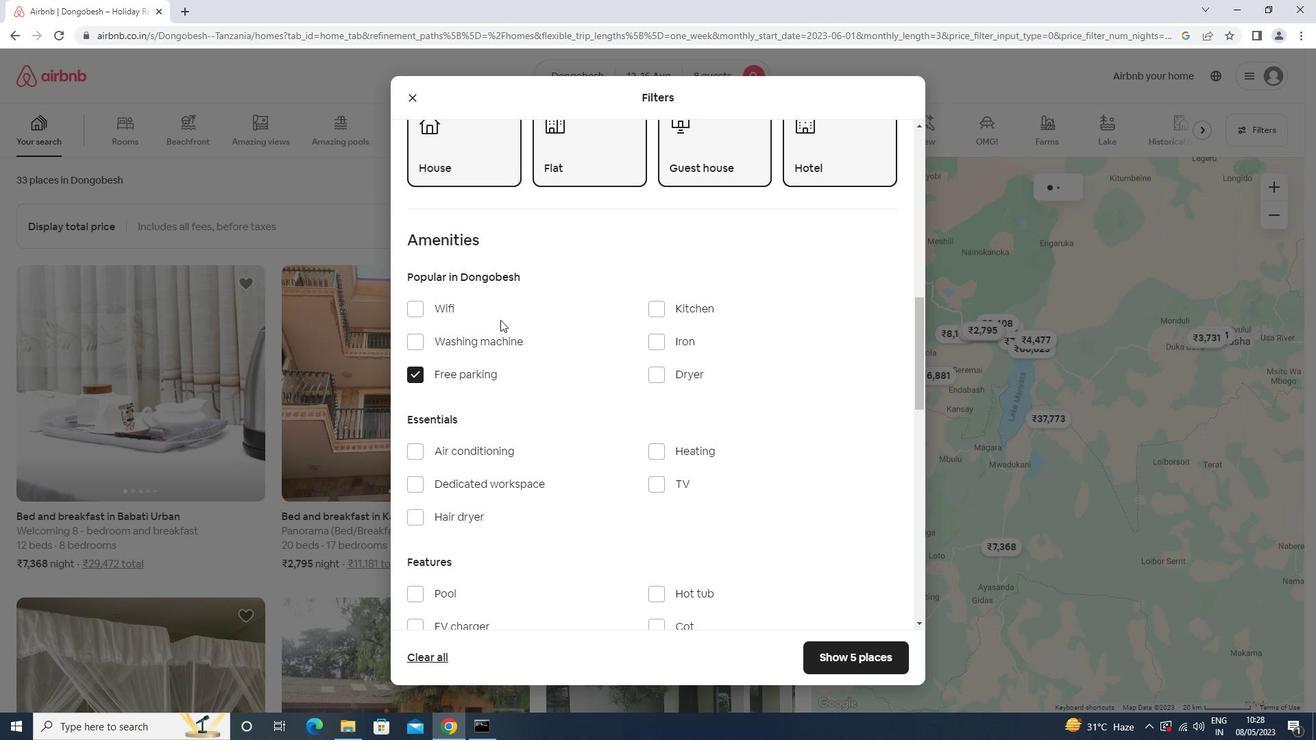 
Action: Mouse moved to (683, 486)
Screenshot: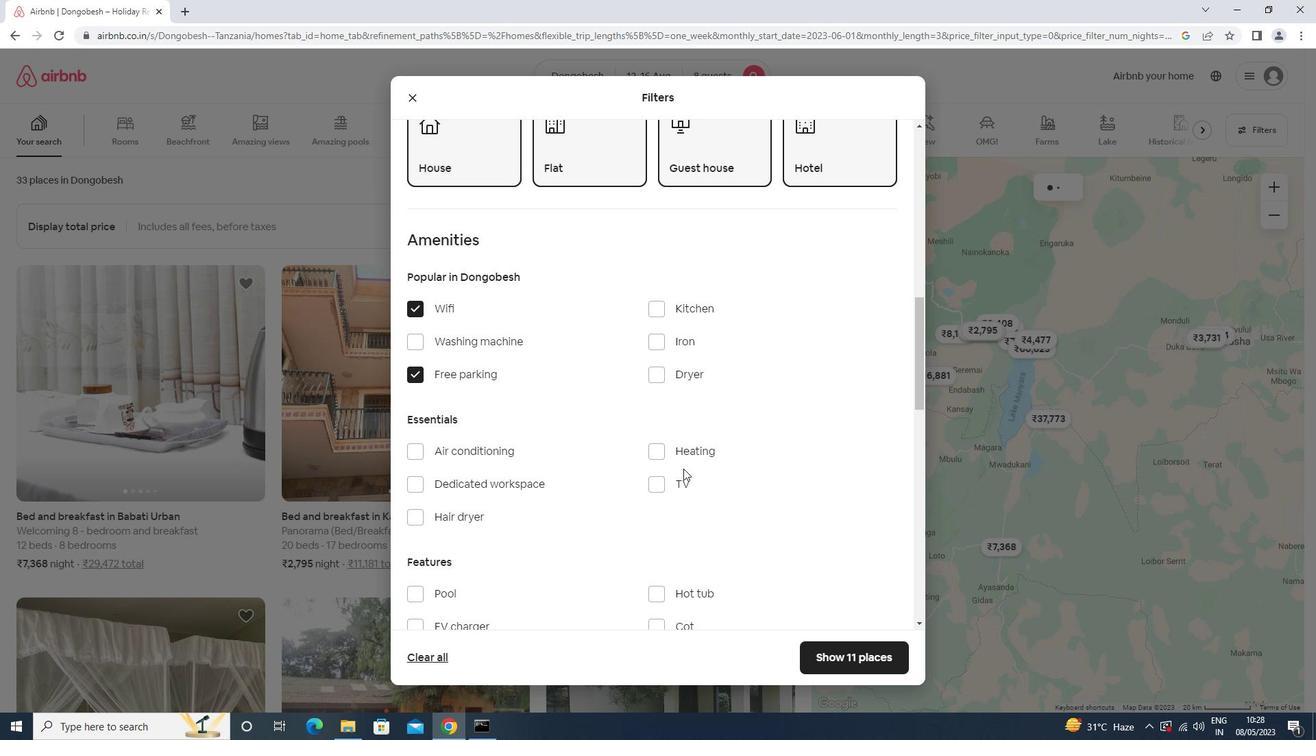 
Action: Mouse pressed left at (683, 486)
Screenshot: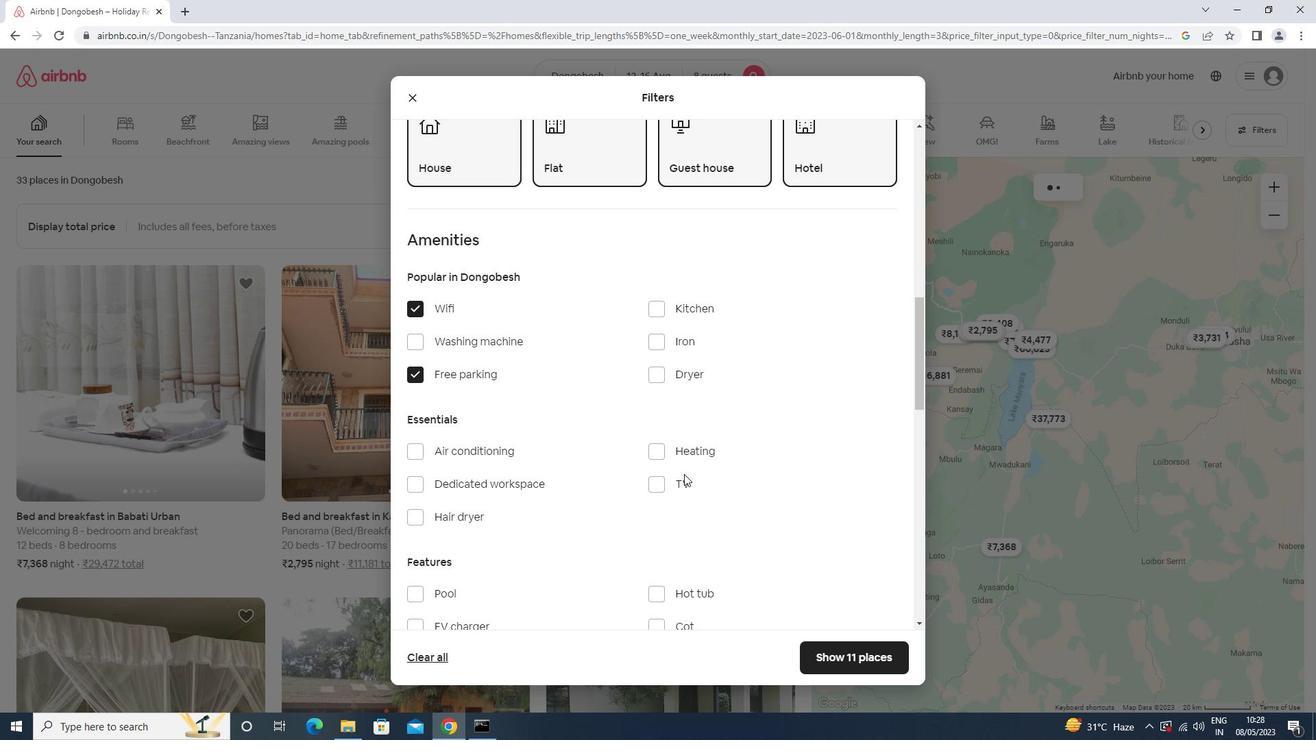 
Action: Mouse moved to (648, 474)
Screenshot: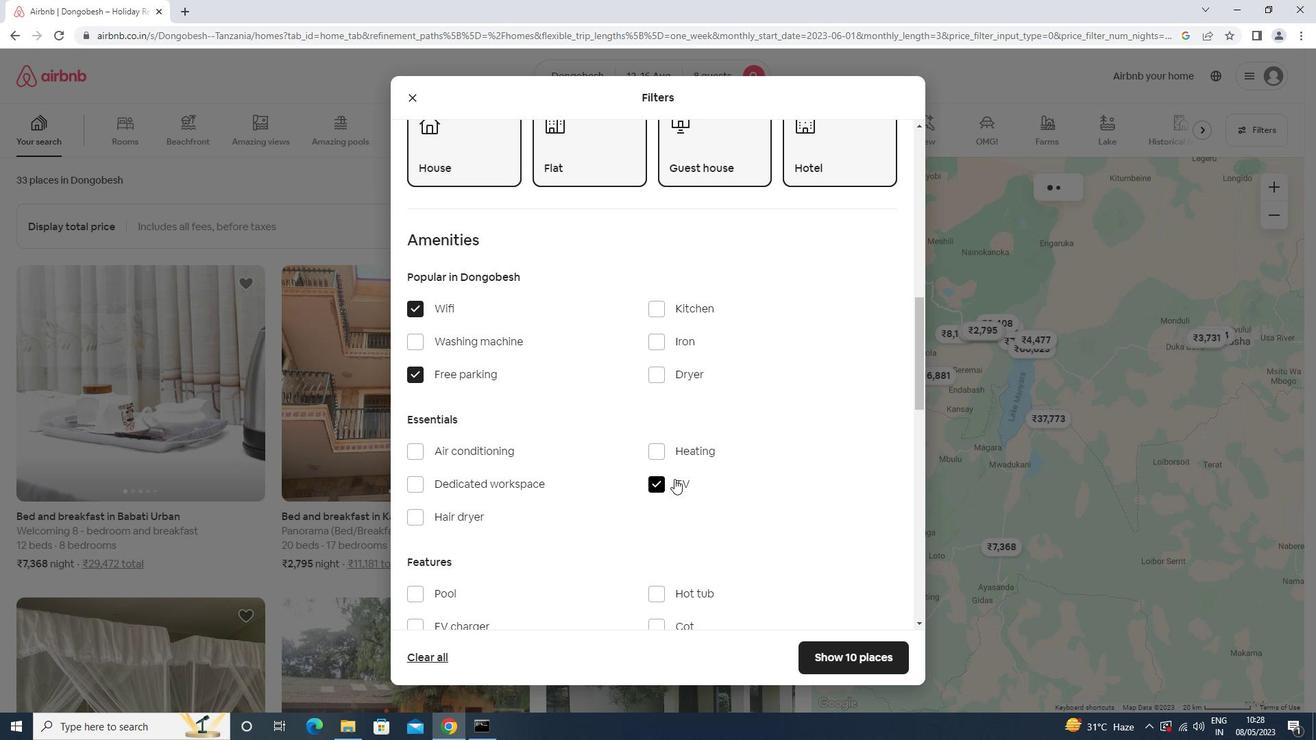 
Action: Mouse scrolled (648, 473) with delta (0, 0)
Screenshot: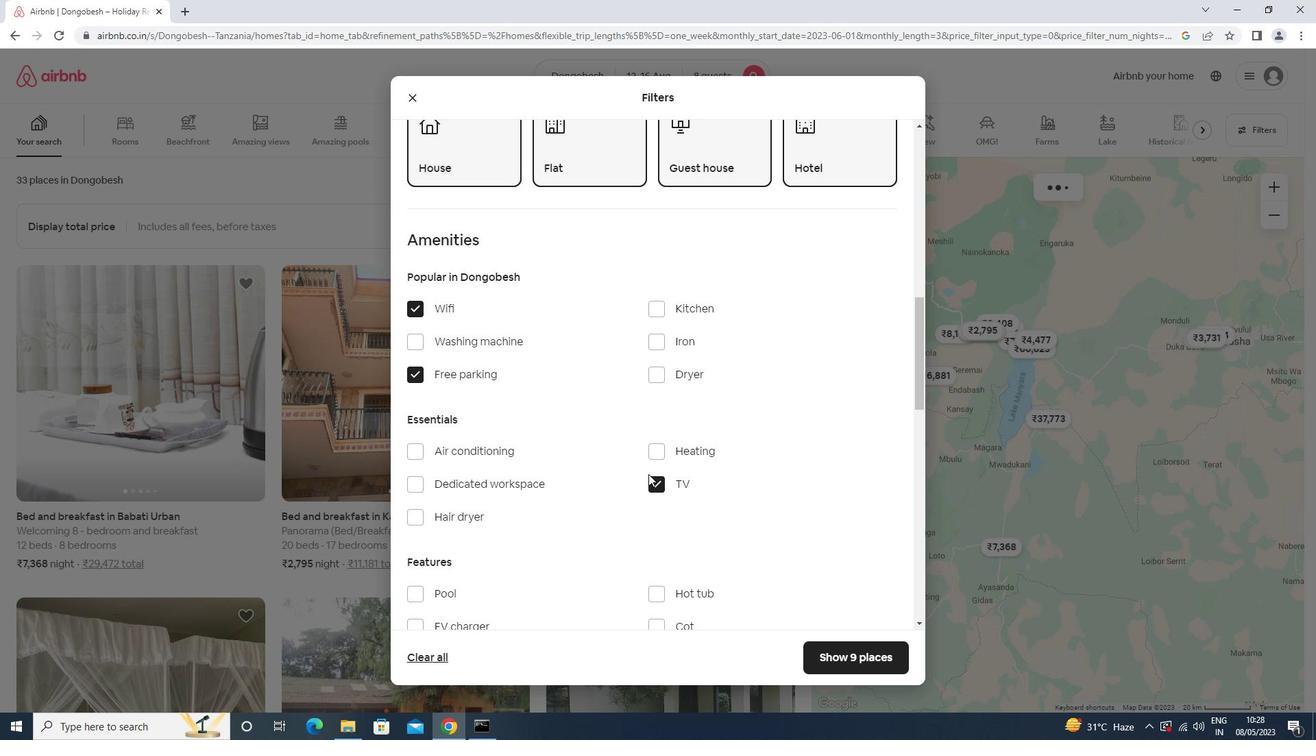 
Action: Mouse scrolled (648, 473) with delta (0, 0)
Screenshot: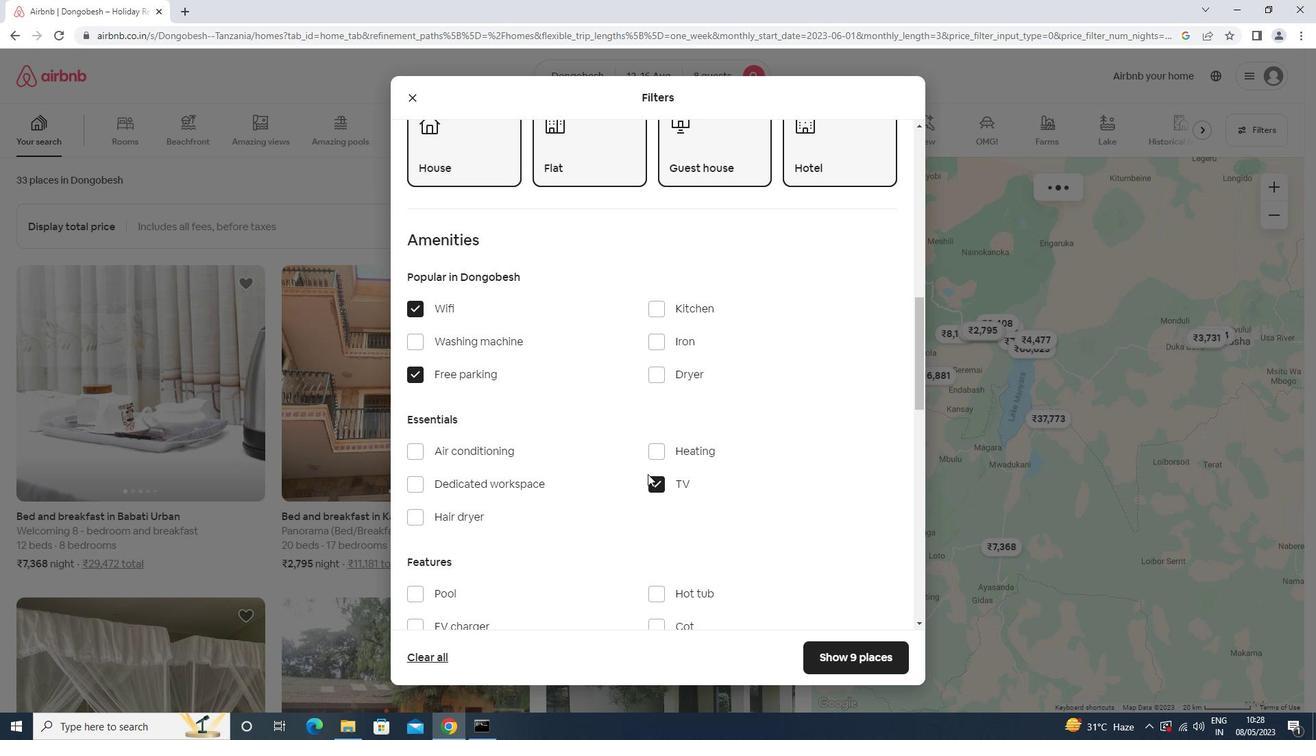 
Action: Mouse scrolled (648, 473) with delta (0, 0)
Screenshot: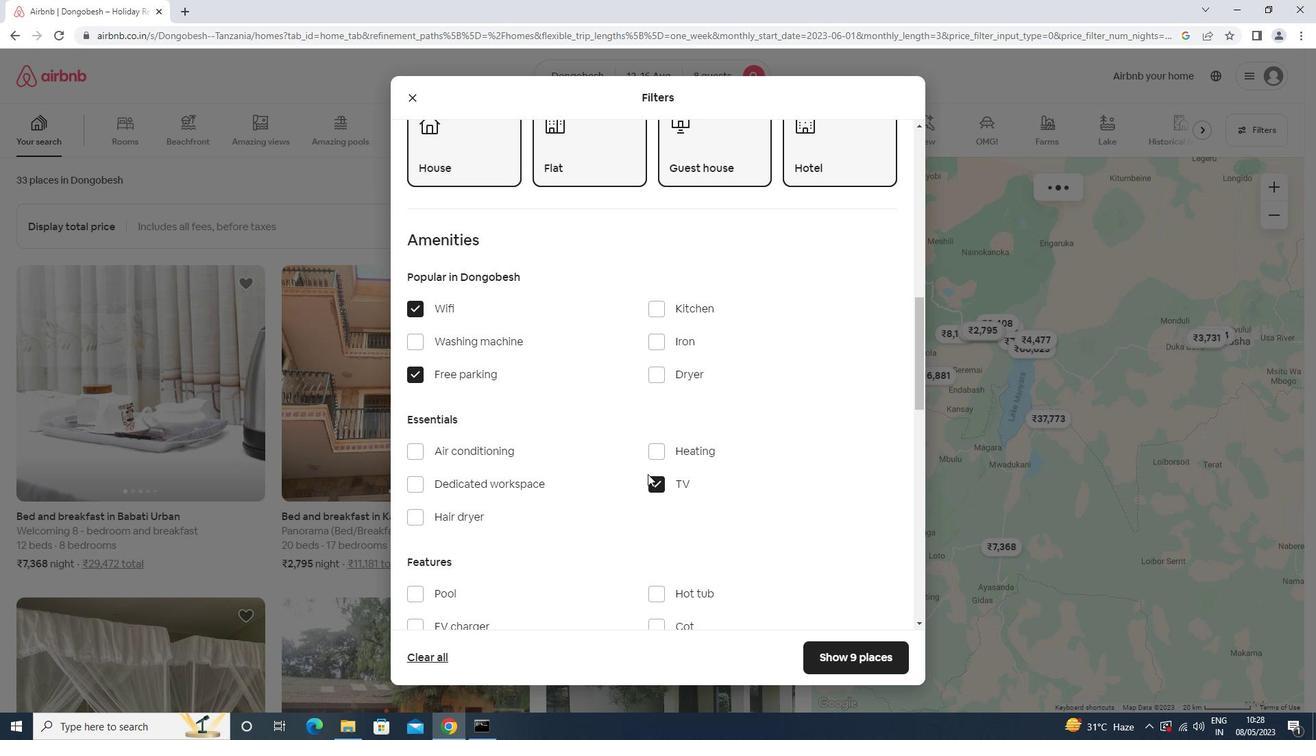 
Action: Mouse scrolled (648, 473) with delta (0, 0)
Screenshot: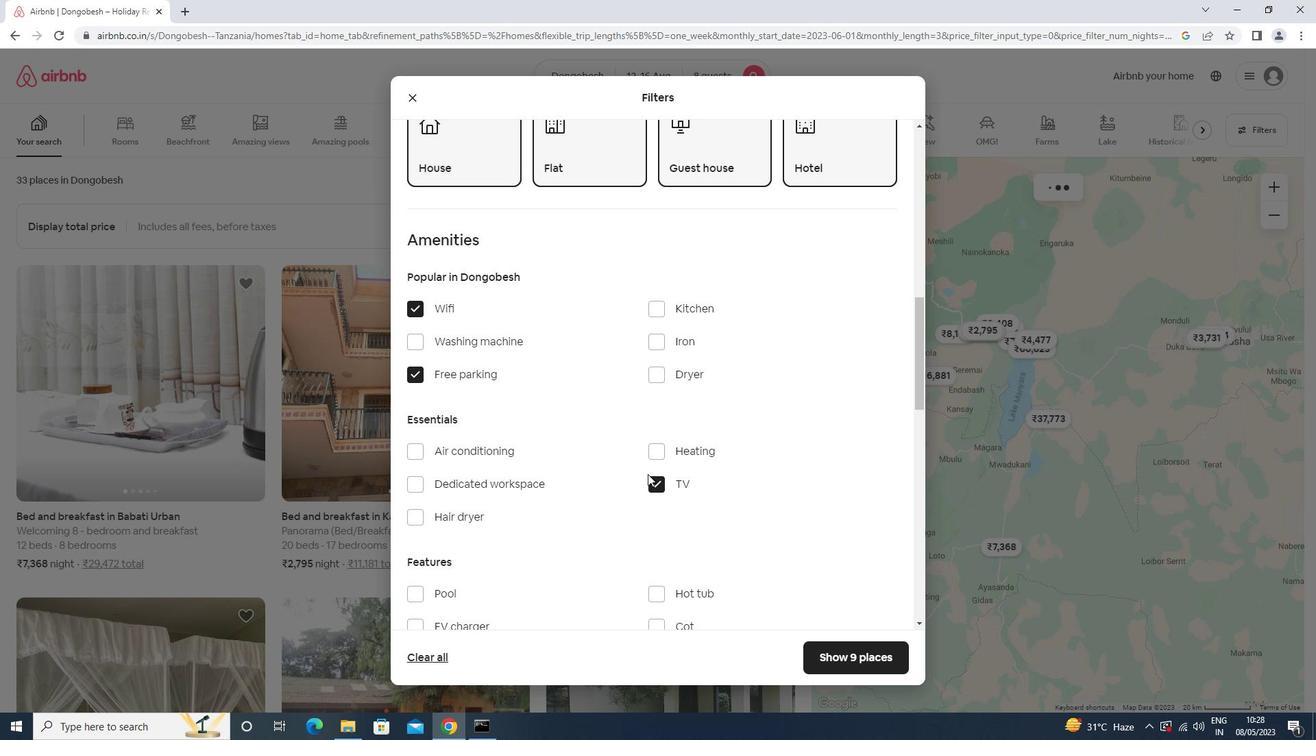 
Action: Mouse moved to (471, 418)
Screenshot: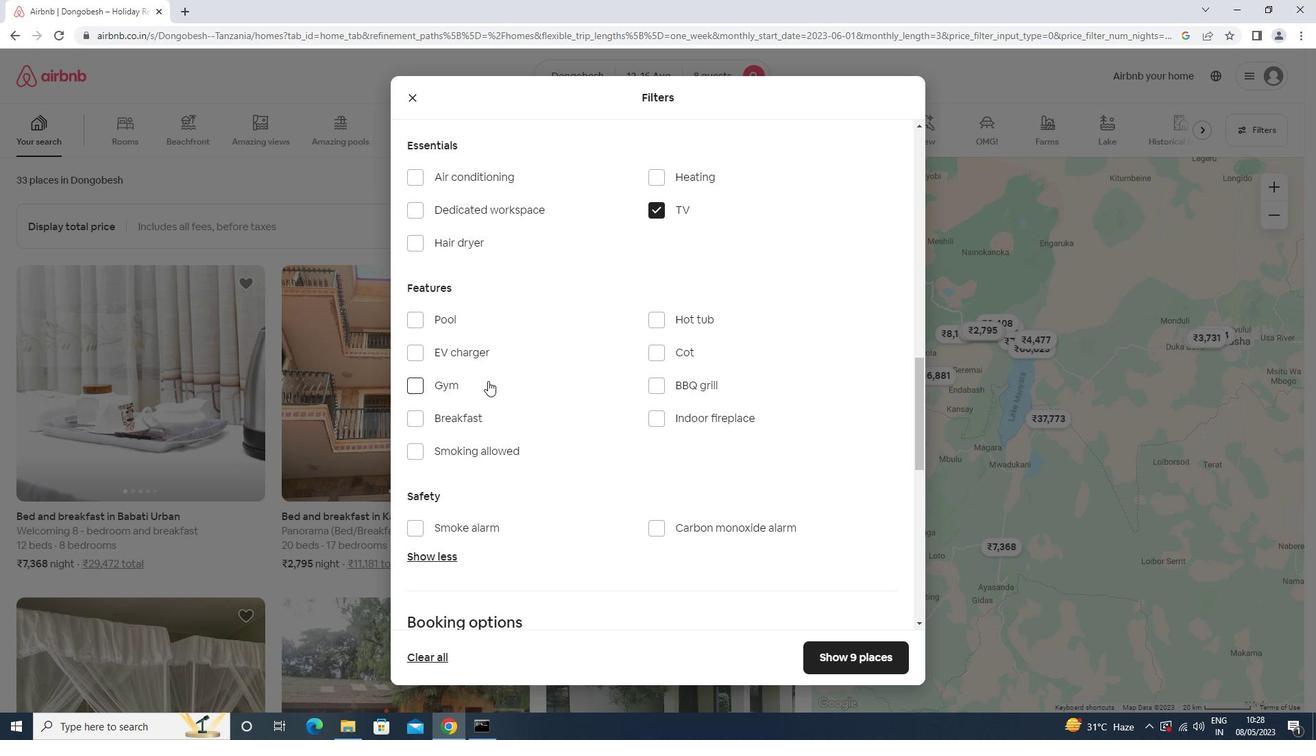 
Action: Mouse pressed left at (471, 418)
Screenshot: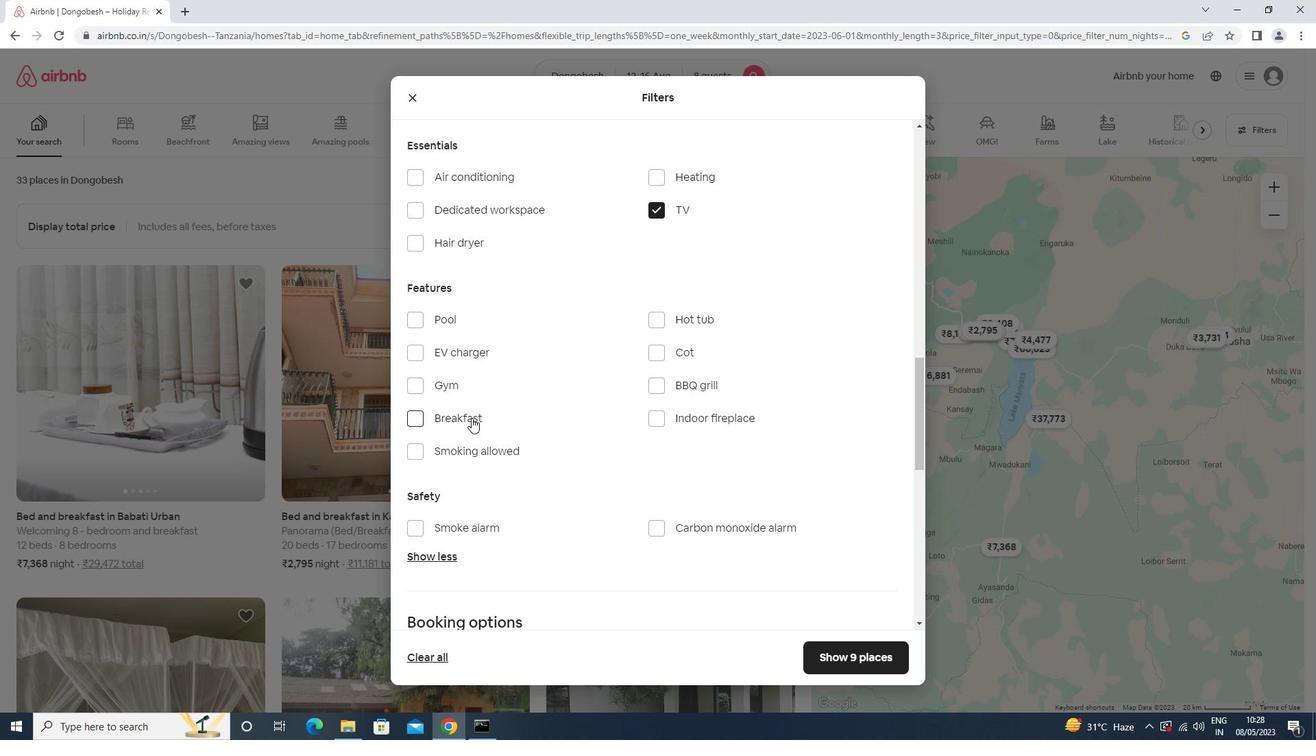 
Action: Mouse moved to (484, 385)
Screenshot: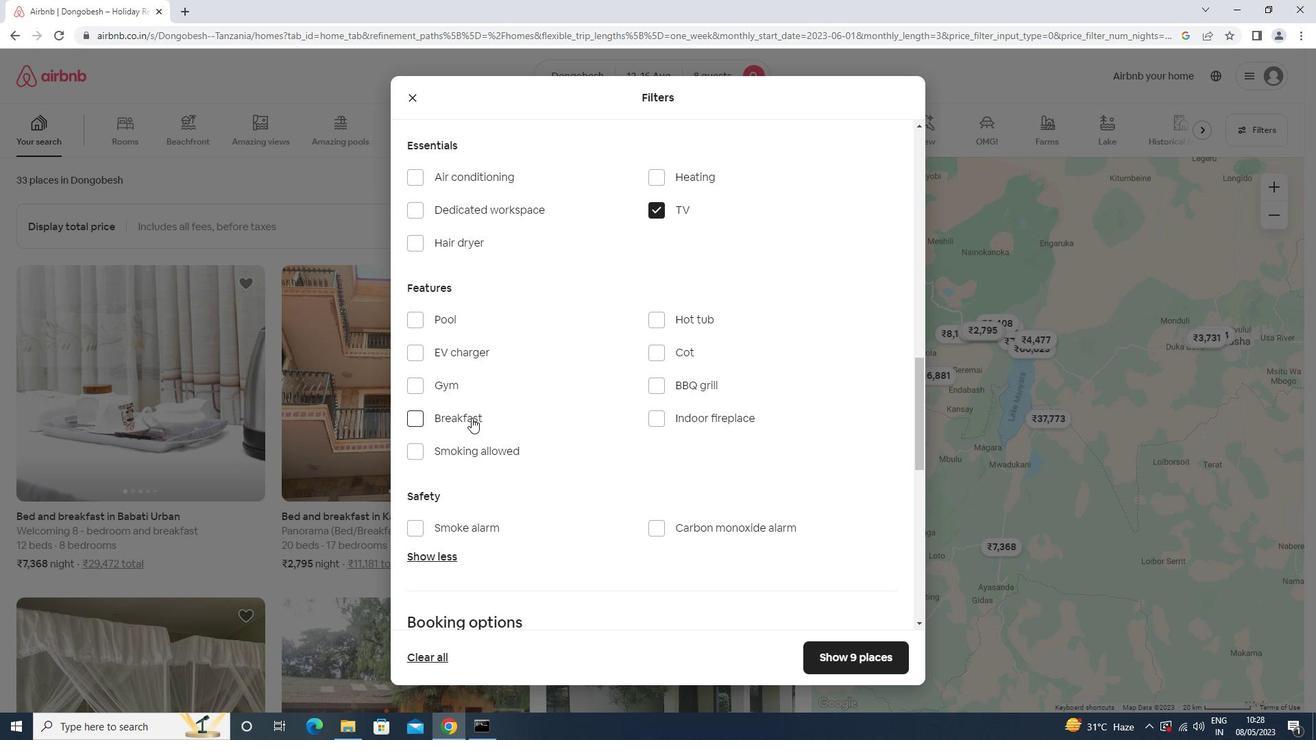 
Action: Mouse pressed left at (484, 385)
Screenshot: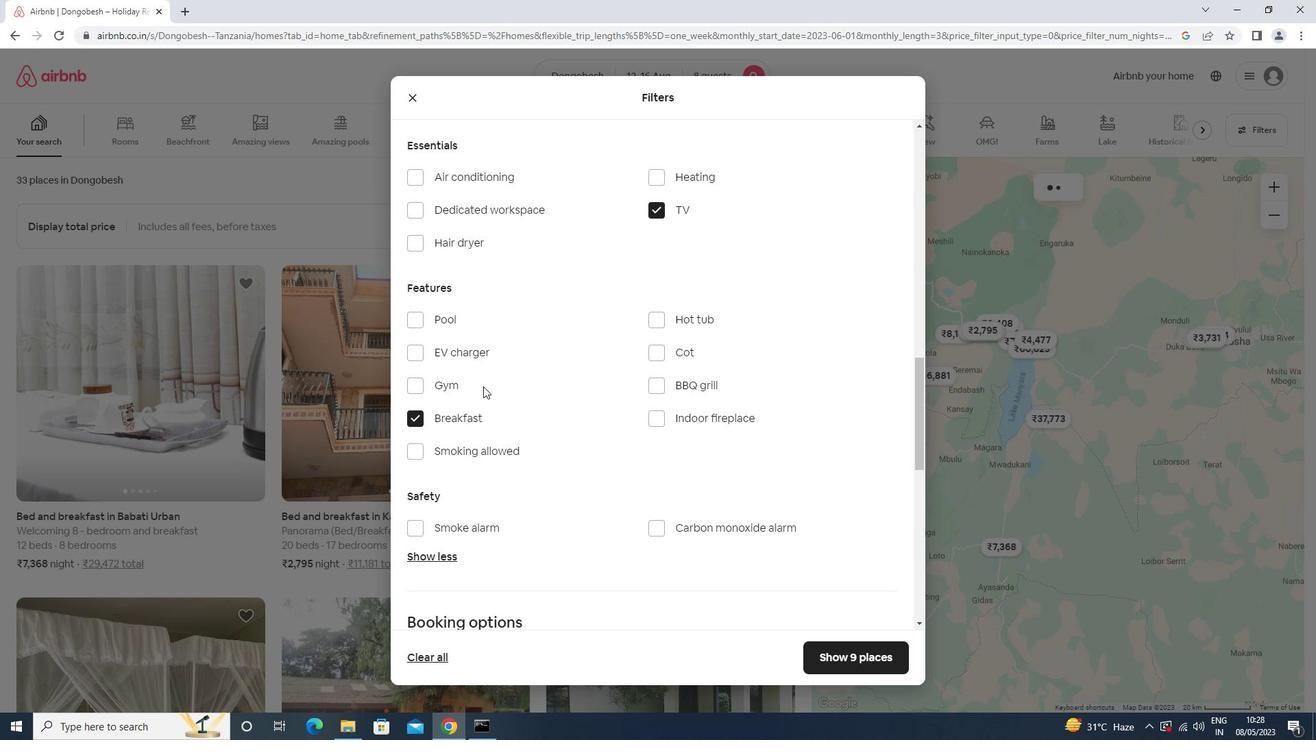 
Action: Mouse moved to (637, 398)
Screenshot: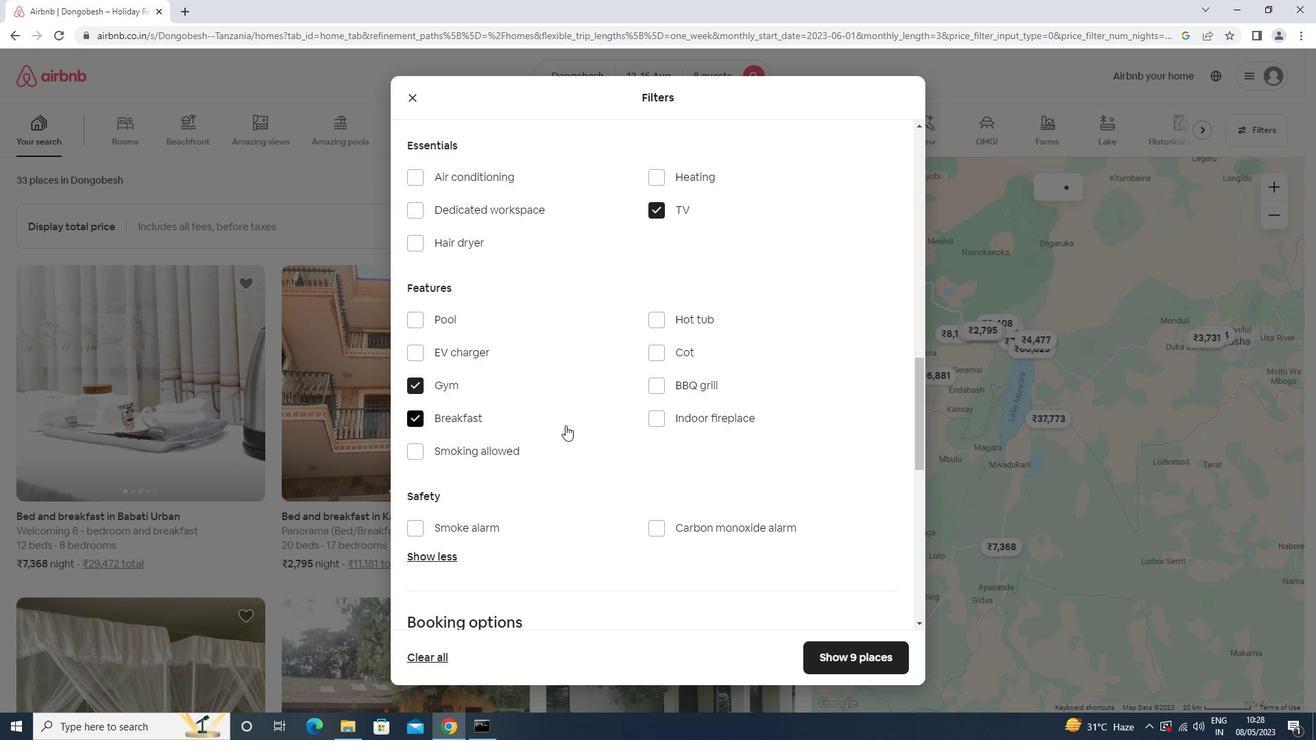 
Action: Mouse scrolled (637, 397) with delta (0, 0)
Screenshot: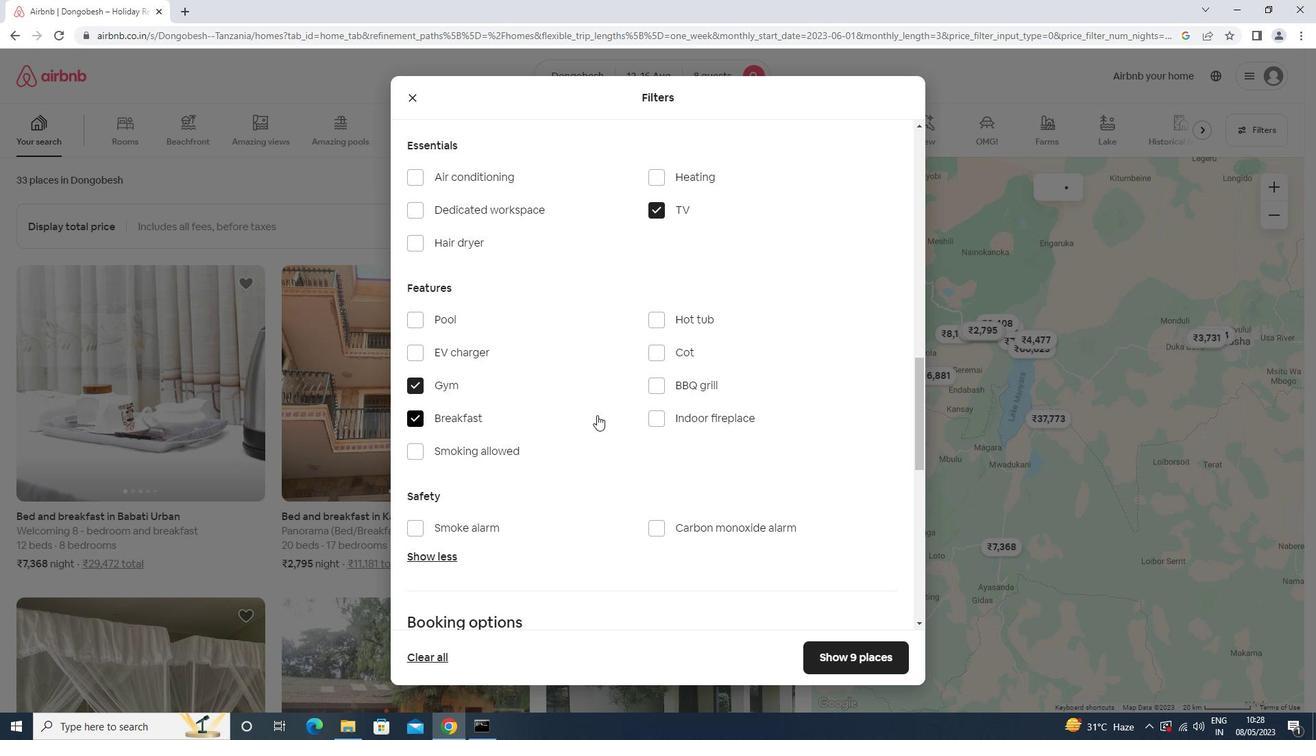 
Action: Mouse scrolled (637, 397) with delta (0, 0)
Screenshot: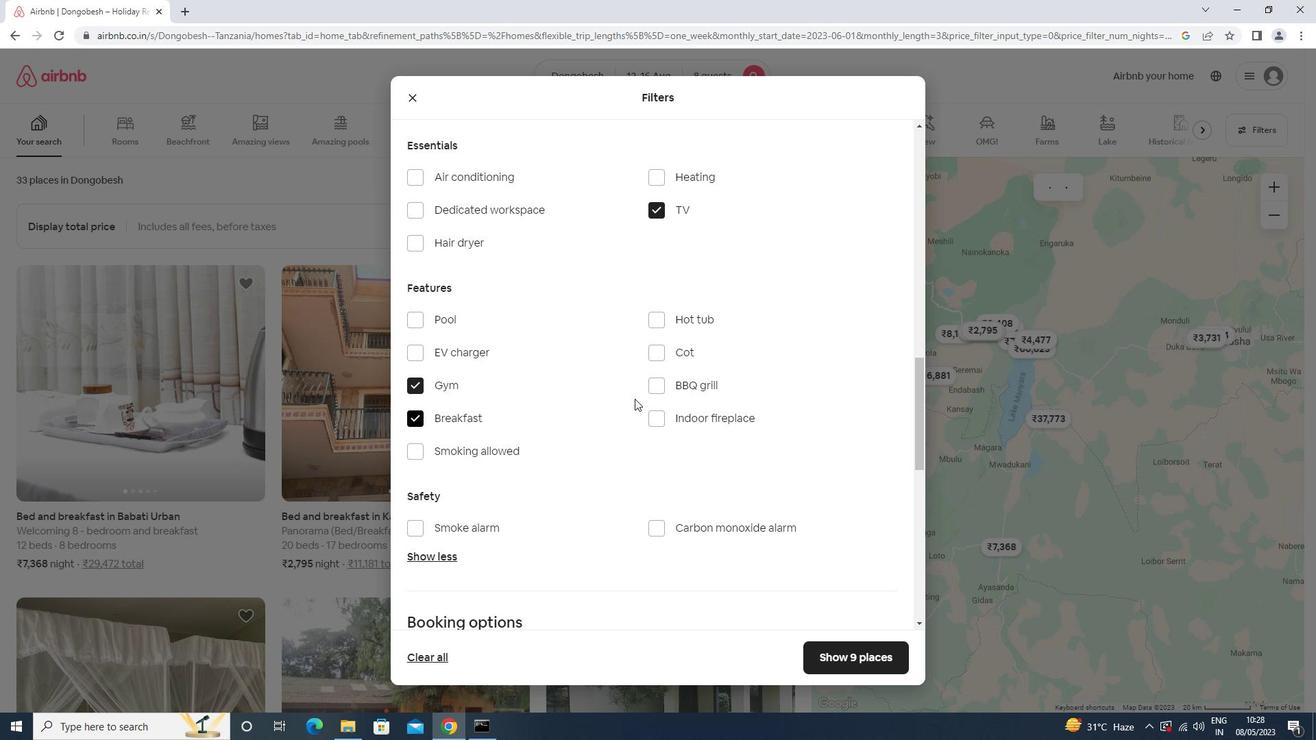 
Action: Mouse moved to (643, 406)
Screenshot: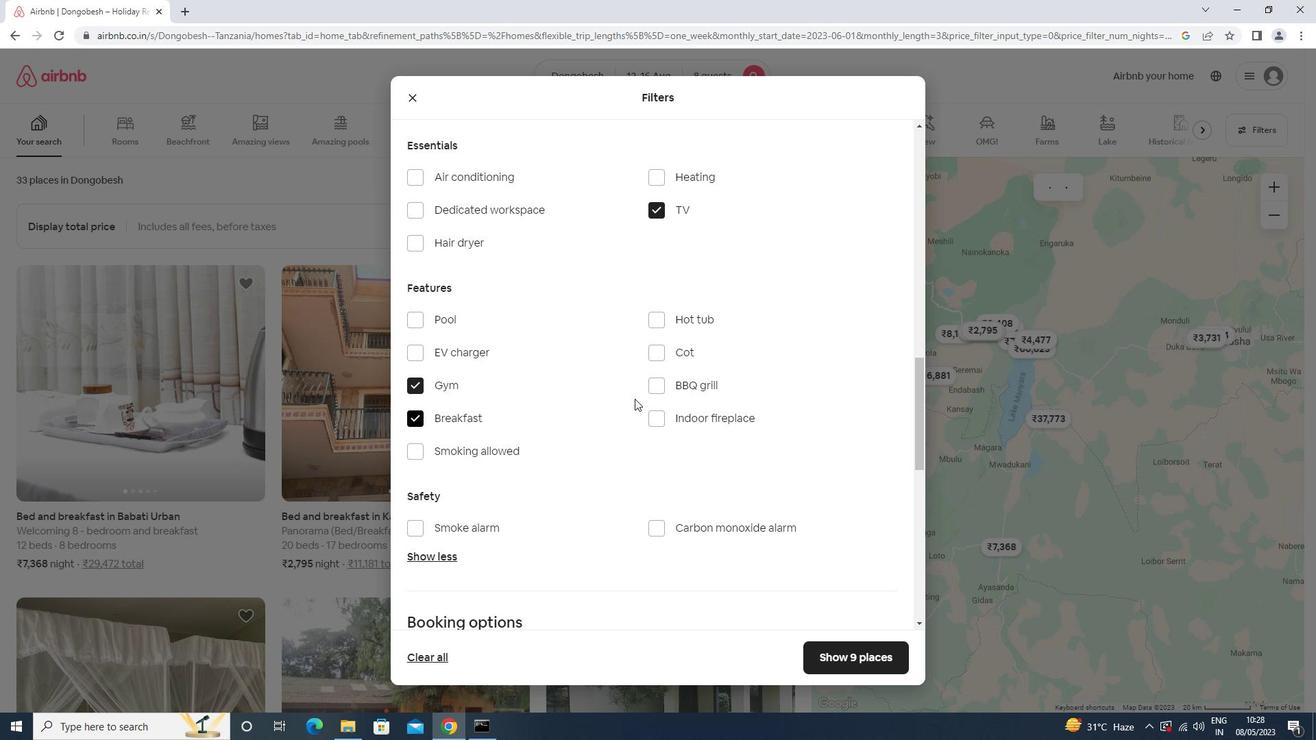 
Action: Mouse scrolled (643, 406) with delta (0, 0)
Screenshot: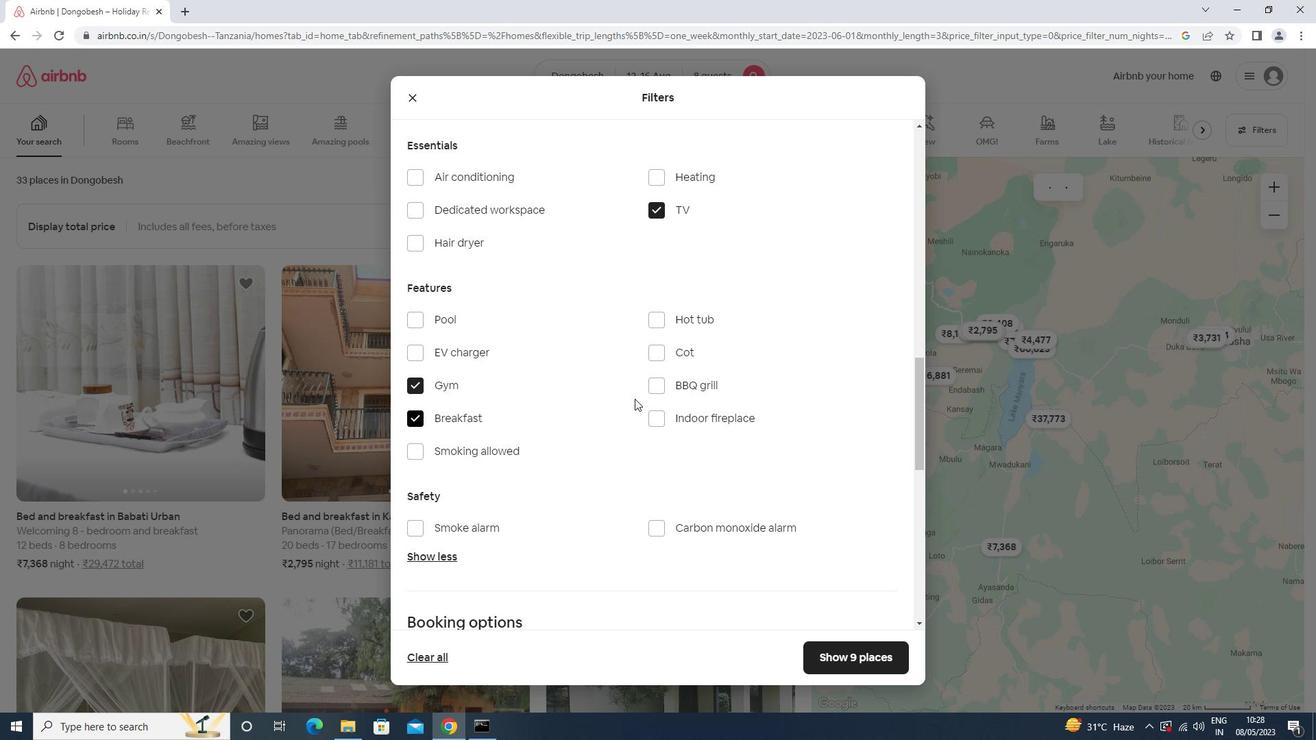 
Action: Mouse moved to (648, 417)
Screenshot: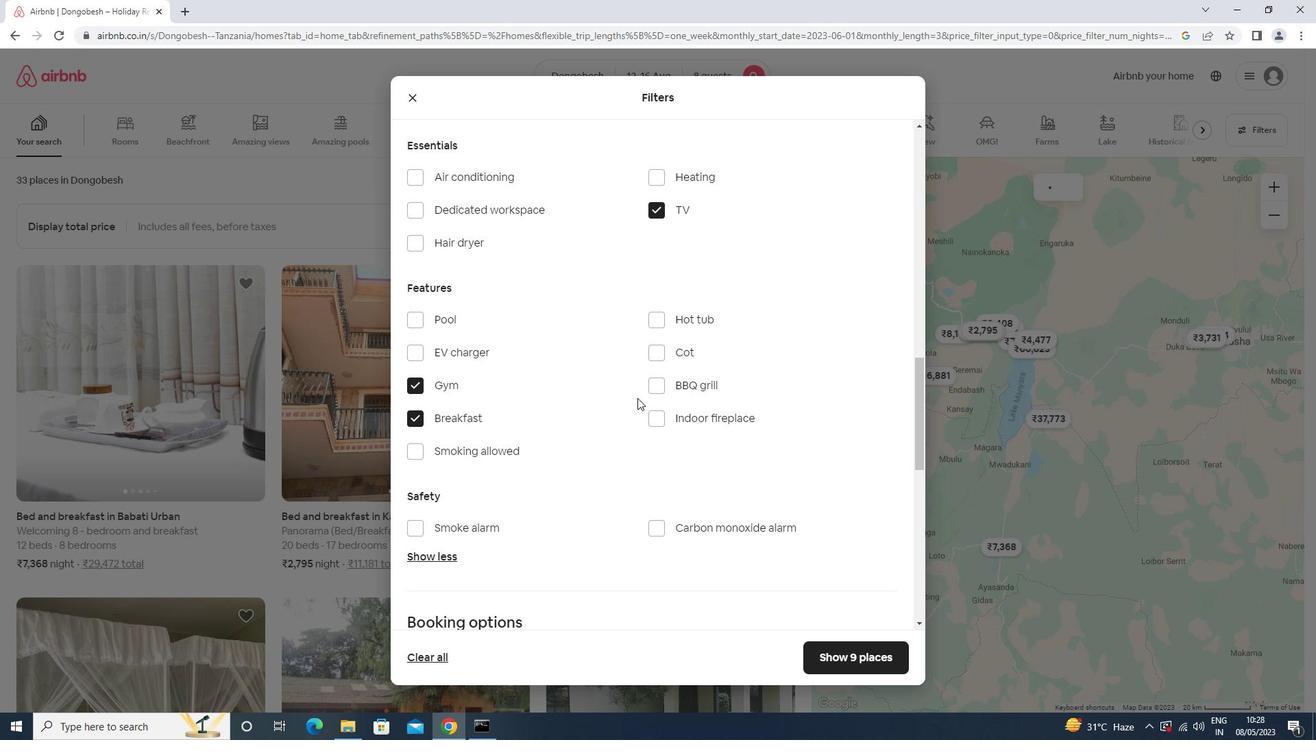 
Action: Mouse scrolled (648, 416) with delta (0, 0)
Screenshot: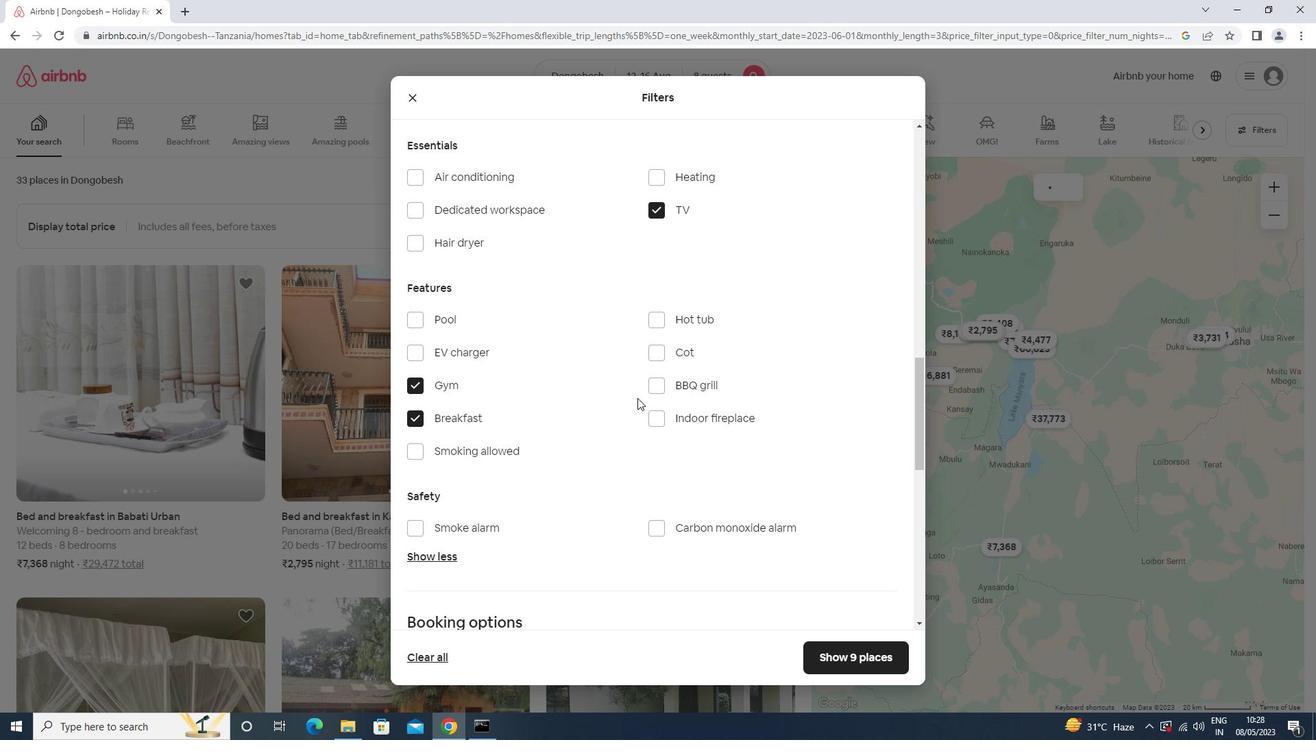 
Action: Mouse moved to (874, 440)
Screenshot: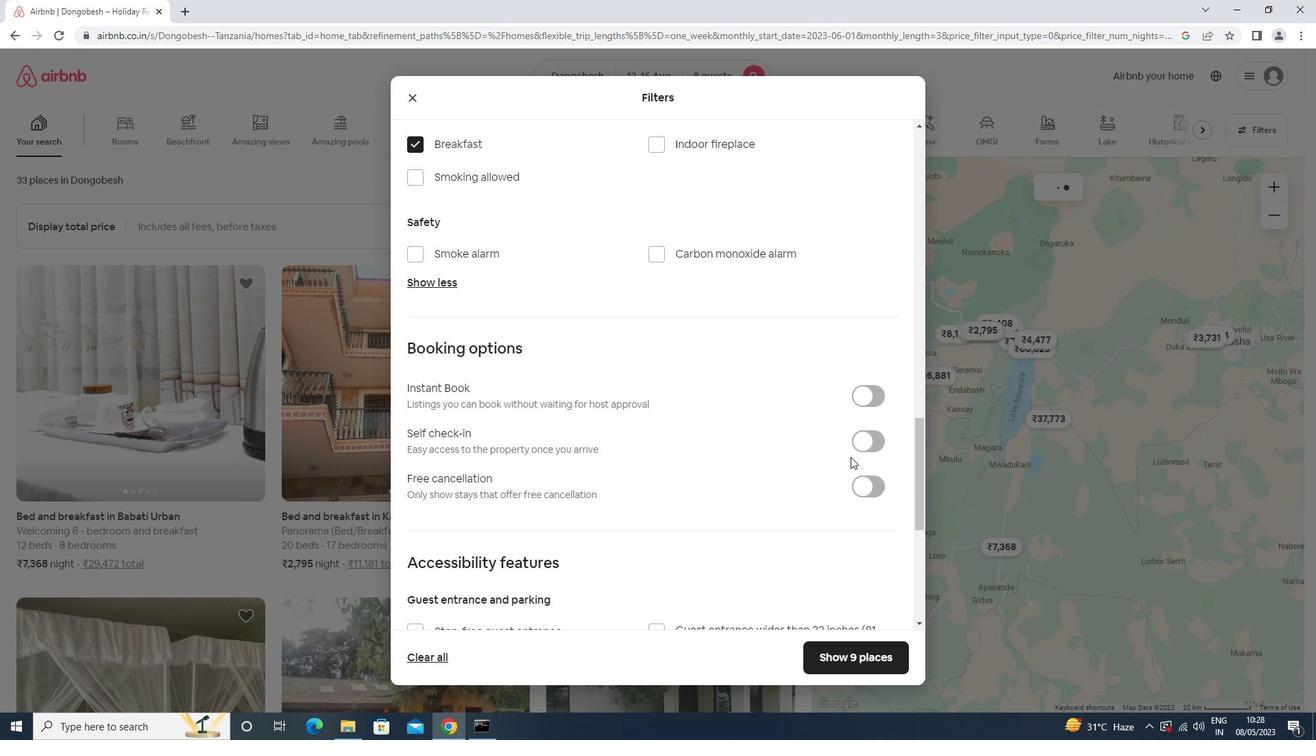 
Action: Mouse pressed left at (874, 440)
Screenshot: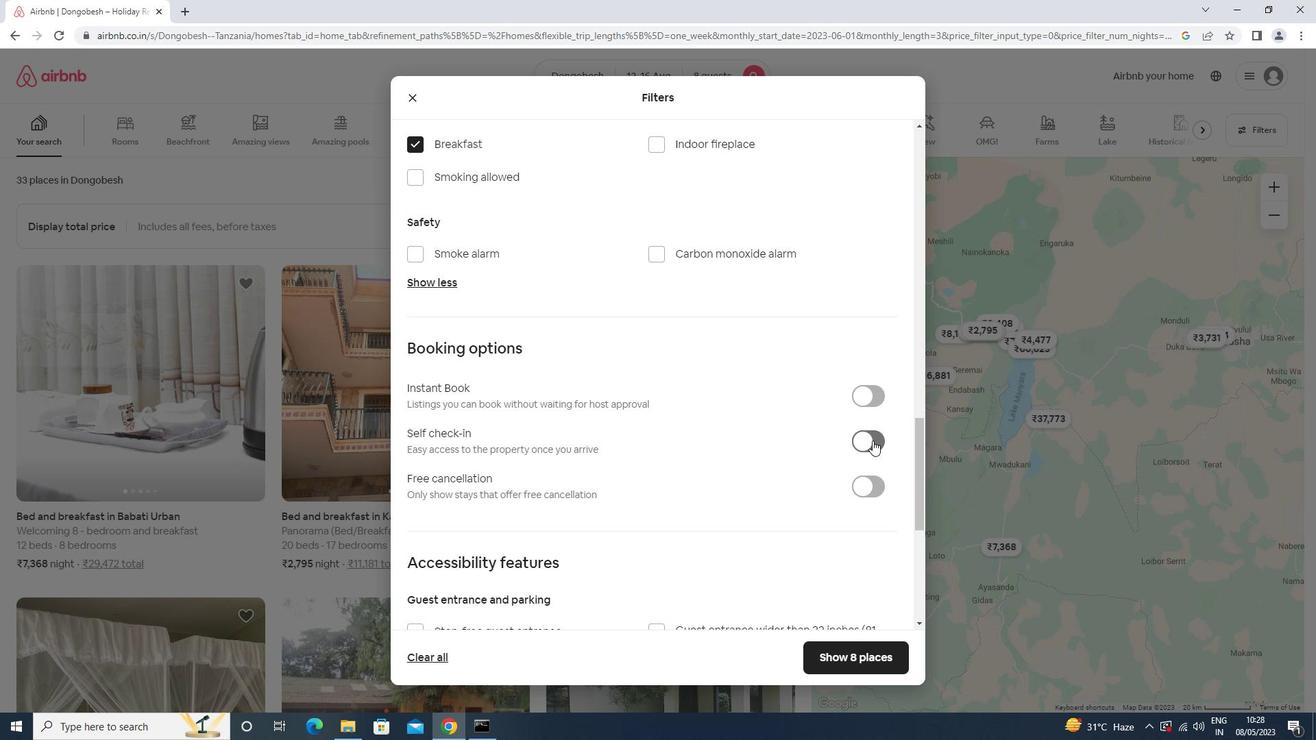 
Action: Mouse moved to (686, 480)
Screenshot: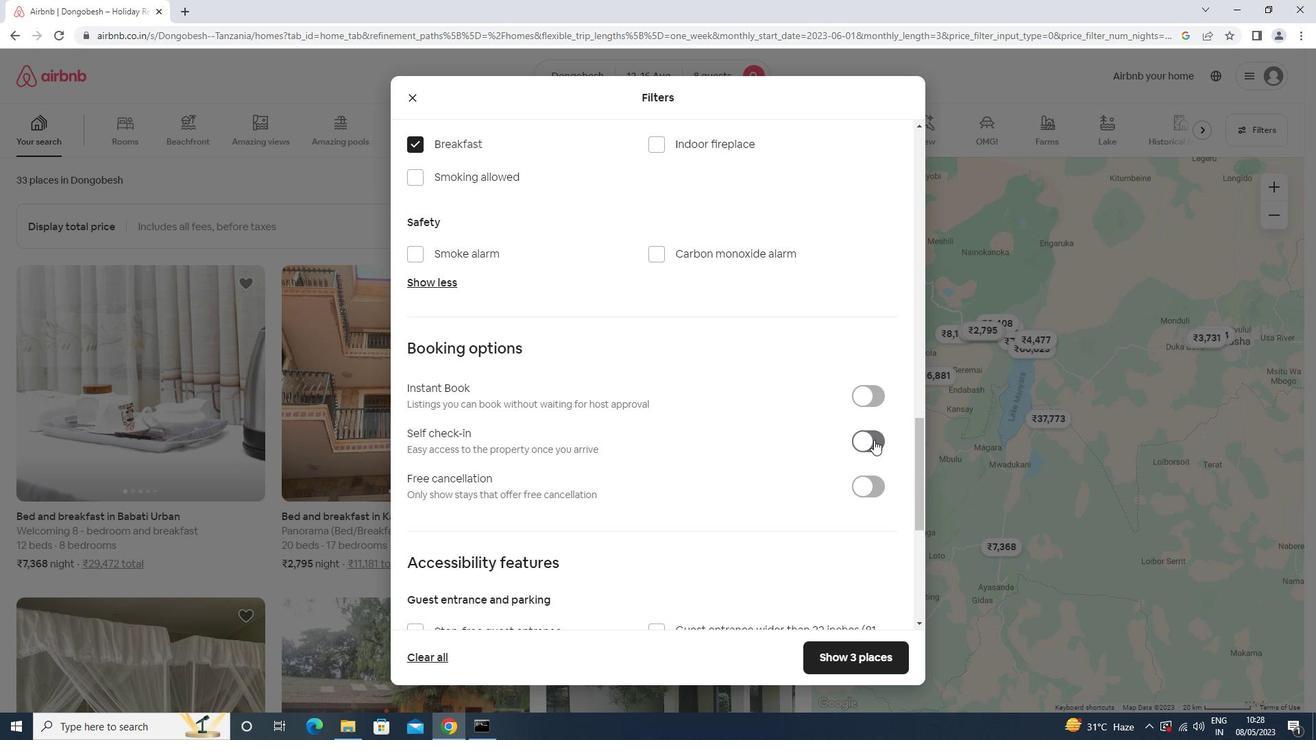 
Action: Mouse scrolled (686, 480) with delta (0, 0)
Screenshot: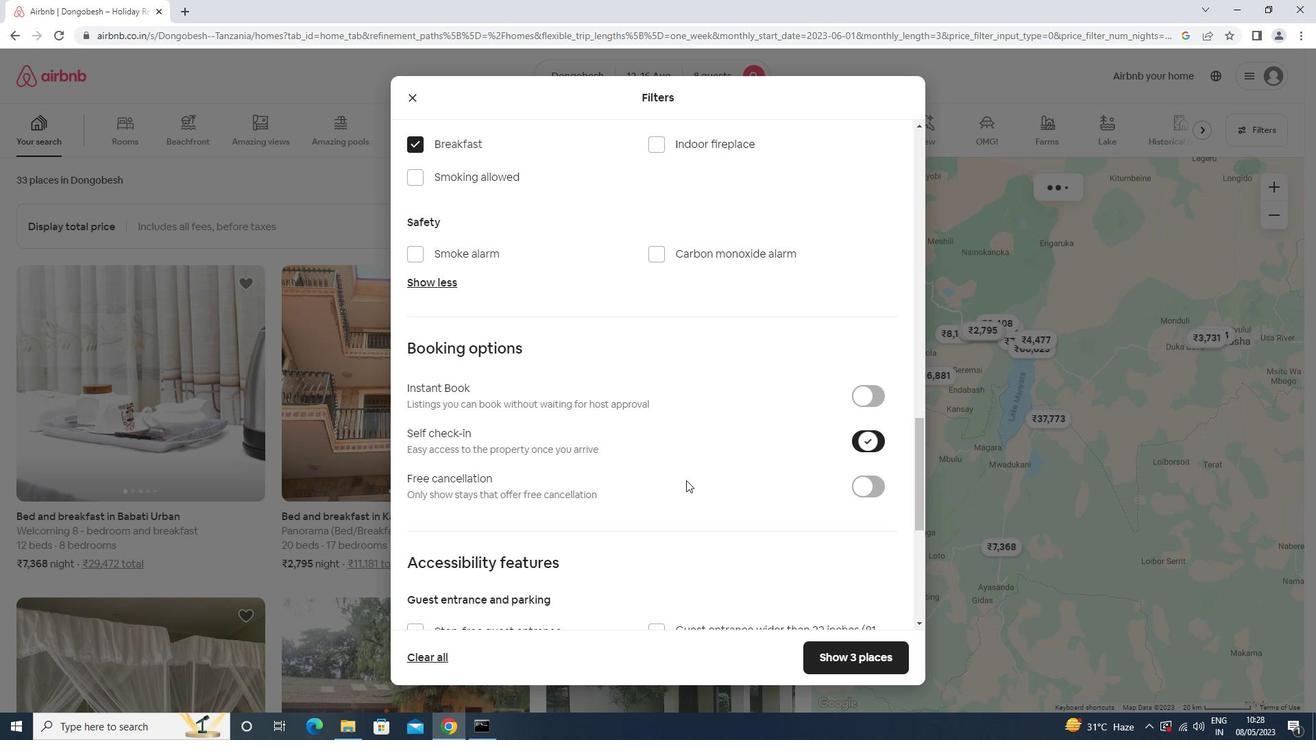 
Action: Mouse scrolled (686, 480) with delta (0, 0)
Screenshot: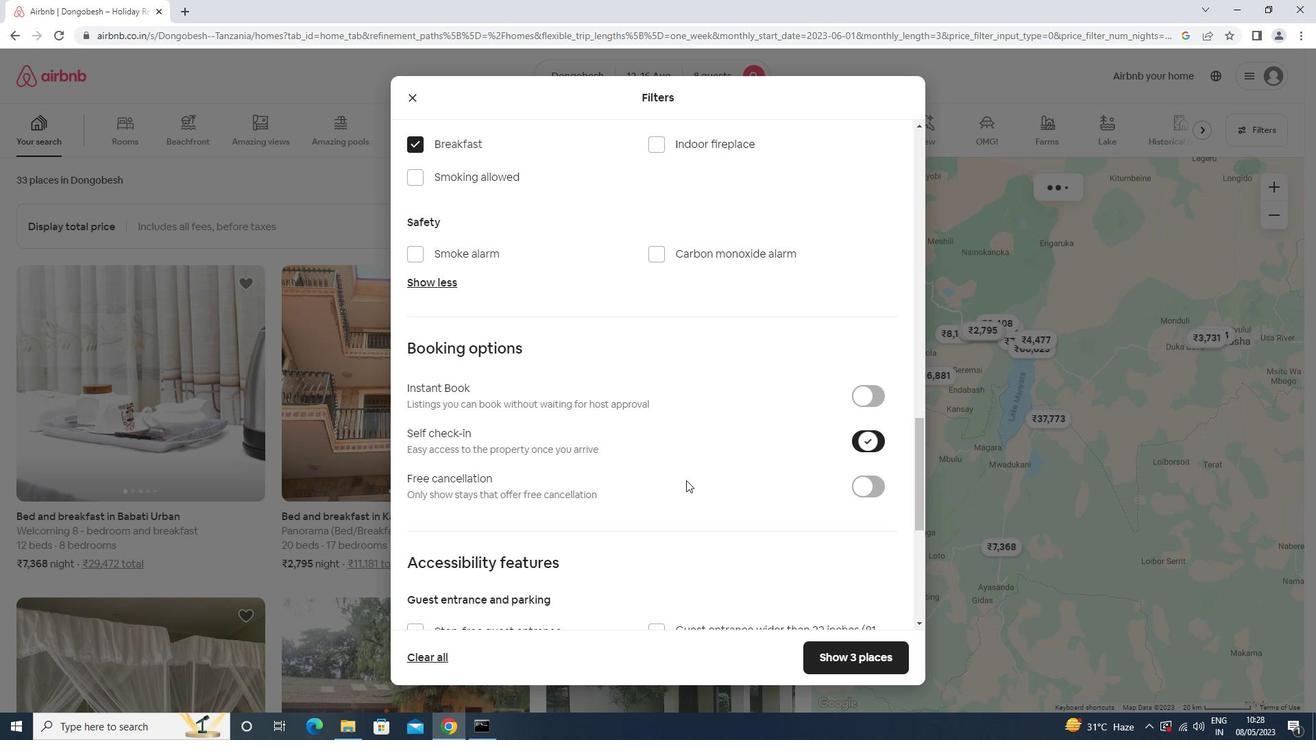 
Action: Mouse moved to (686, 481)
Screenshot: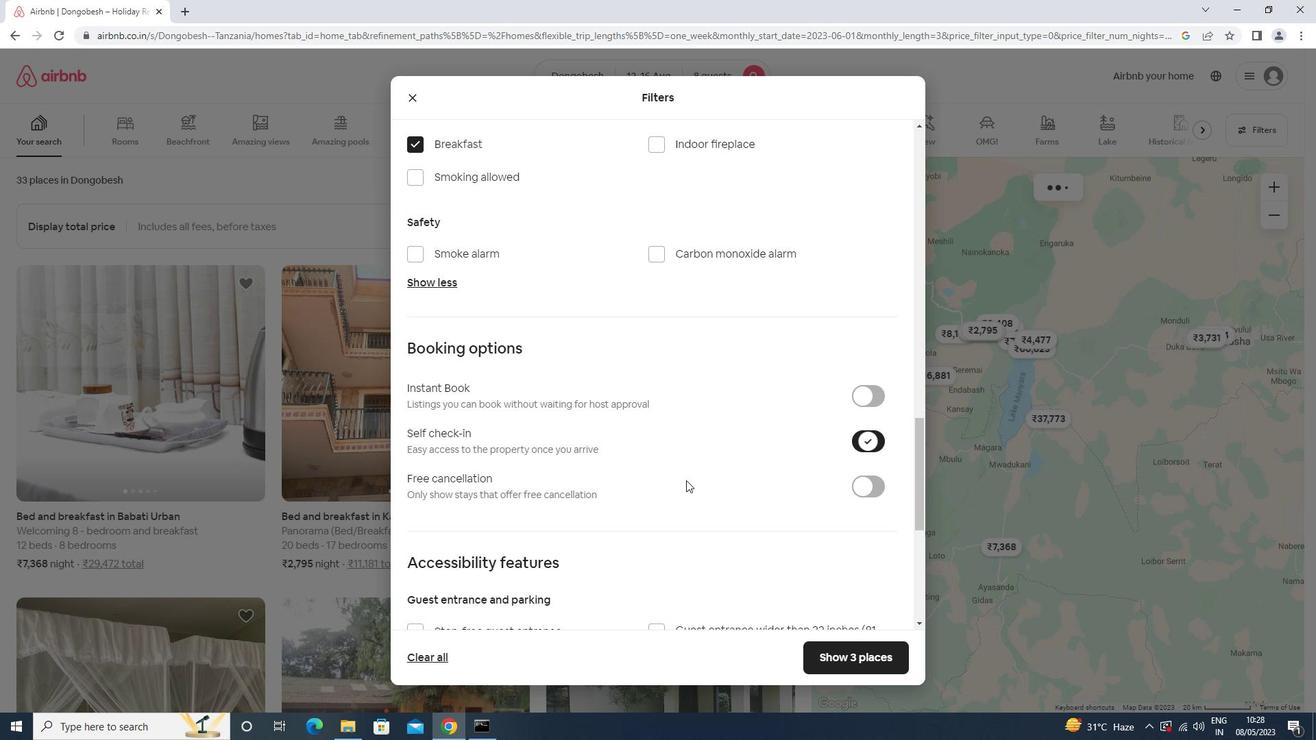 
Action: Mouse scrolled (686, 480) with delta (0, 0)
Screenshot: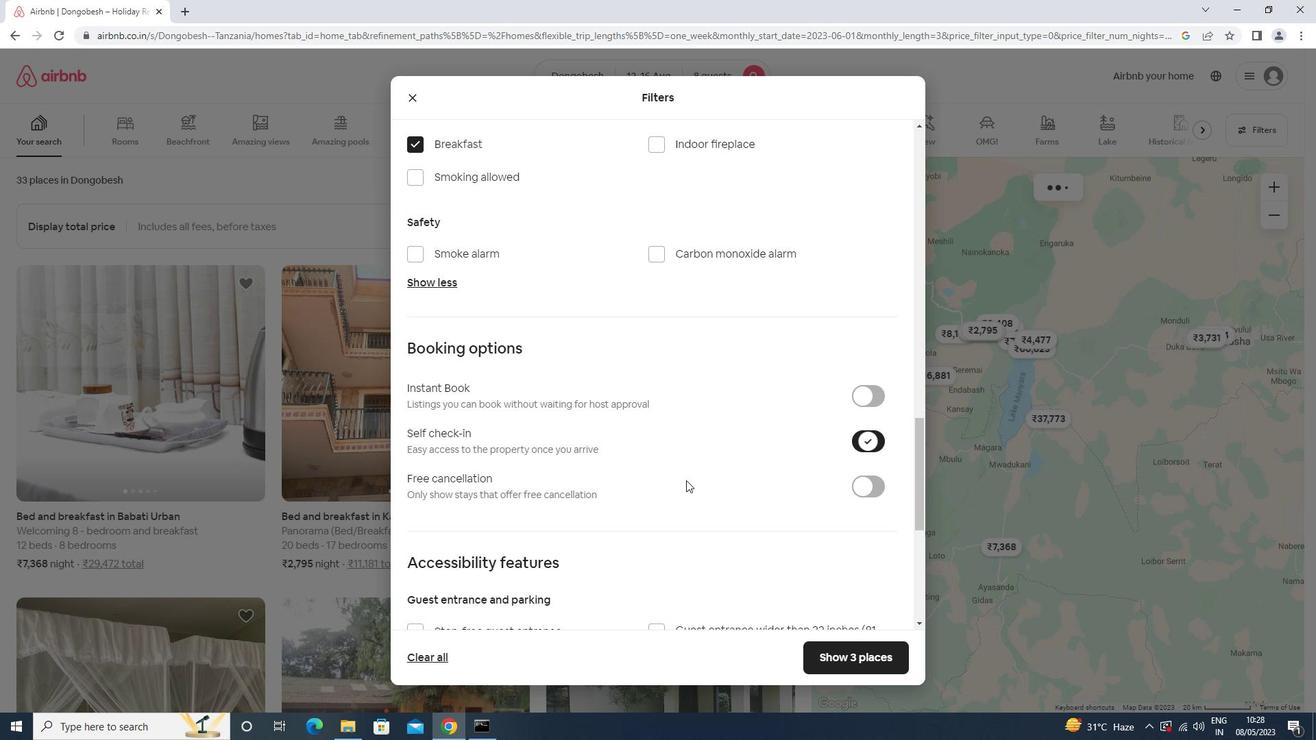 
Action: Mouse scrolled (686, 480) with delta (0, 0)
Screenshot: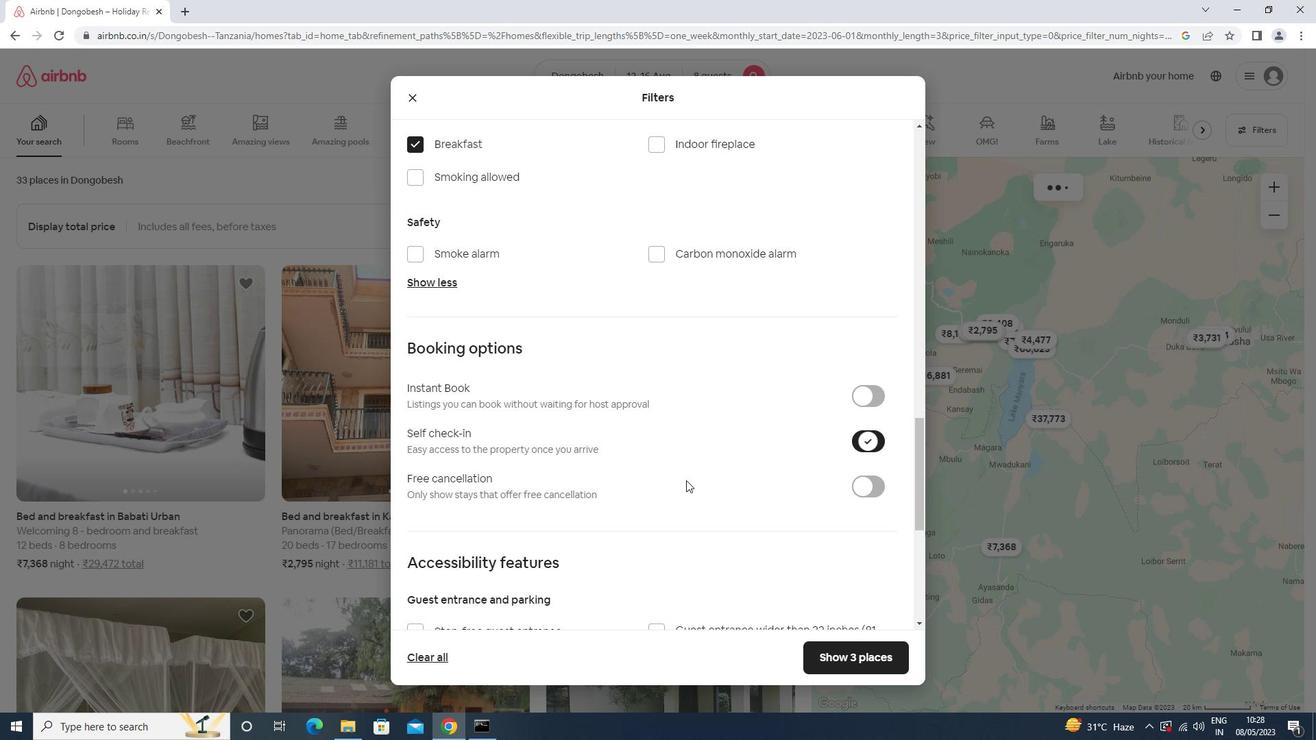 
Action: Mouse moved to (685, 482)
Screenshot: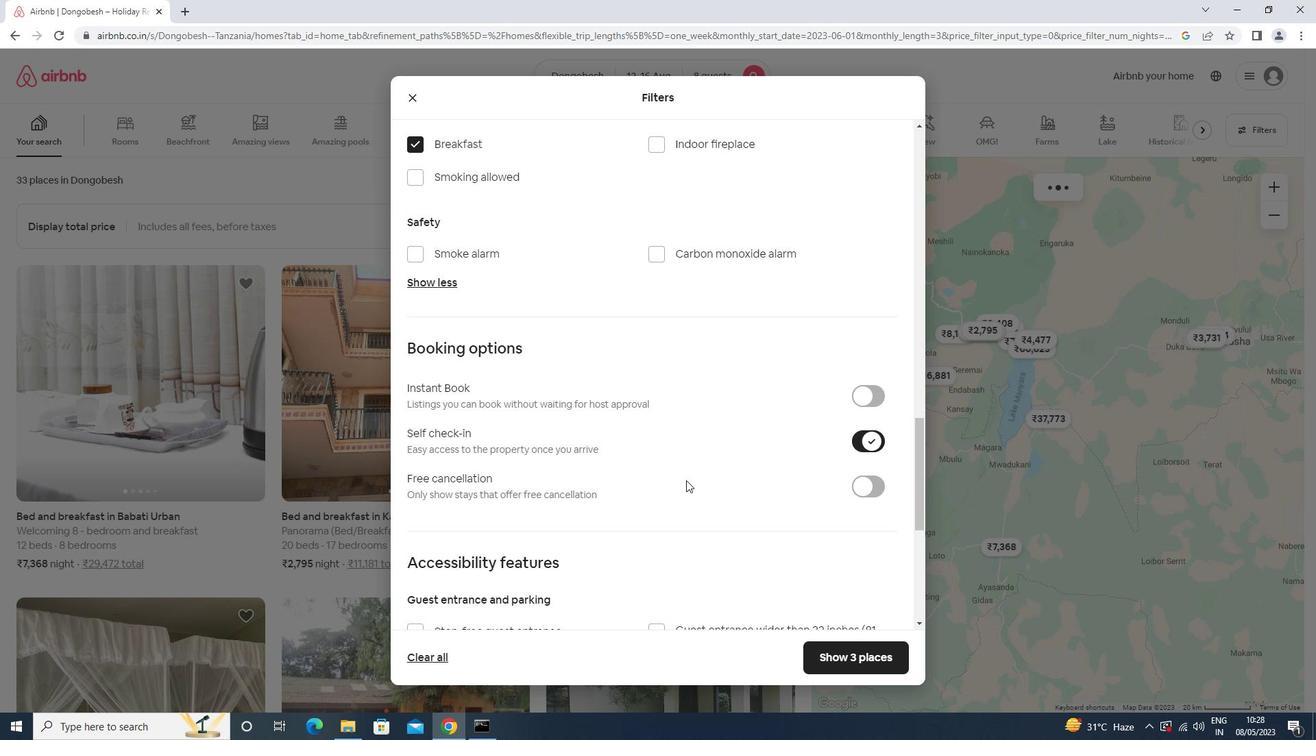 
Action: Mouse scrolled (685, 482) with delta (0, 0)
Screenshot: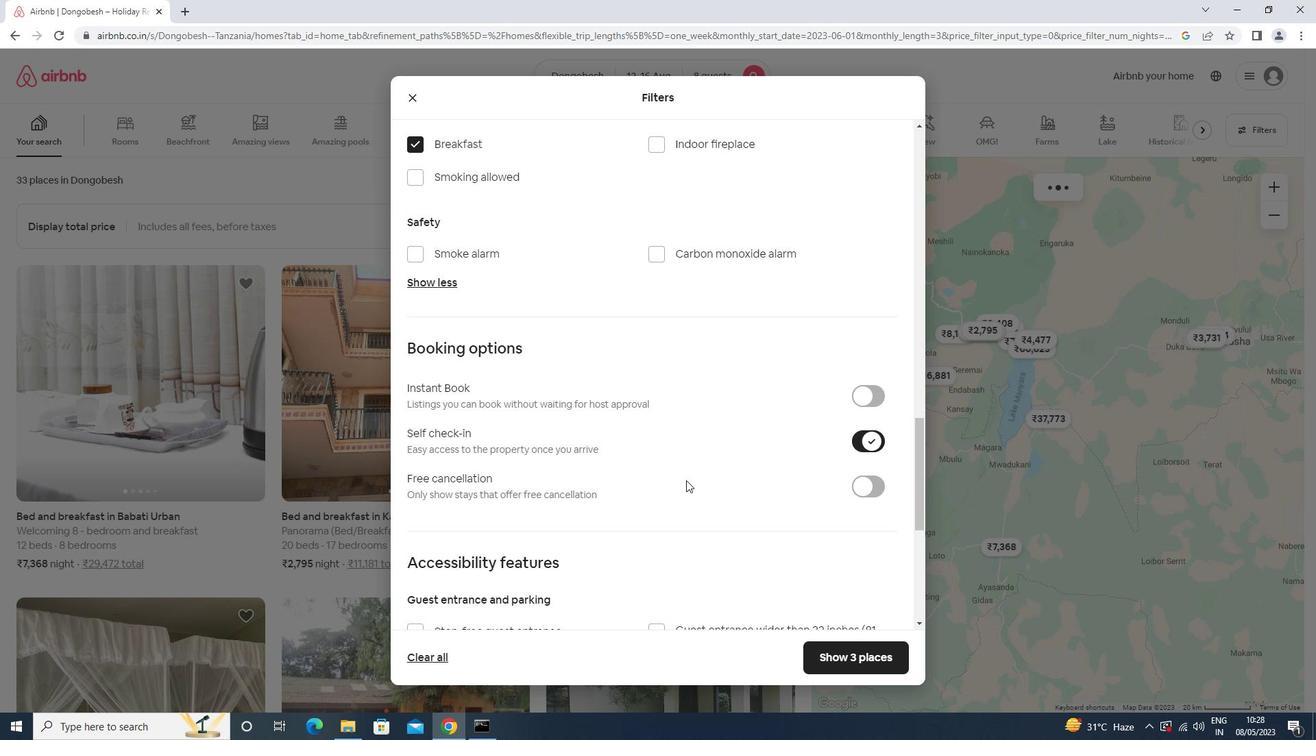
Action: Mouse moved to (491, 611)
Screenshot: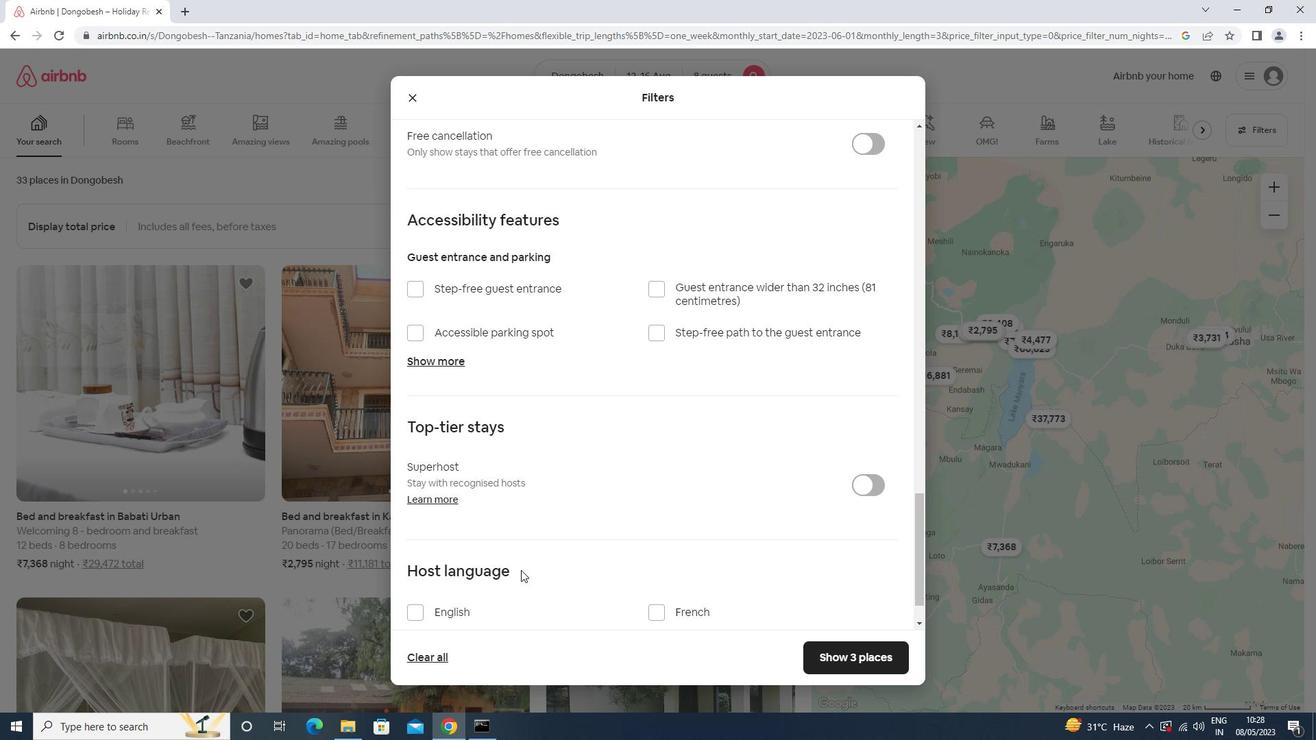 
Action: Mouse pressed left at (491, 611)
Screenshot: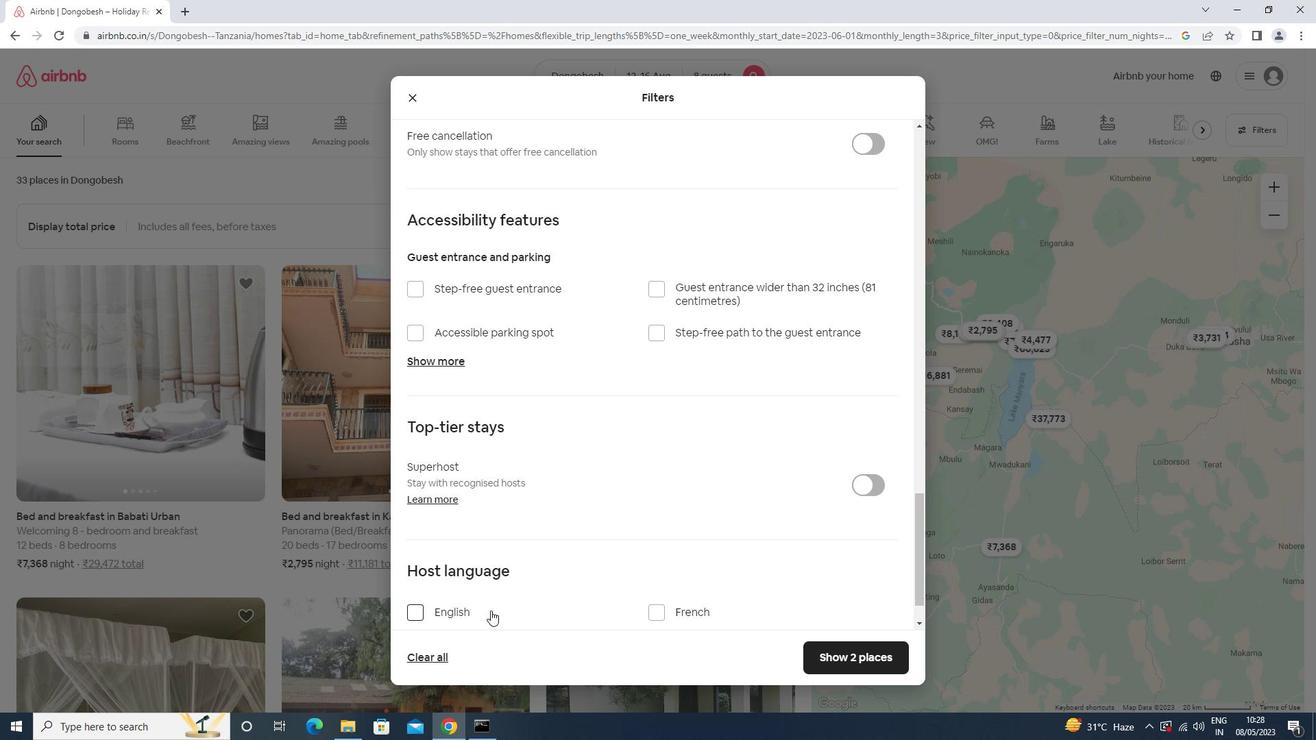 
Action: Mouse moved to (877, 653)
Screenshot: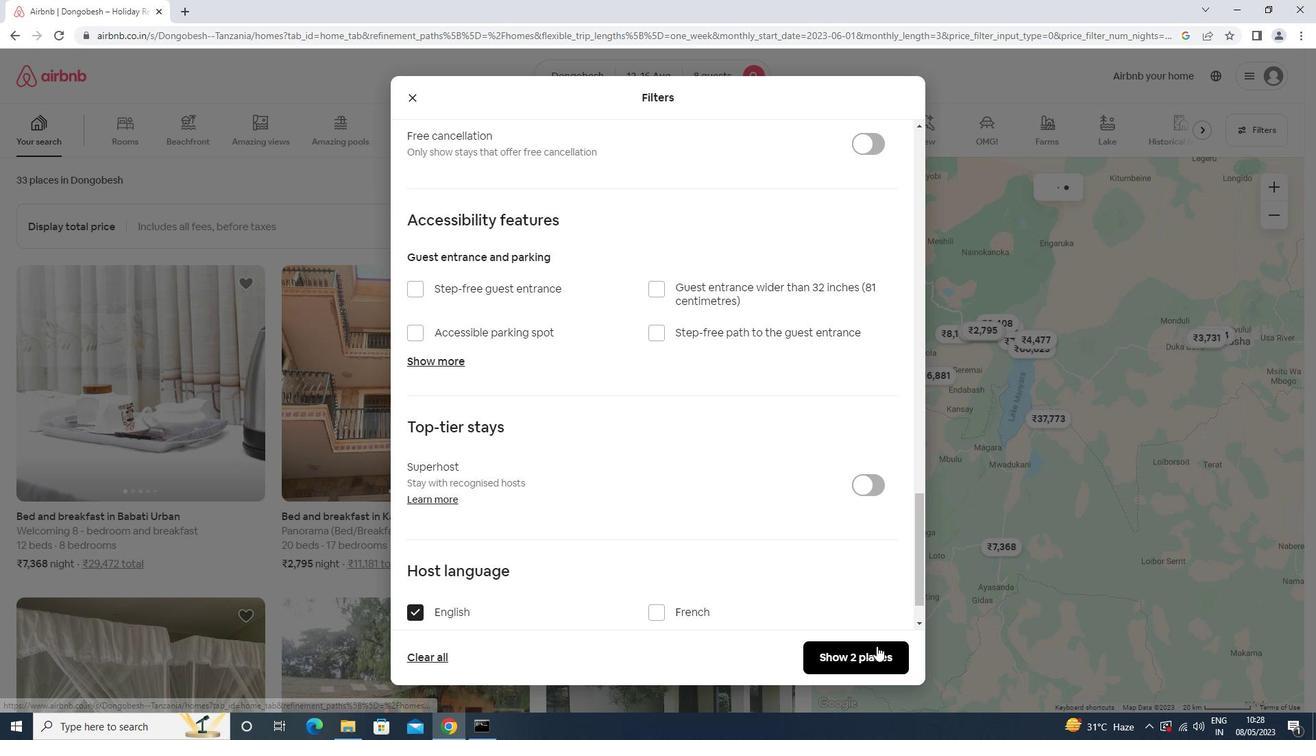 
Action: Mouse pressed left at (877, 653)
Screenshot: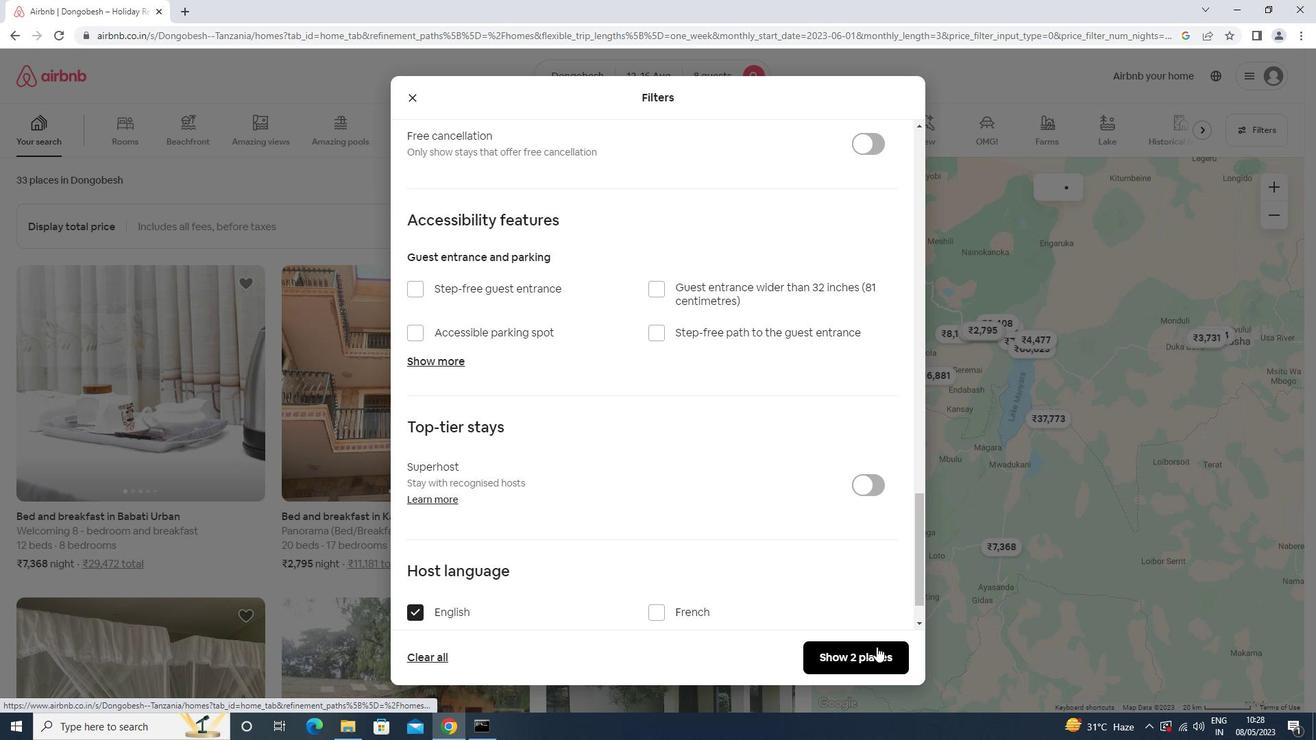 
Action: Mouse moved to (886, 648)
Screenshot: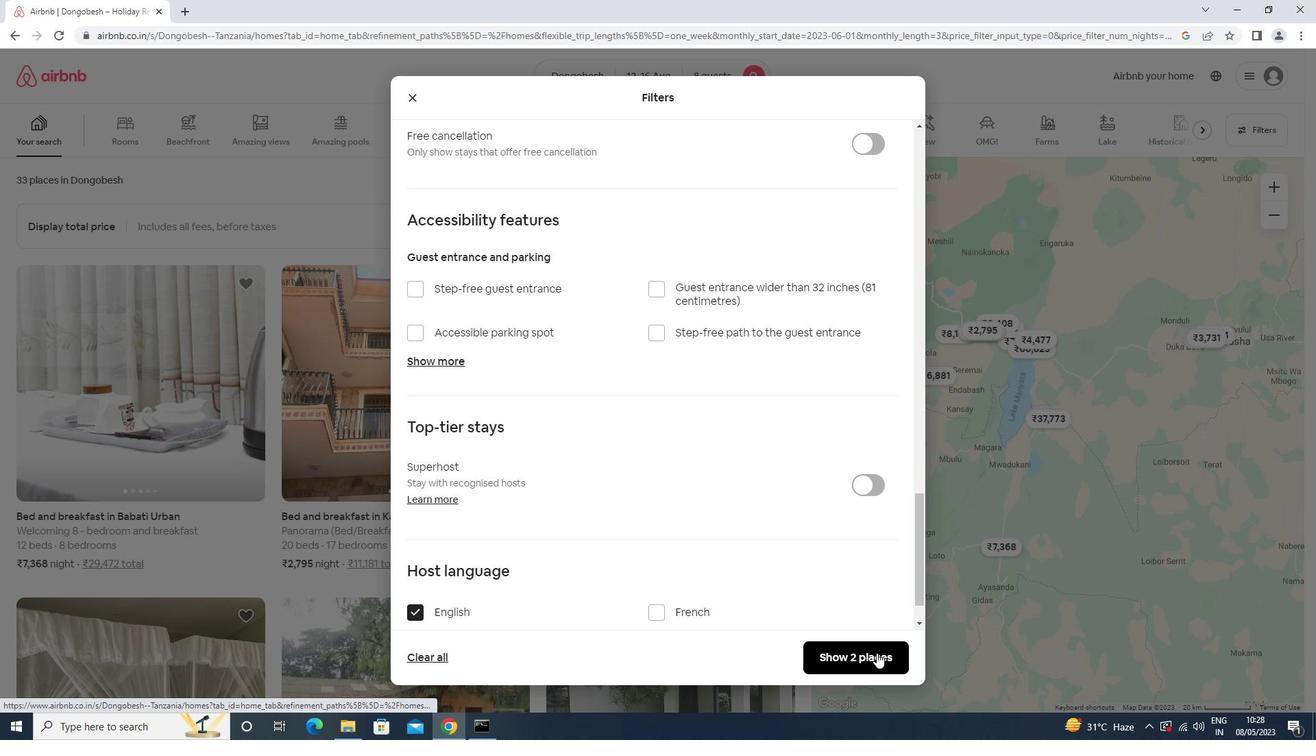 
